 Task: Look for space in Kālia, Bangladesh from 1st August, 2023 to 5th August, 2023 for 3 adults, 1 child in price range Rs.13000 to Rs.20000. Place can be entire place with 2 bedrooms having 3 beds and 2 bathrooms. Amenities needed are: air conditioning, . Booking option can be shelf check-in. Required host language is English.
Action: Mouse moved to (541, 135)
Screenshot: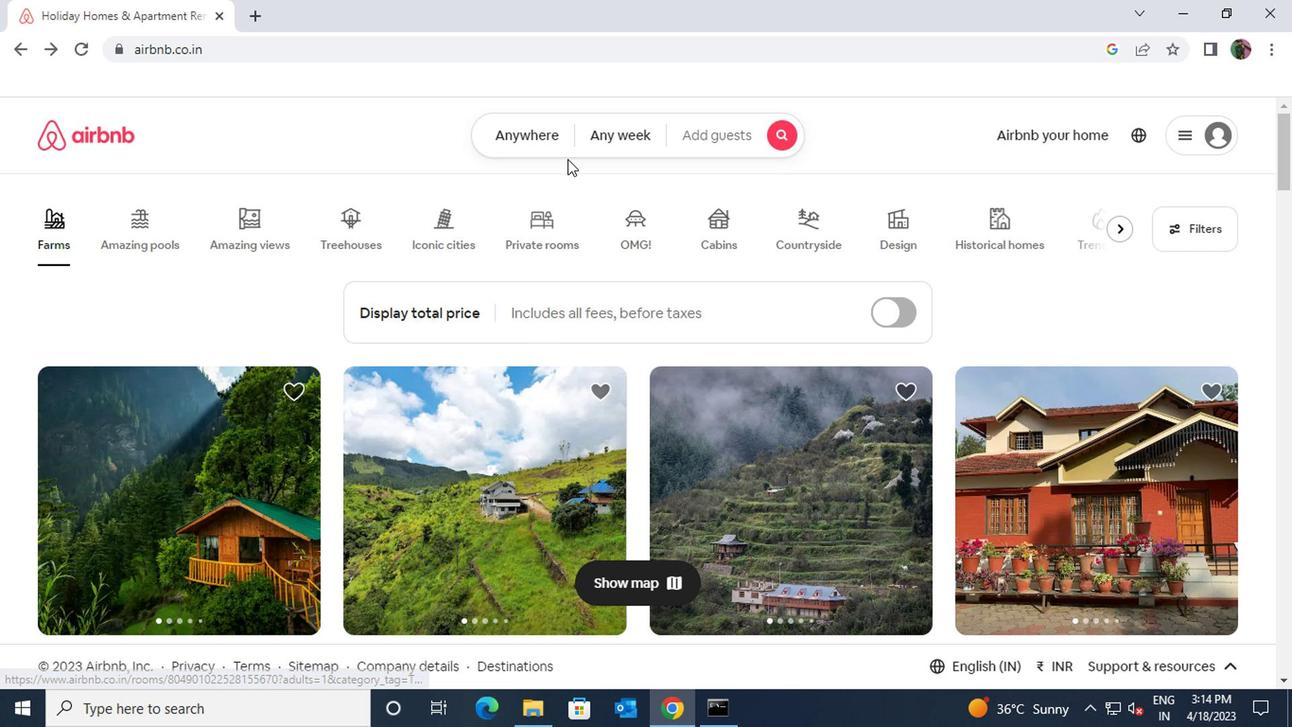 
Action: Mouse pressed left at (541, 135)
Screenshot: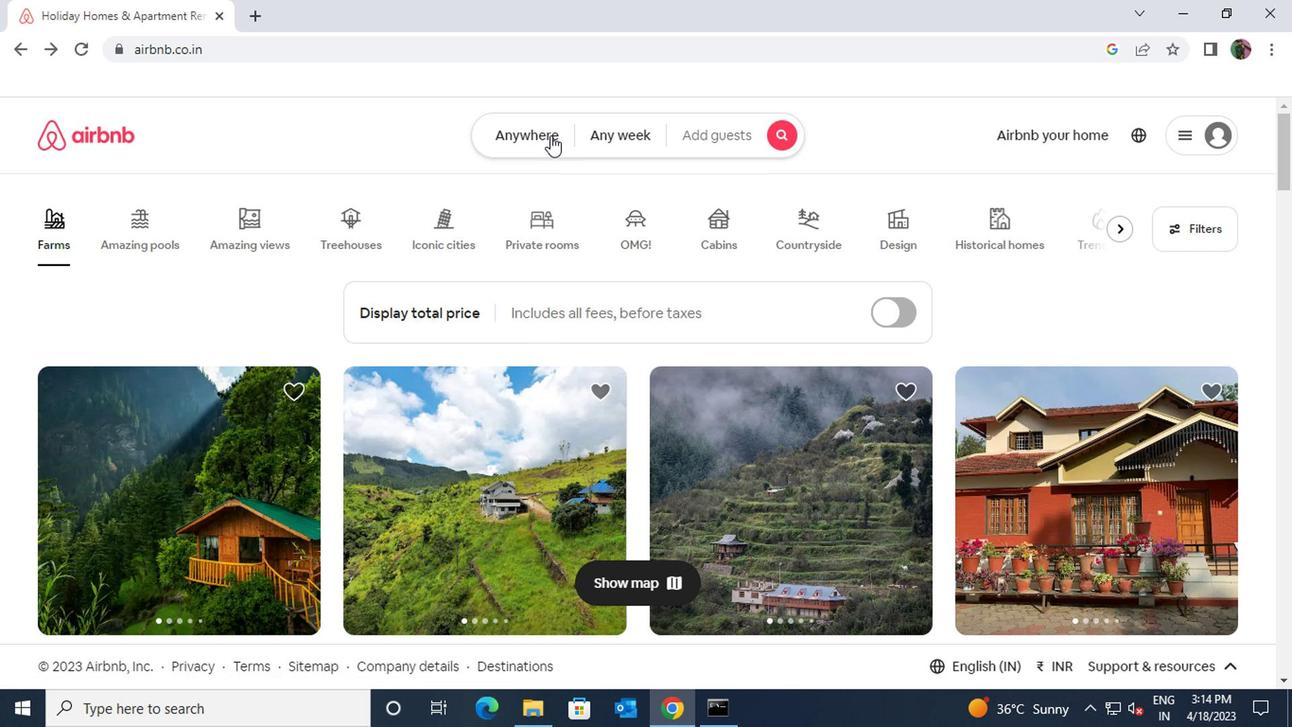 
Action: Mouse moved to (481, 199)
Screenshot: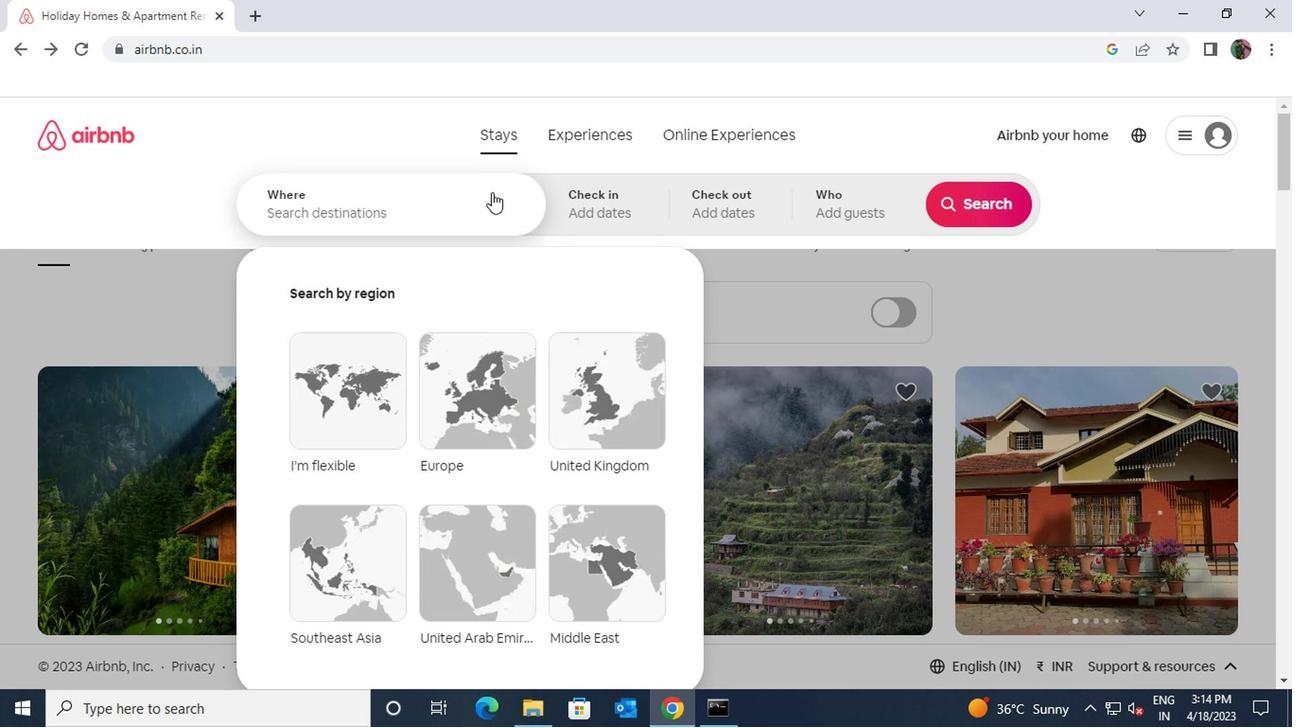 
Action: Mouse pressed left at (481, 199)
Screenshot: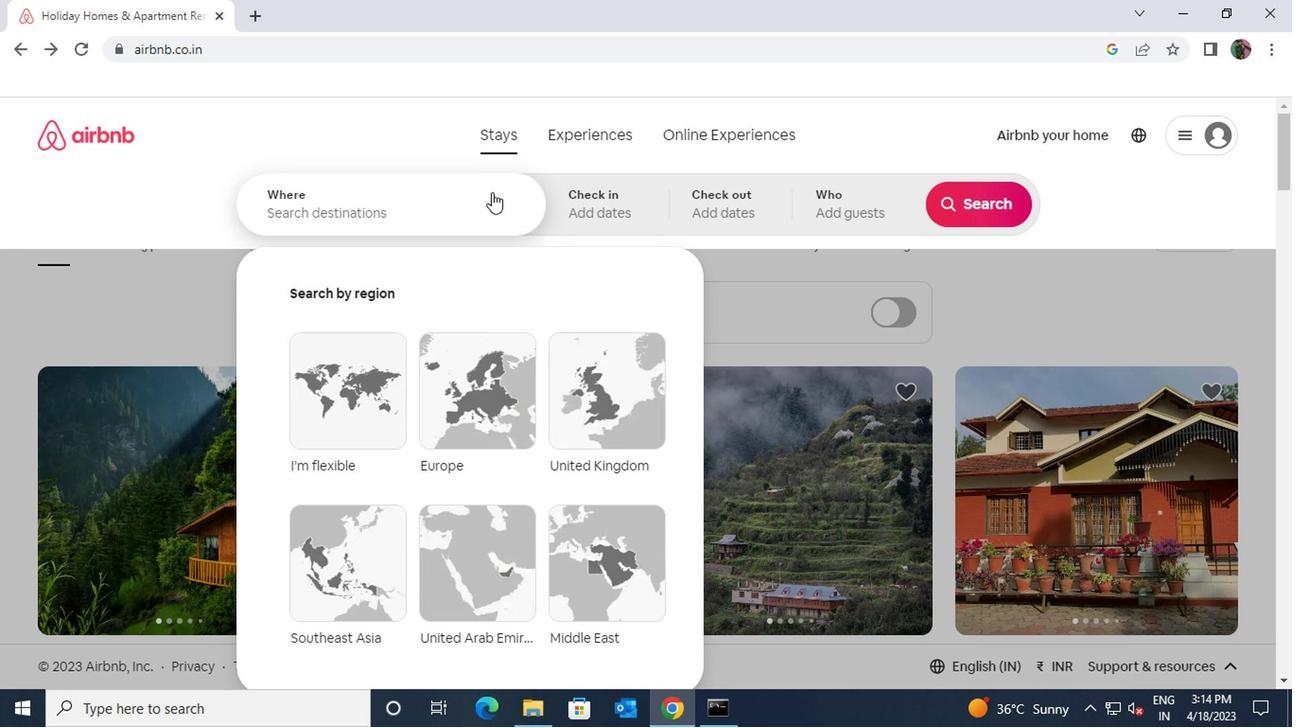 
Action: Key pressed kalia<Key.space>bangl
Screenshot: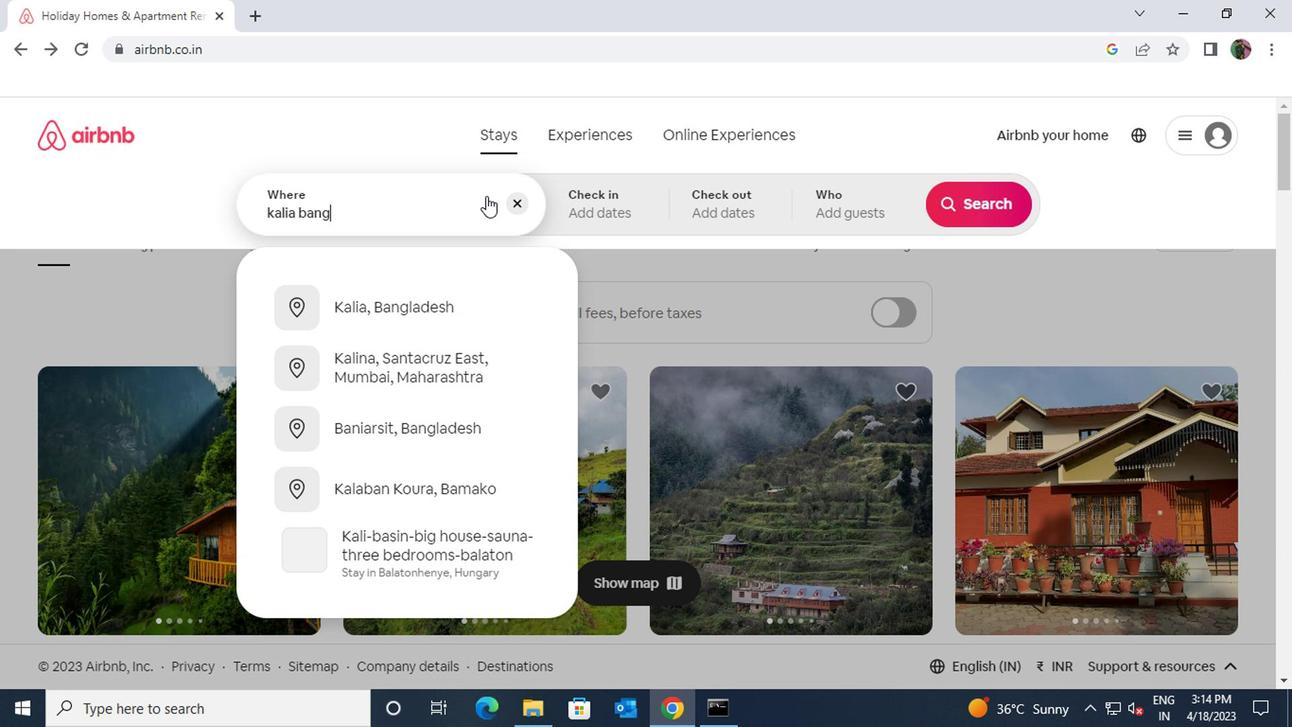 
Action: Mouse moved to (443, 299)
Screenshot: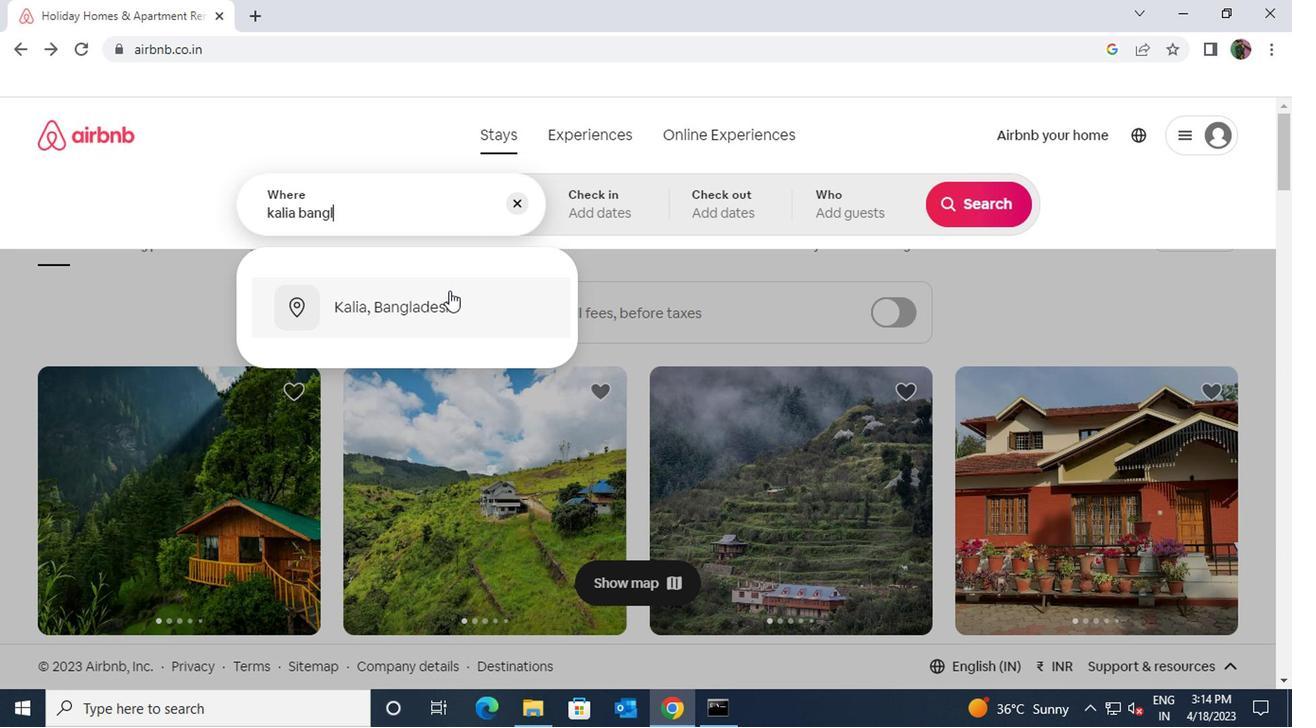 
Action: Mouse pressed left at (443, 299)
Screenshot: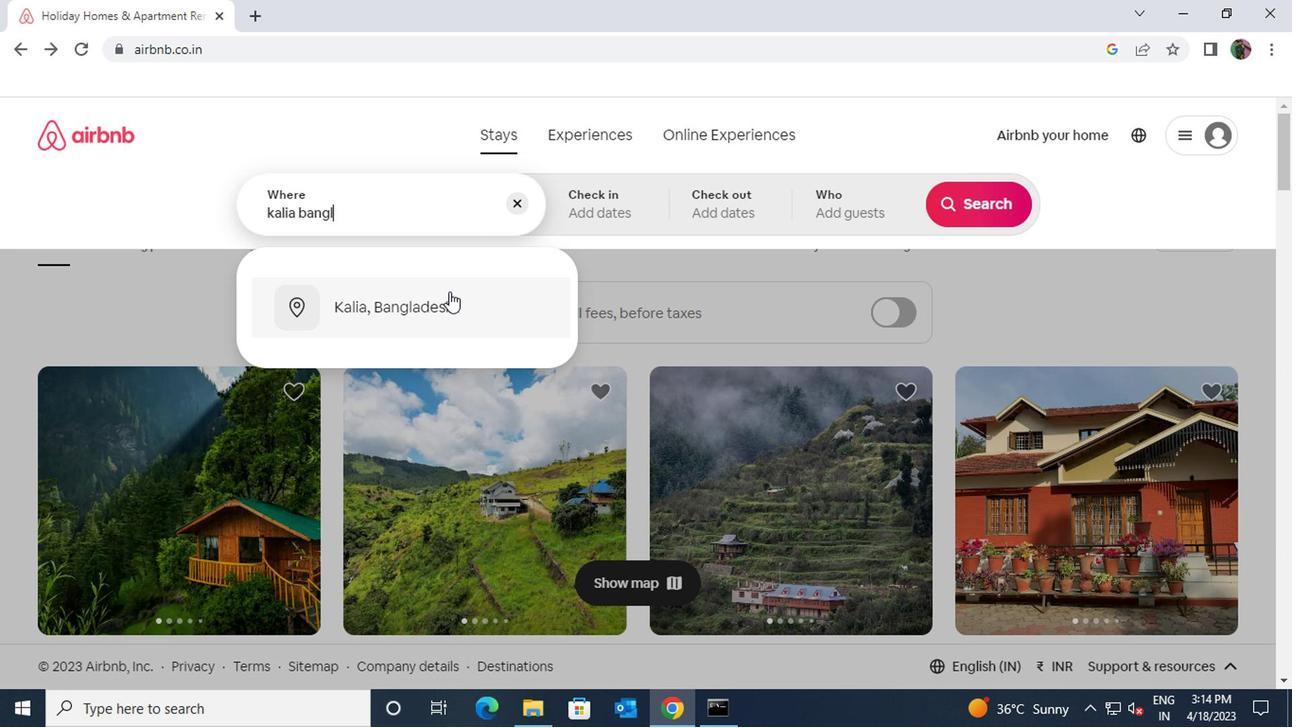 
Action: Mouse moved to (962, 361)
Screenshot: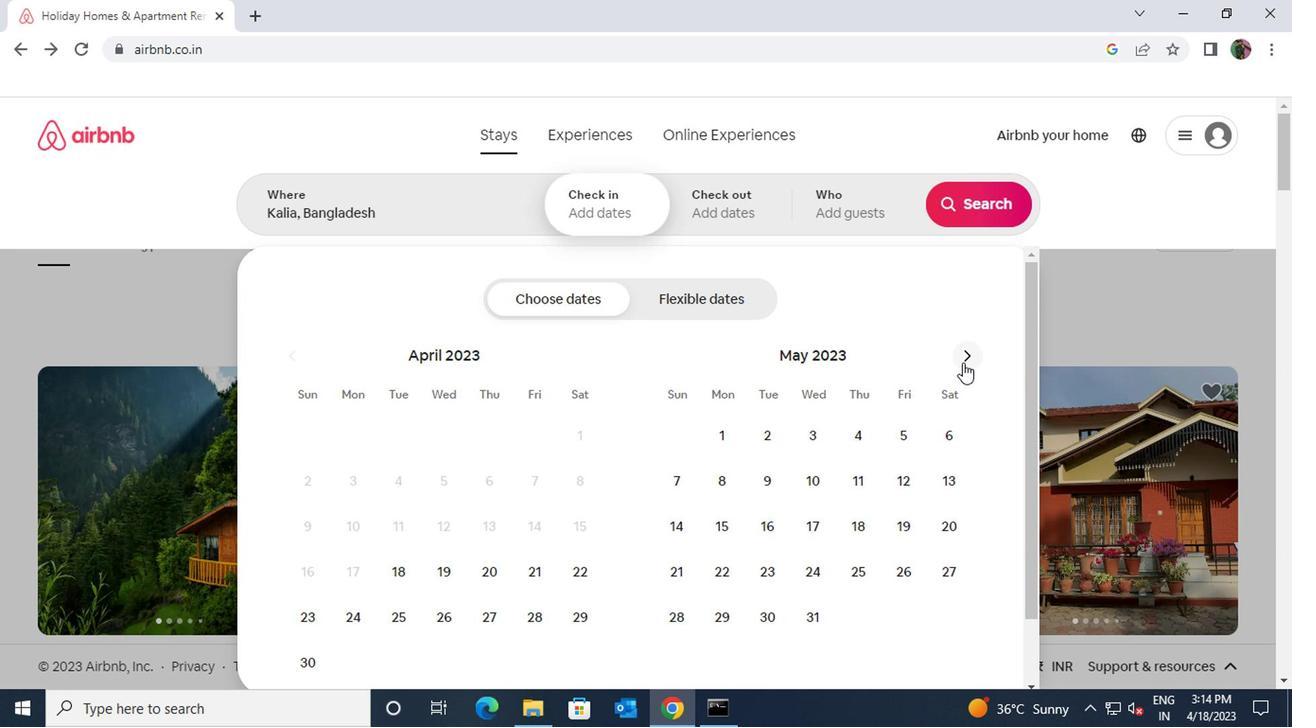 
Action: Mouse pressed left at (962, 361)
Screenshot: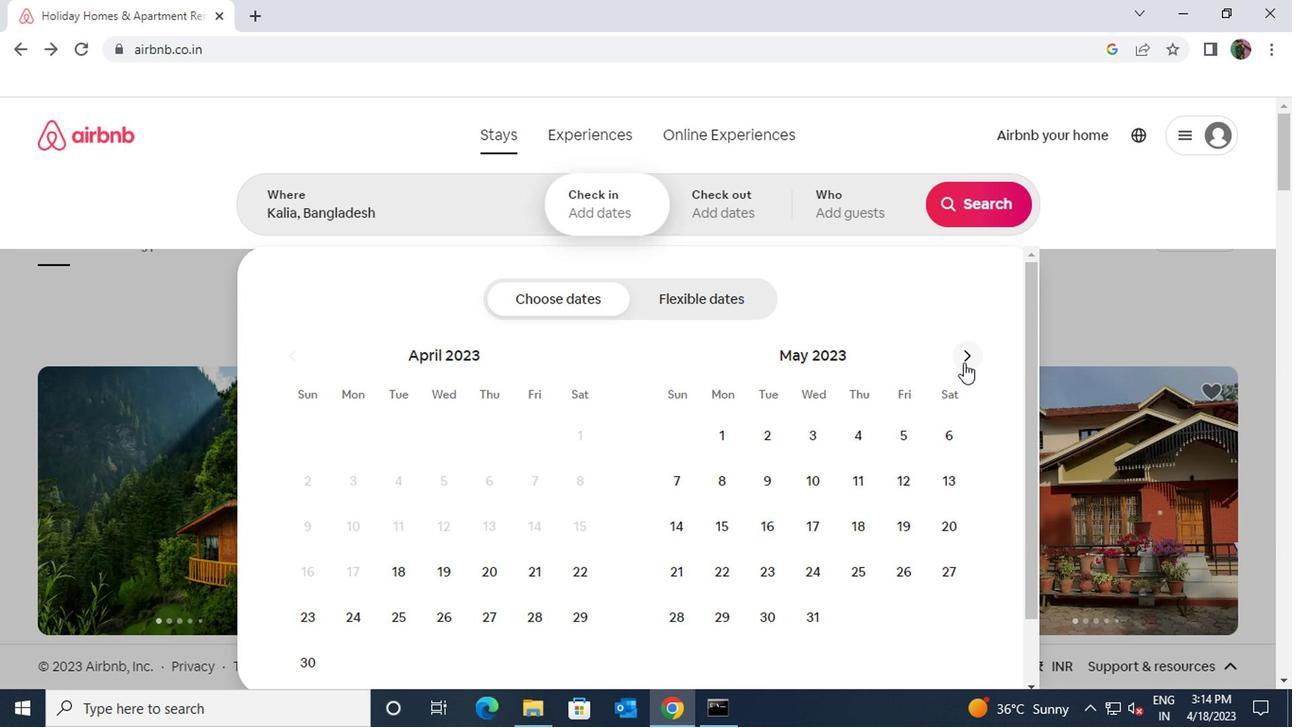 
Action: Mouse pressed left at (962, 361)
Screenshot: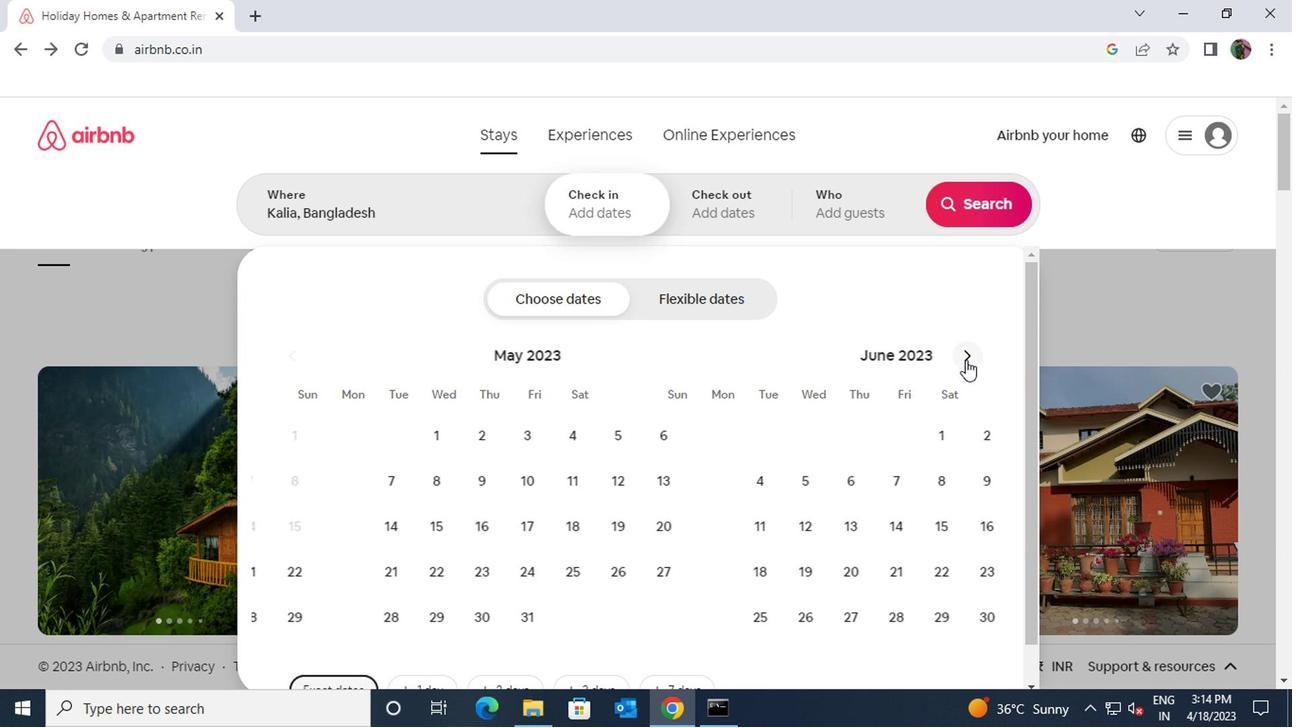 
Action: Mouse pressed left at (962, 361)
Screenshot: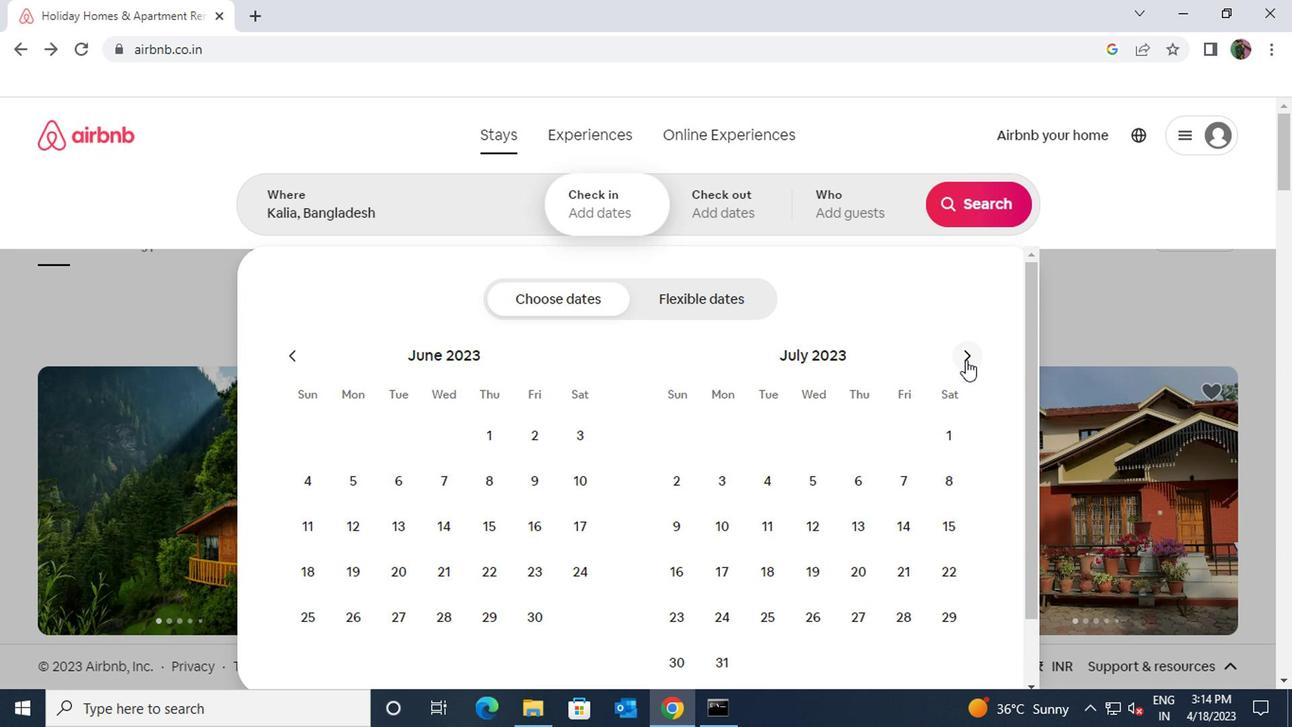 
Action: Mouse moved to (762, 424)
Screenshot: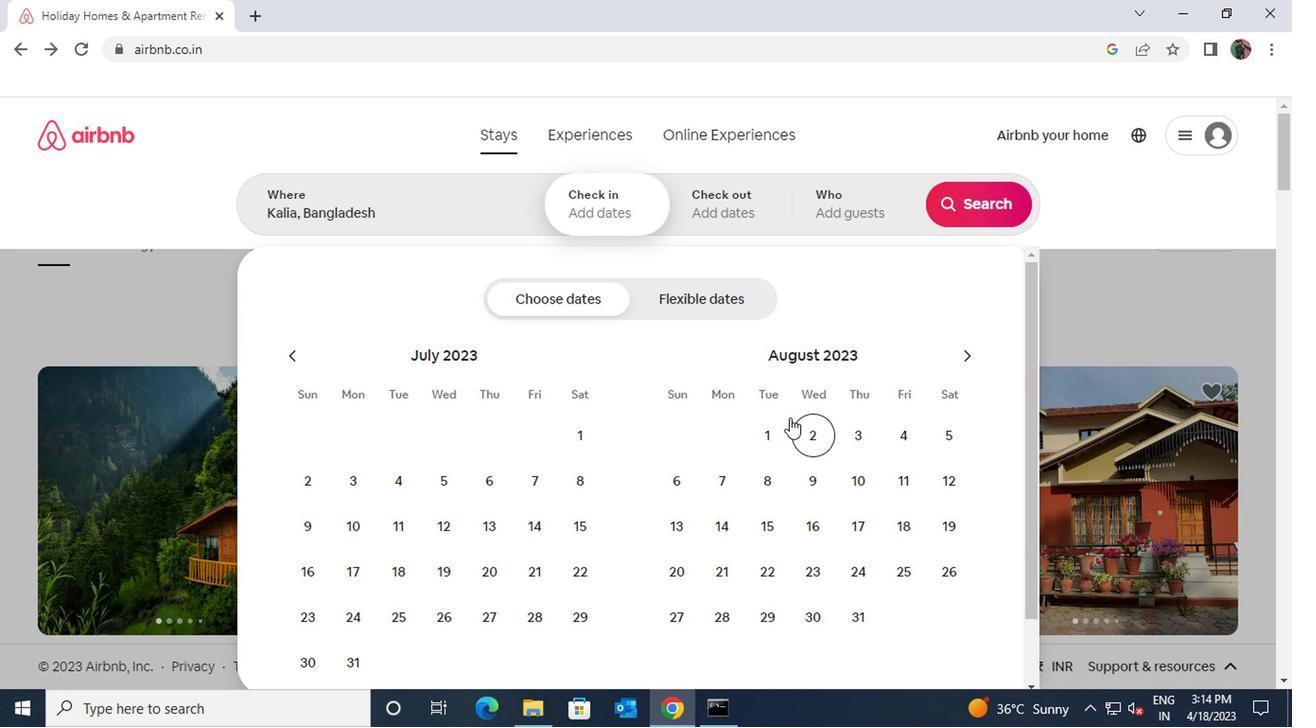 
Action: Mouse pressed left at (762, 424)
Screenshot: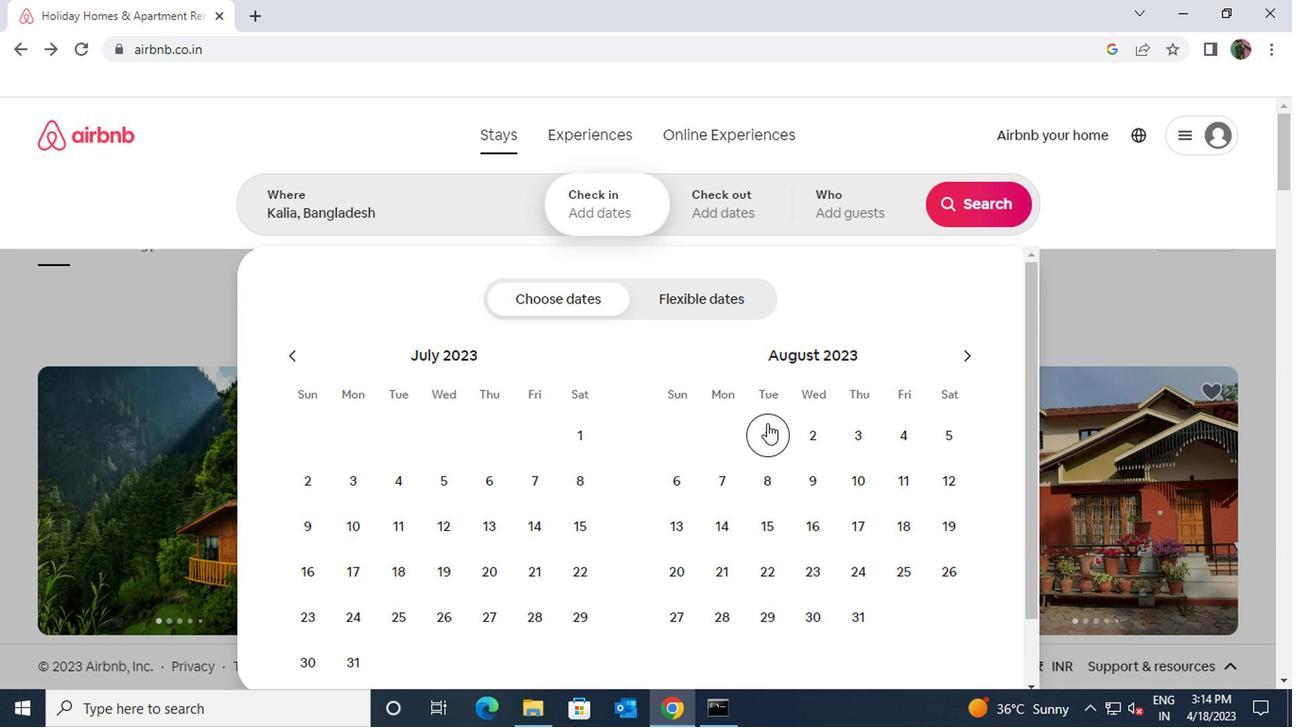 
Action: Mouse moved to (925, 434)
Screenshot: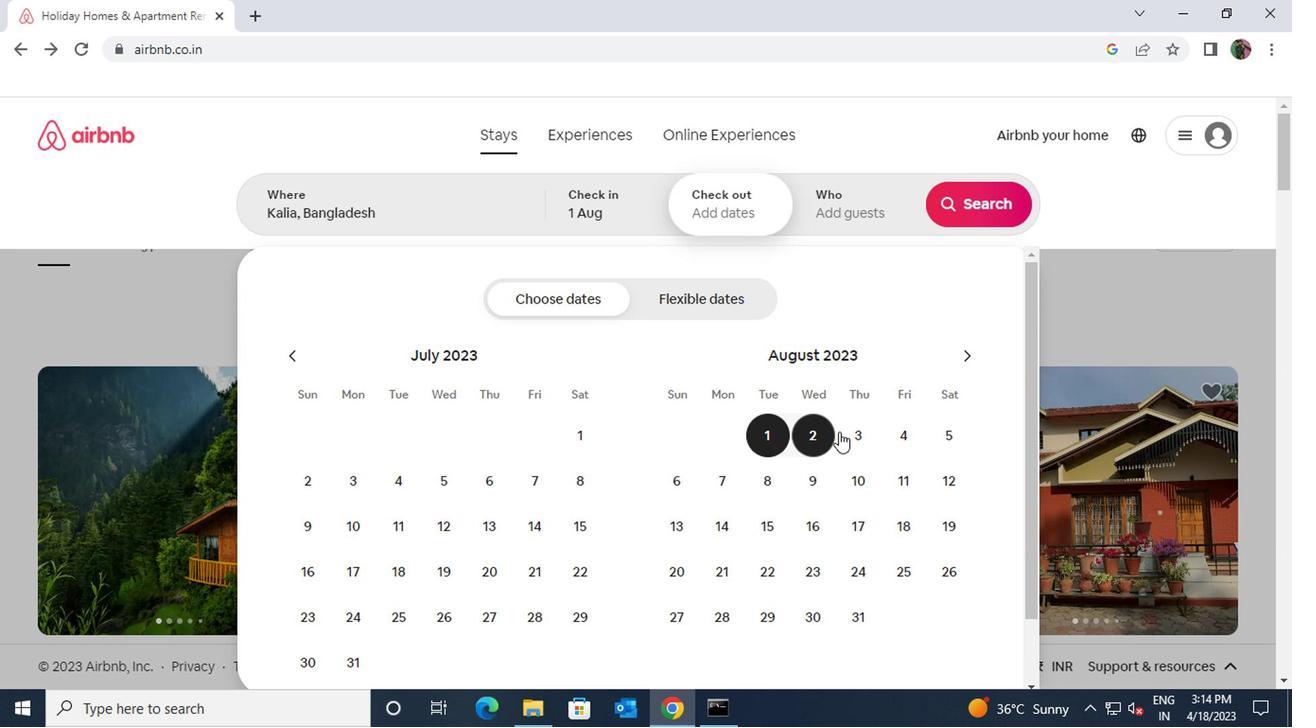 
Action: Mouse pressed left at (925, 434)
Screenshot: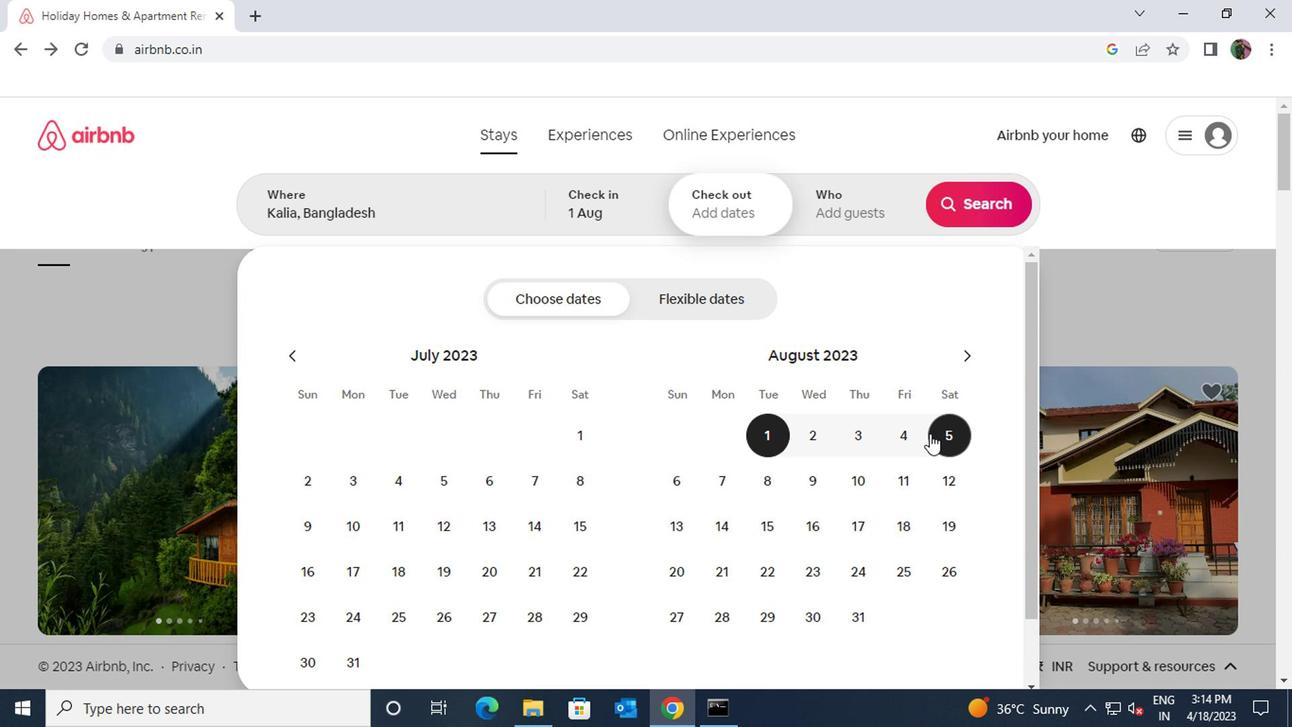 
Action: Mouse moved to (851, 214)
Screenshot: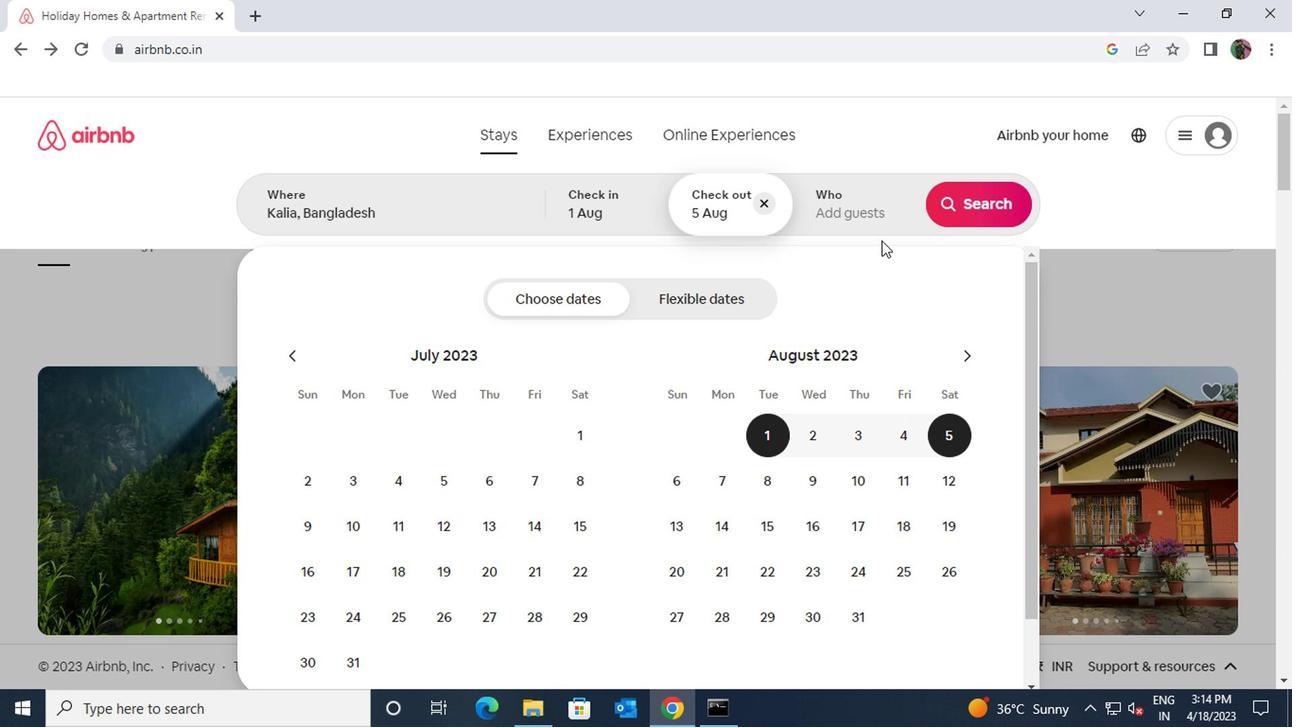 
Action: Mouse pressed left at (851, 214)
Screenshot: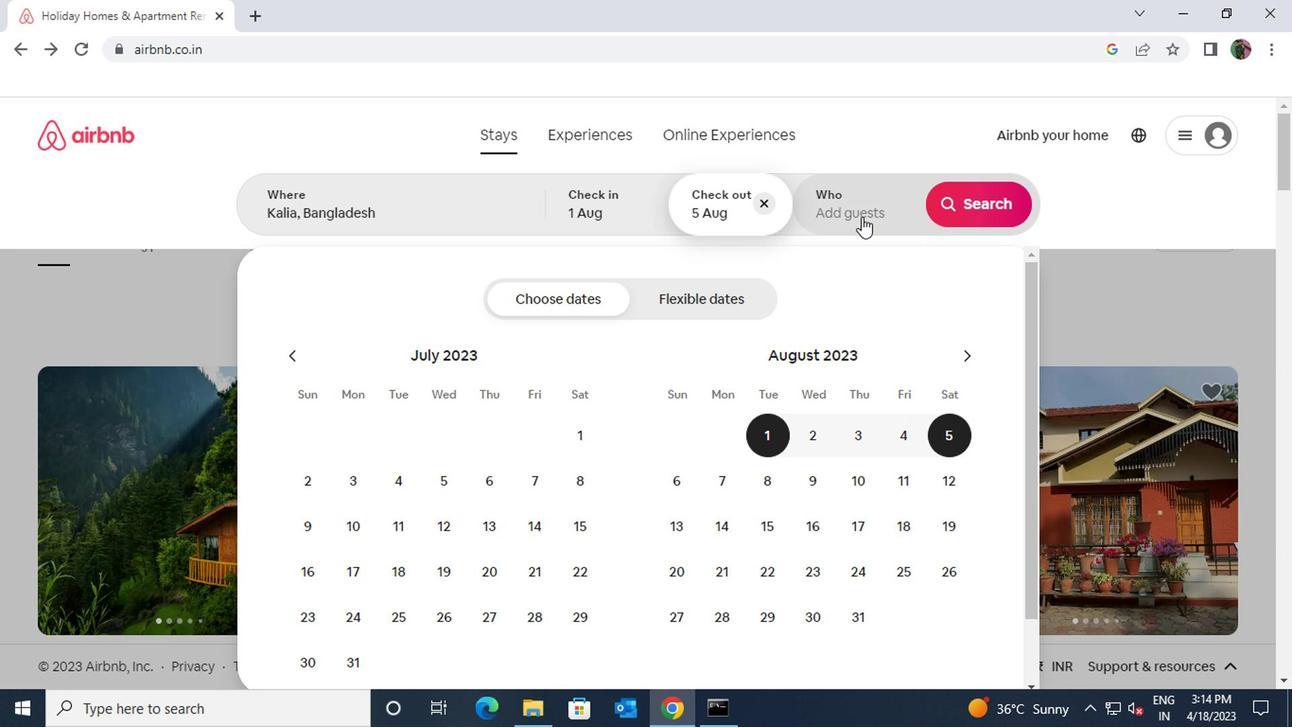 
Action: Mouse moved to (984, 307)
Screenshot: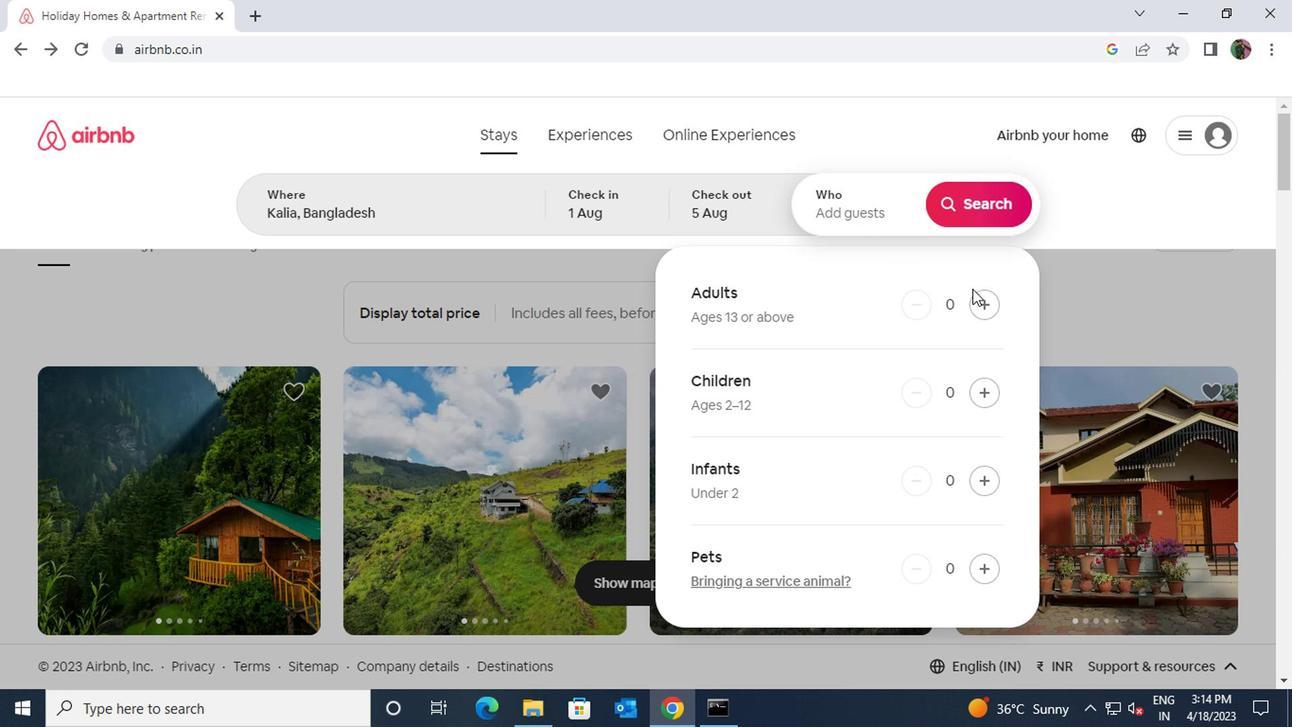 
Action: Mouse pressed left at (984, 307)
Screenshot: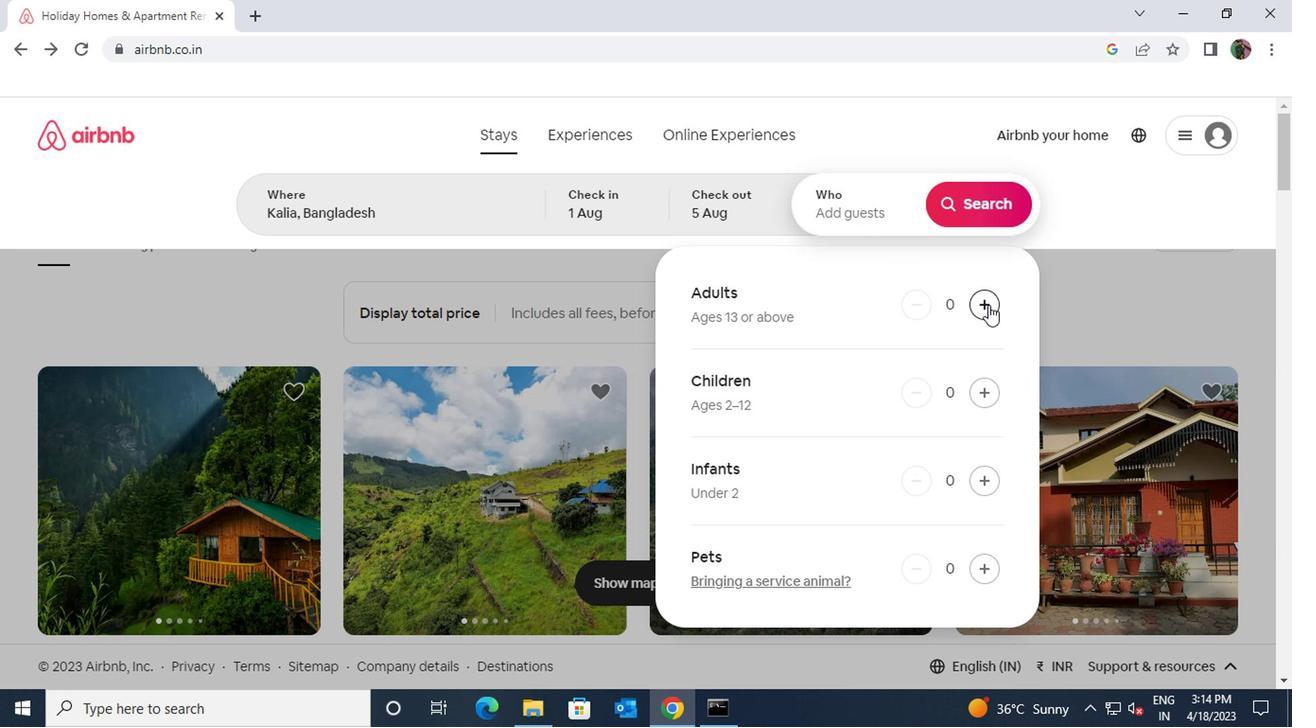 
Action: Mouse pressed left at (984, 307)
Screenshot: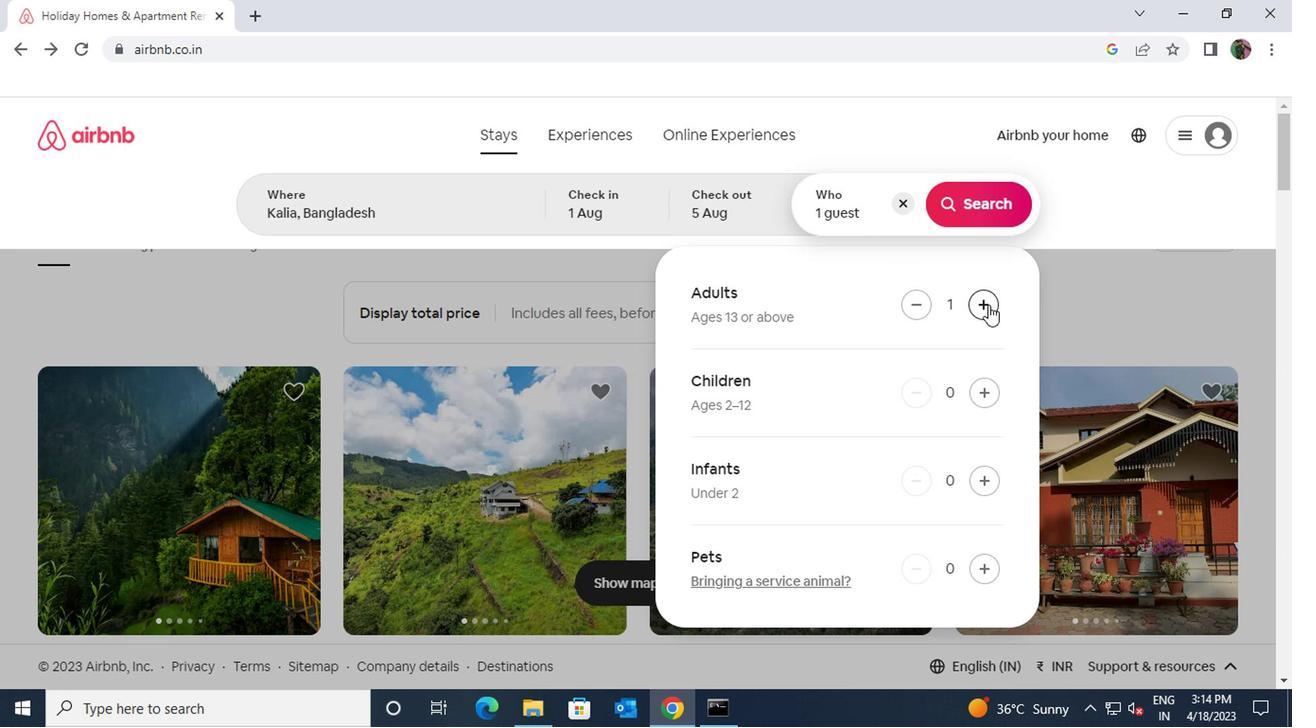 
Action: Mouse pressed left at (984, 307)
Screenshot: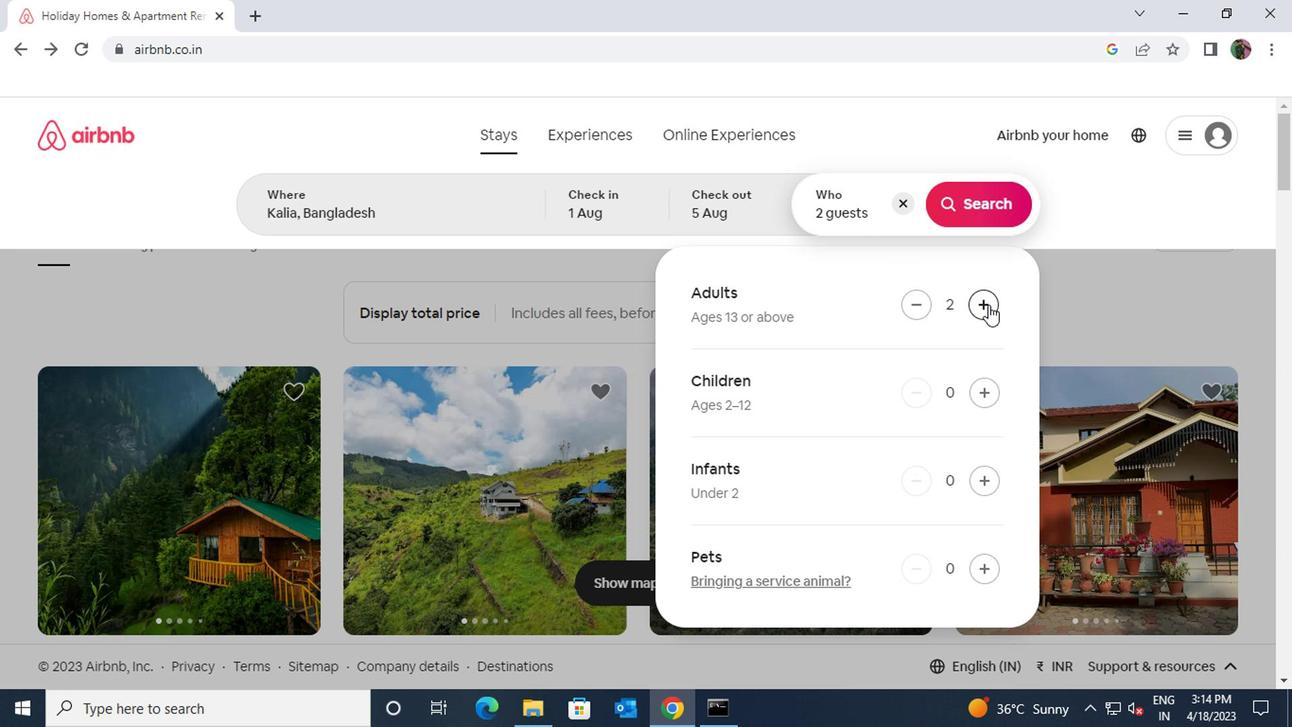 
Action: Mouse moved to (974, 387)
Screenshot: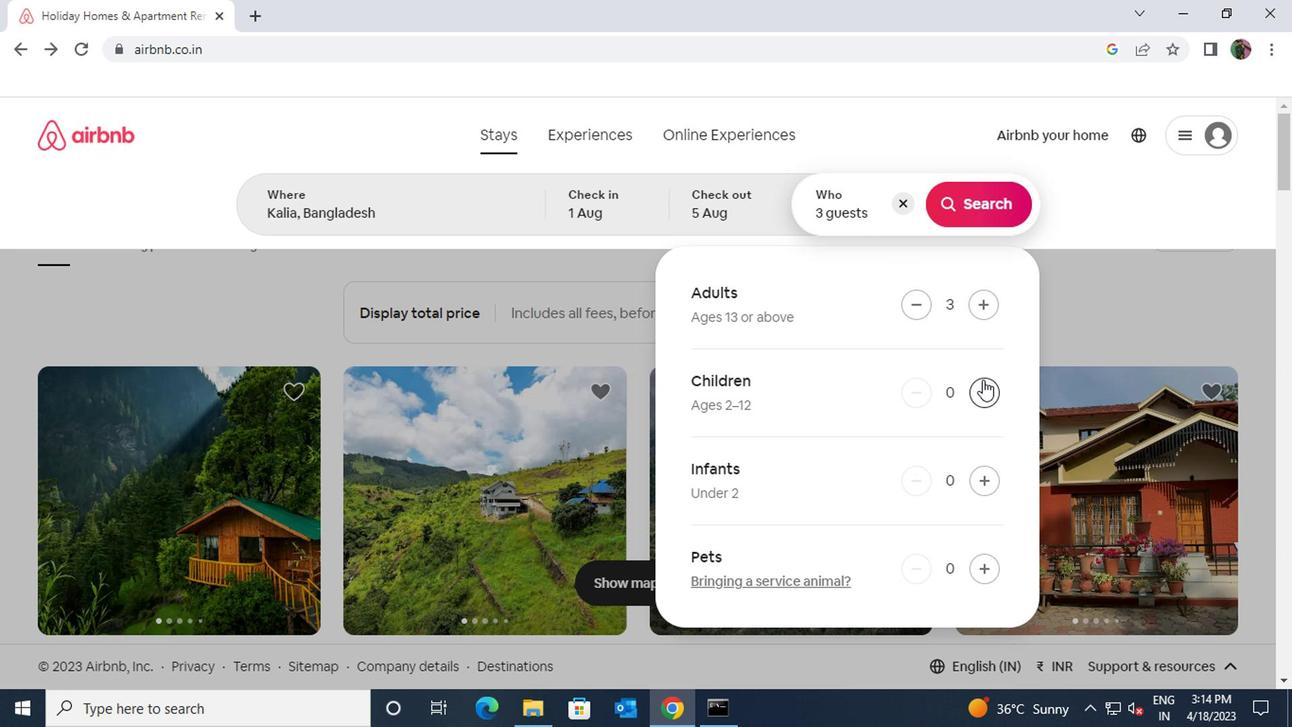 
Action: Mouse pressed left at (974, 387)
Screenshot: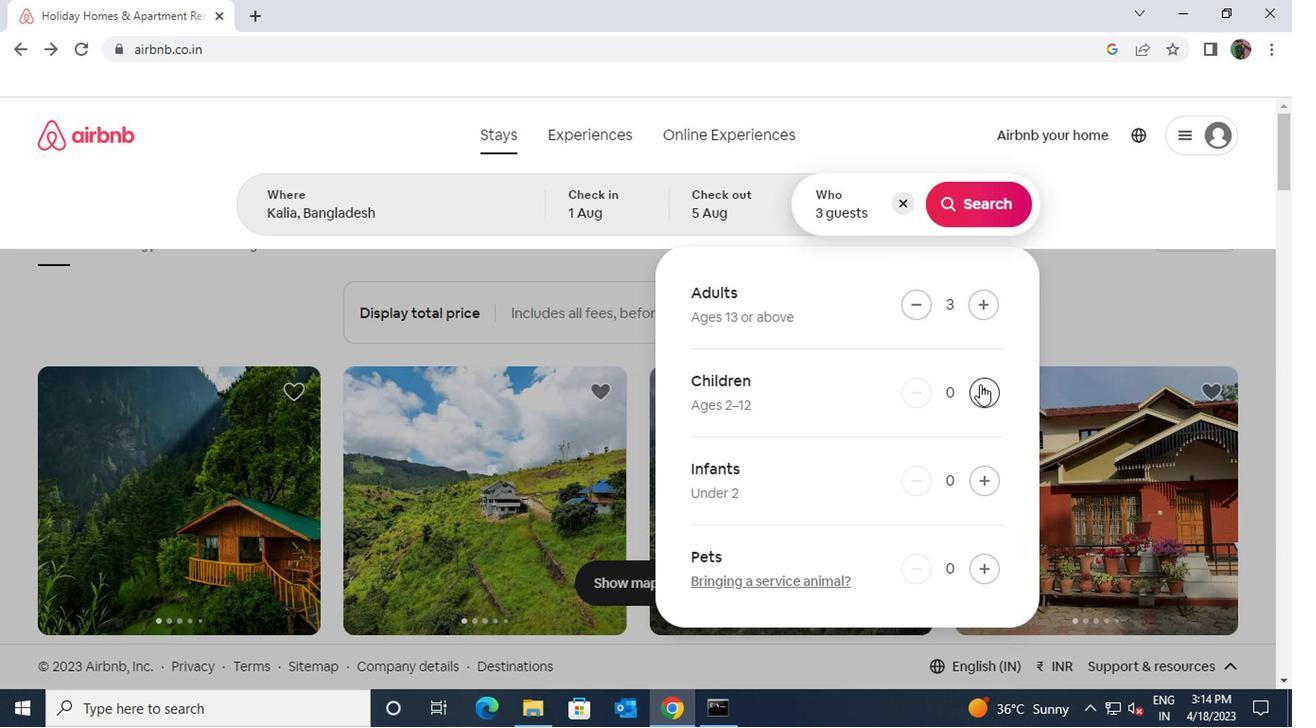 
Action: Mouse moved to (979, 212)
Screenshot: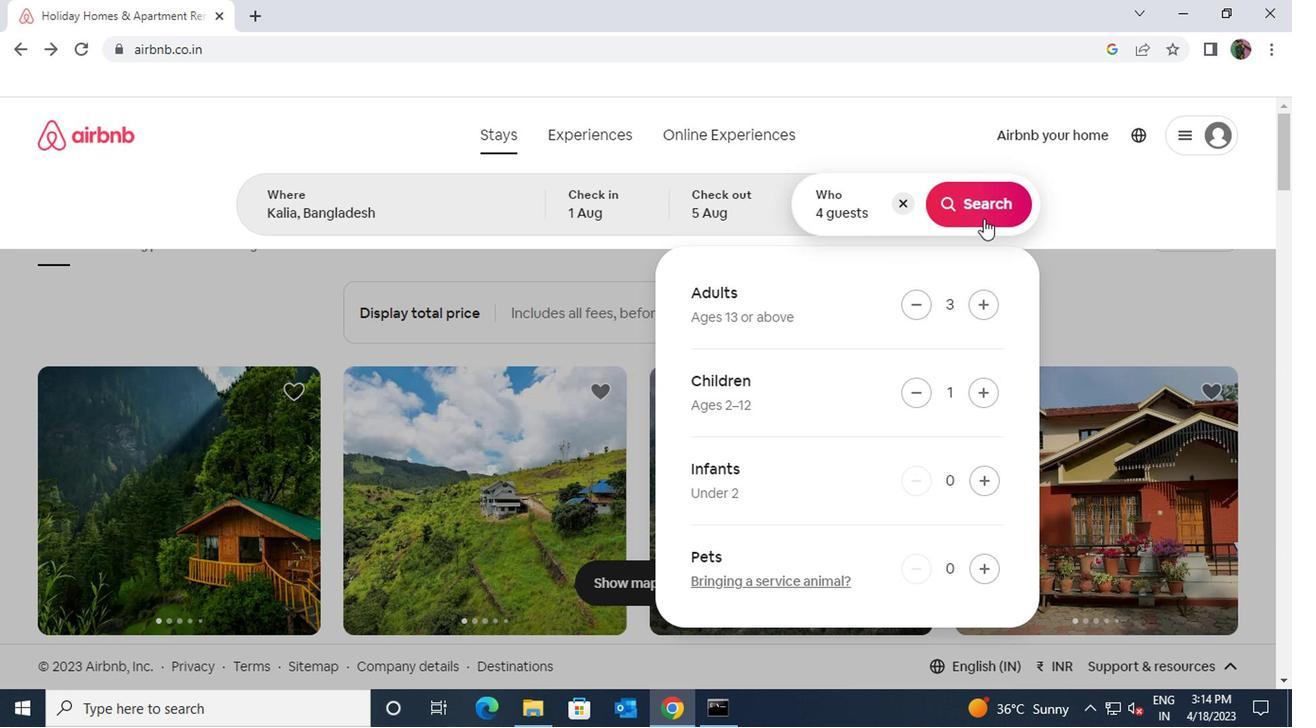 
Action: Mouse pressed left at (979, 212)
Screenshot: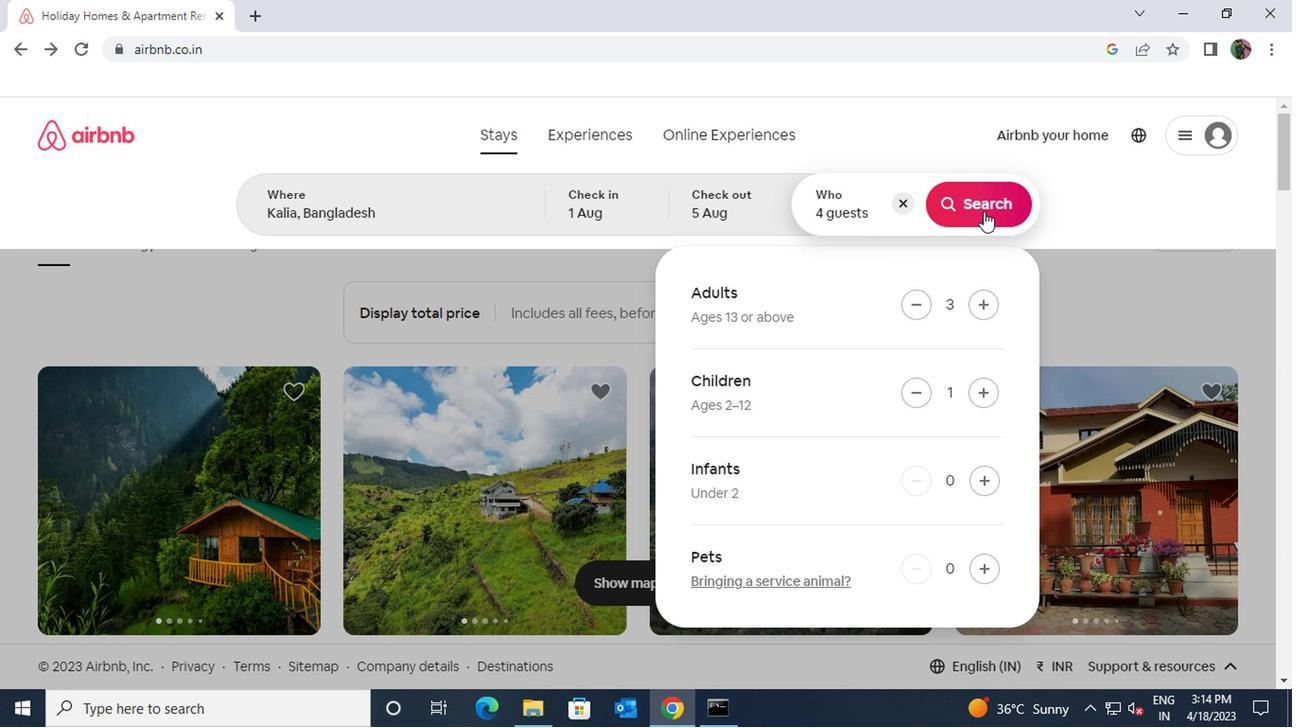 
Action: Mouse moved to (1177, 208)
Screenshot: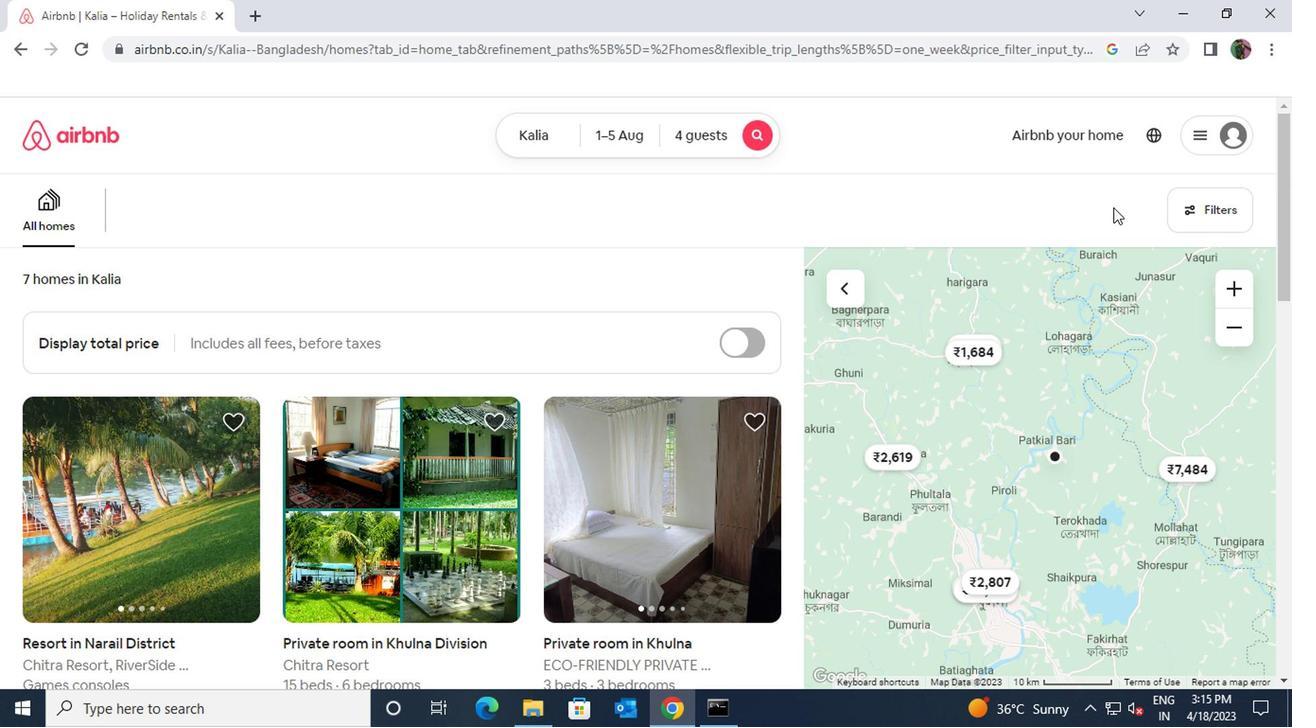 
Action: Mouse pressed left at (1177, 208)
Screenshot: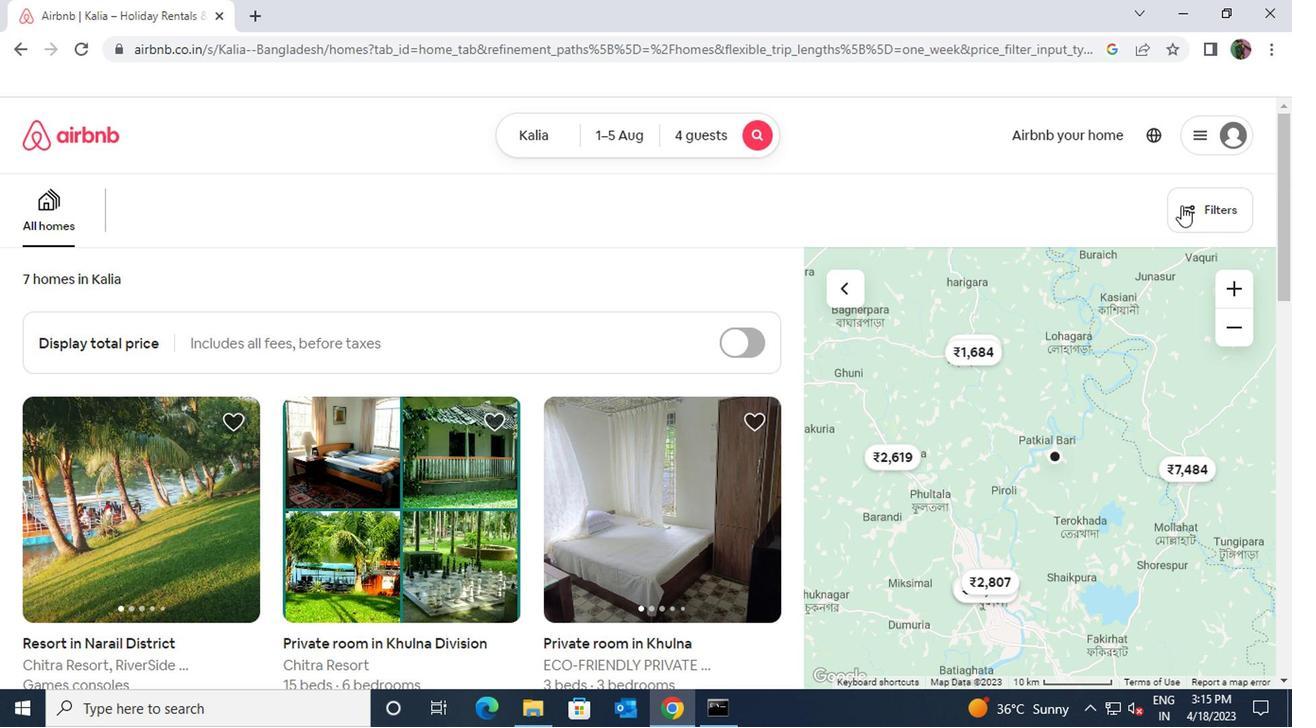
Action: Mouse moved to (404, 443)
Screenshot: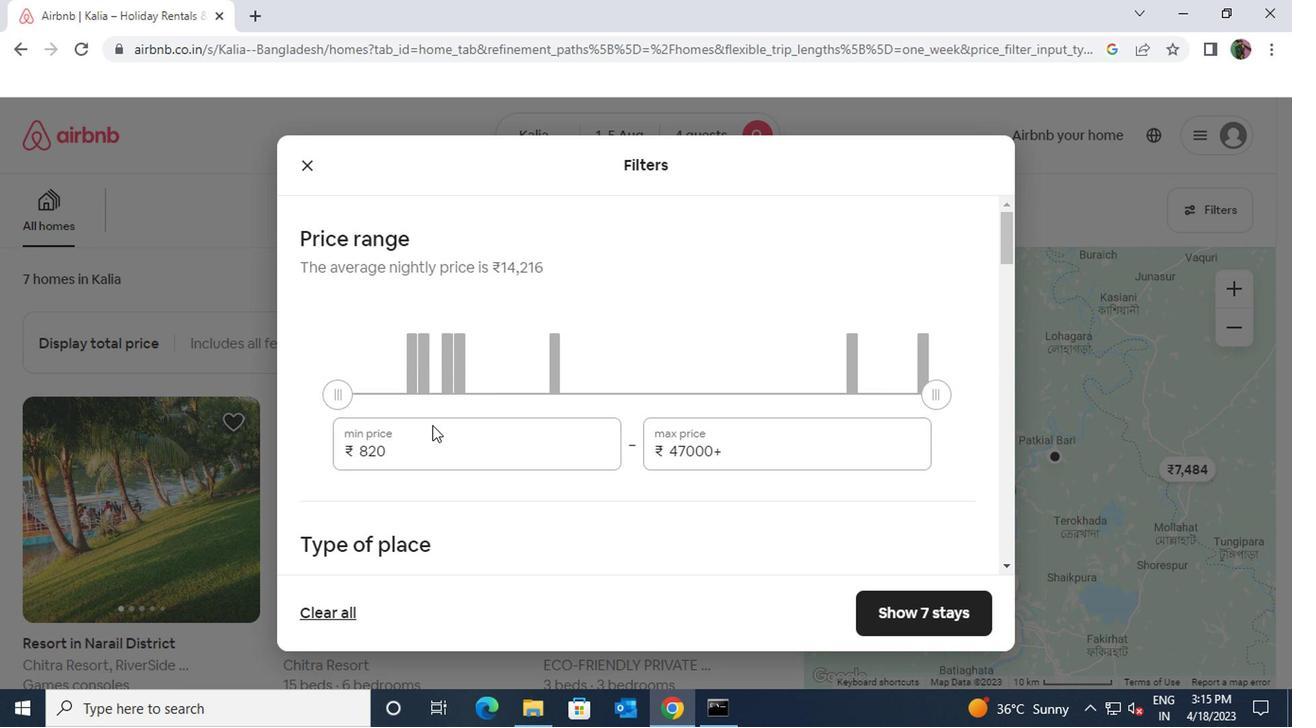 
Action: Mouse pressed left at (404, 443)
Screenshot: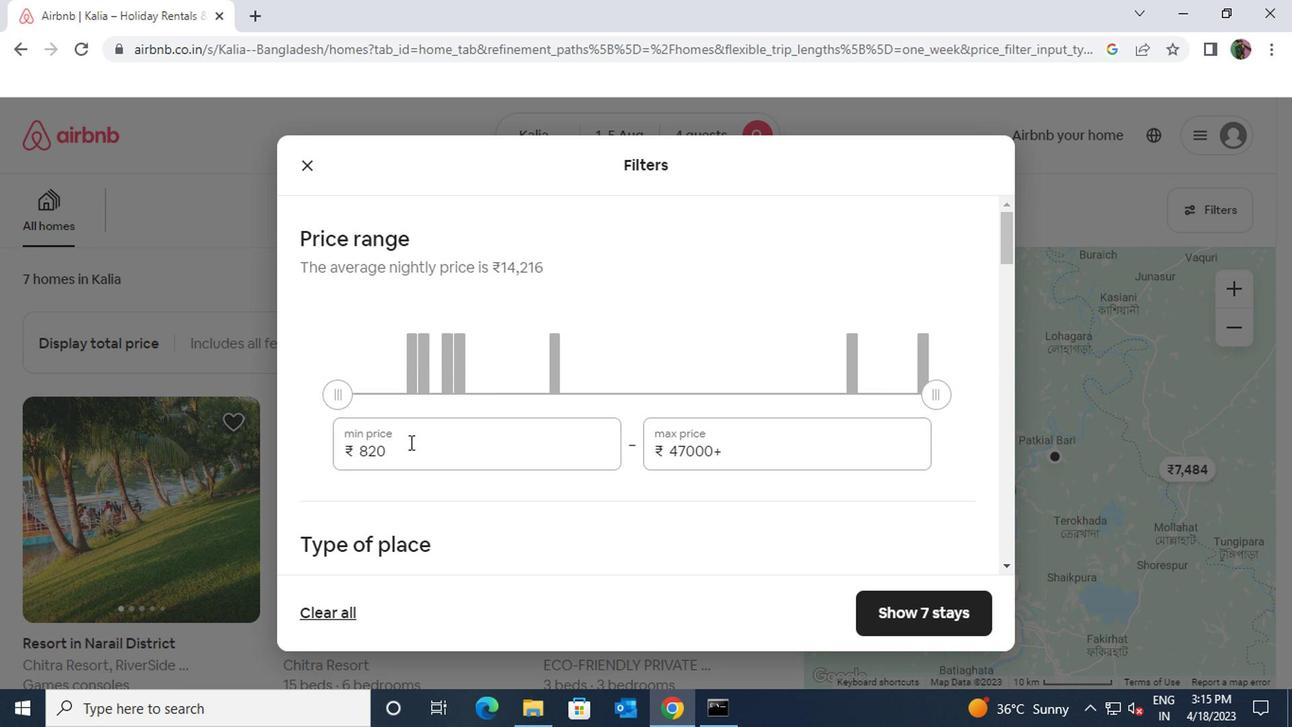 
Action: Mouse moved to (342, 453)
Screenshot: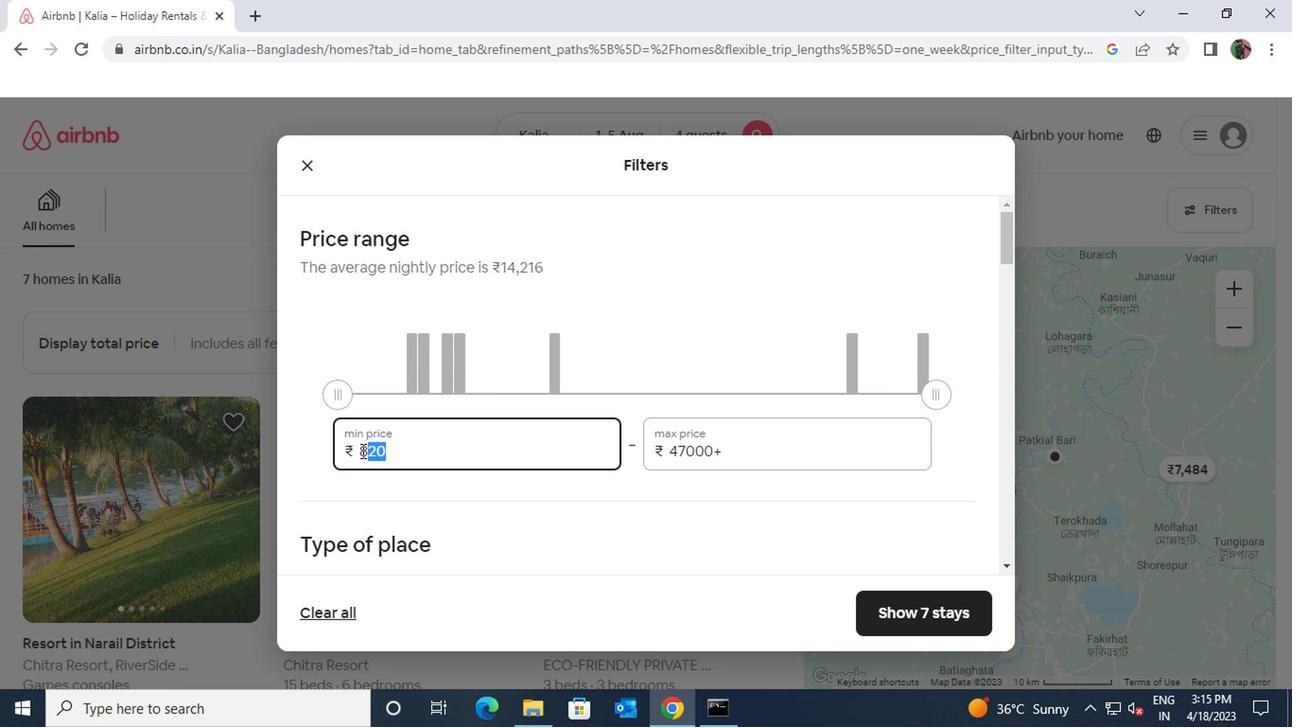 
Action: Key pressed 7000
Screenshot: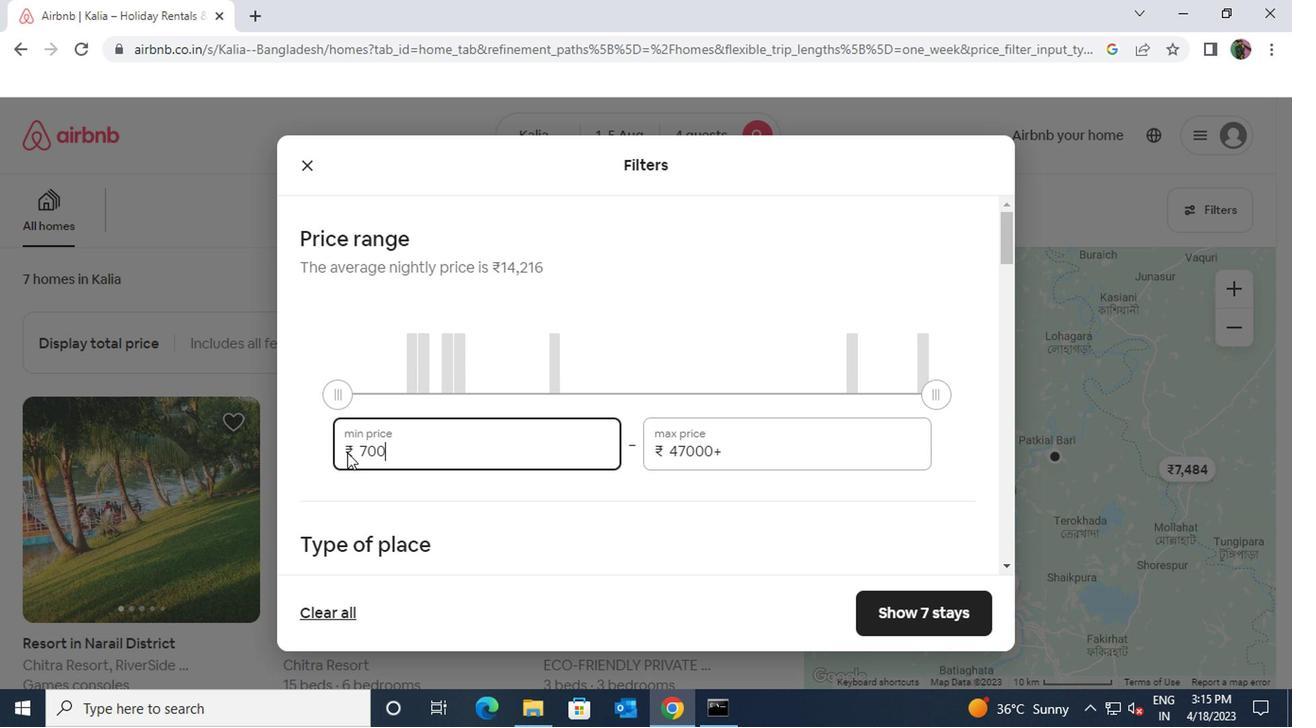 
Action: Mouse moved to (734, 456)
Screenshot: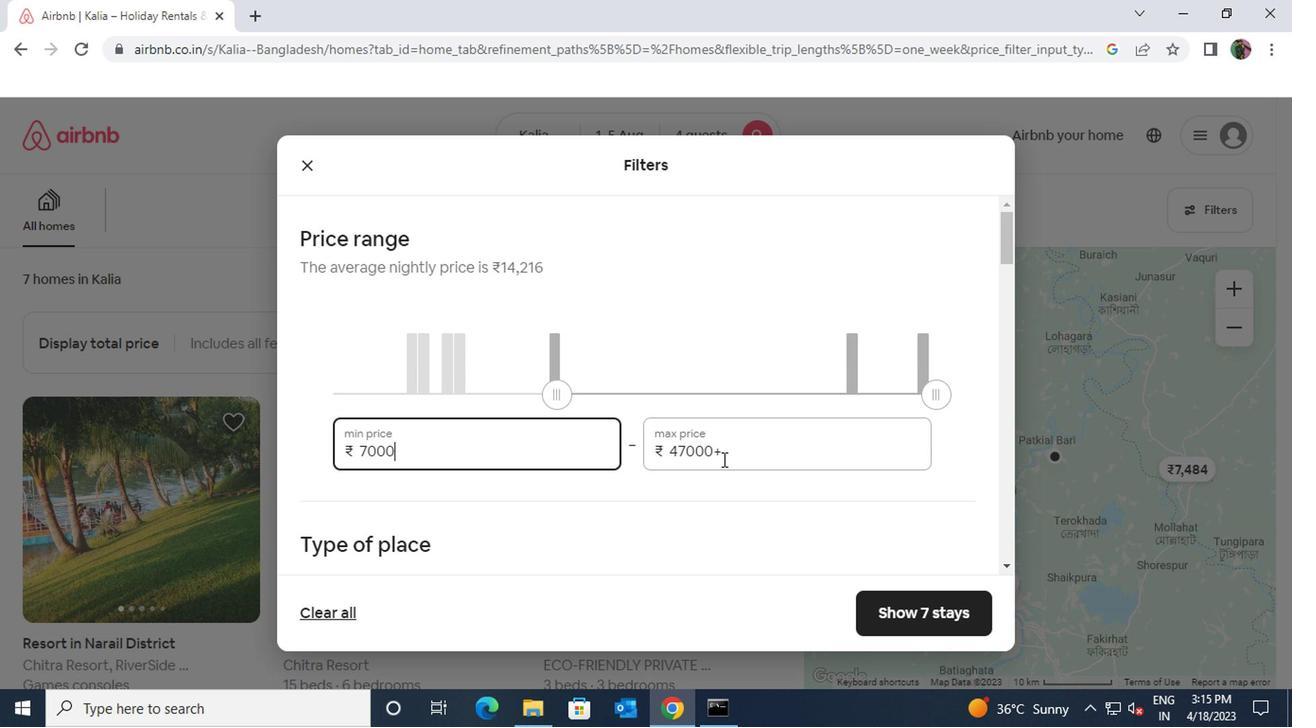 
Action: Mouse pressed left at (734, 456)
Screenshot: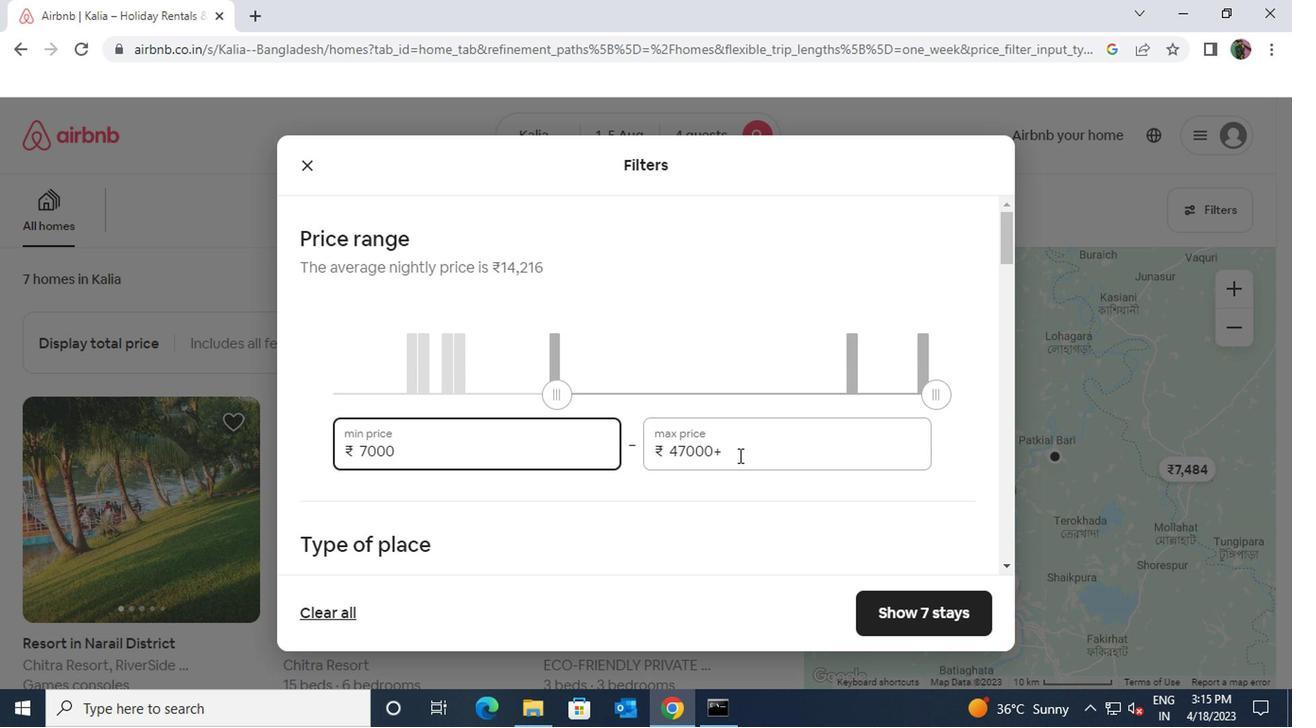 
Action: Mouse moved to (661, 447)
Screenshot: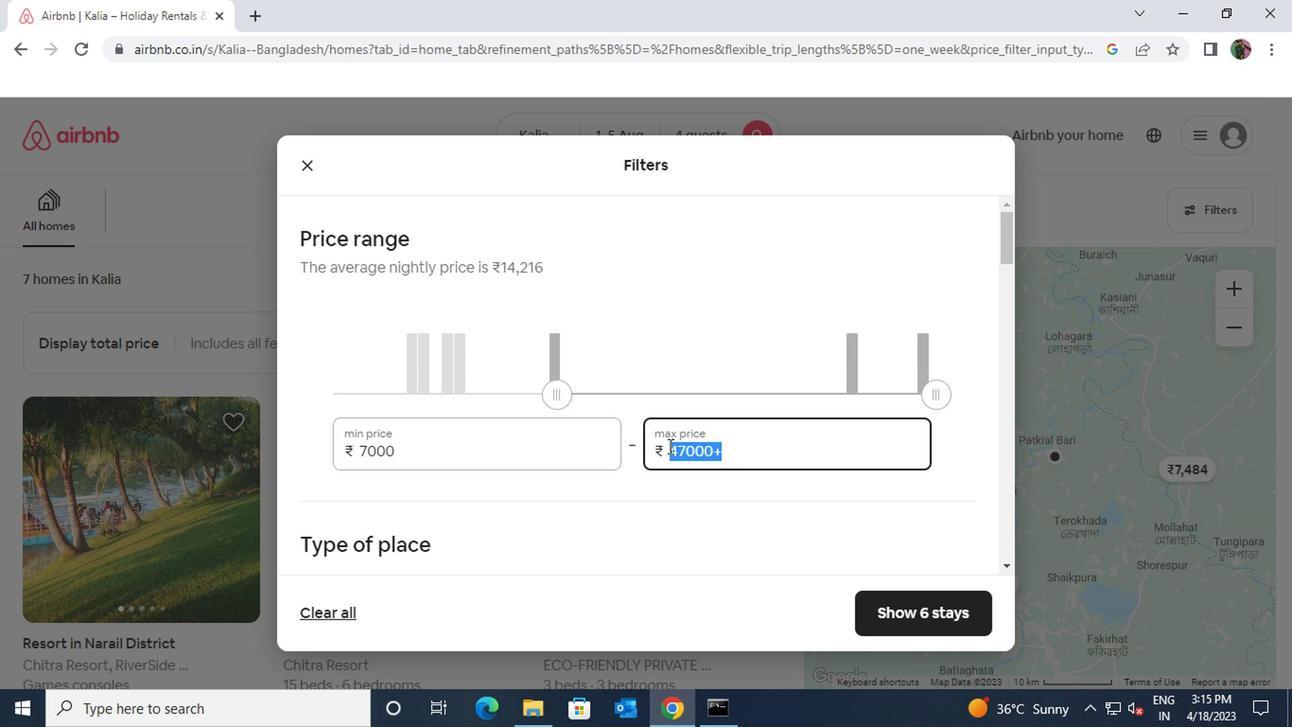 
Action: Key pressed 12000
Screenshot: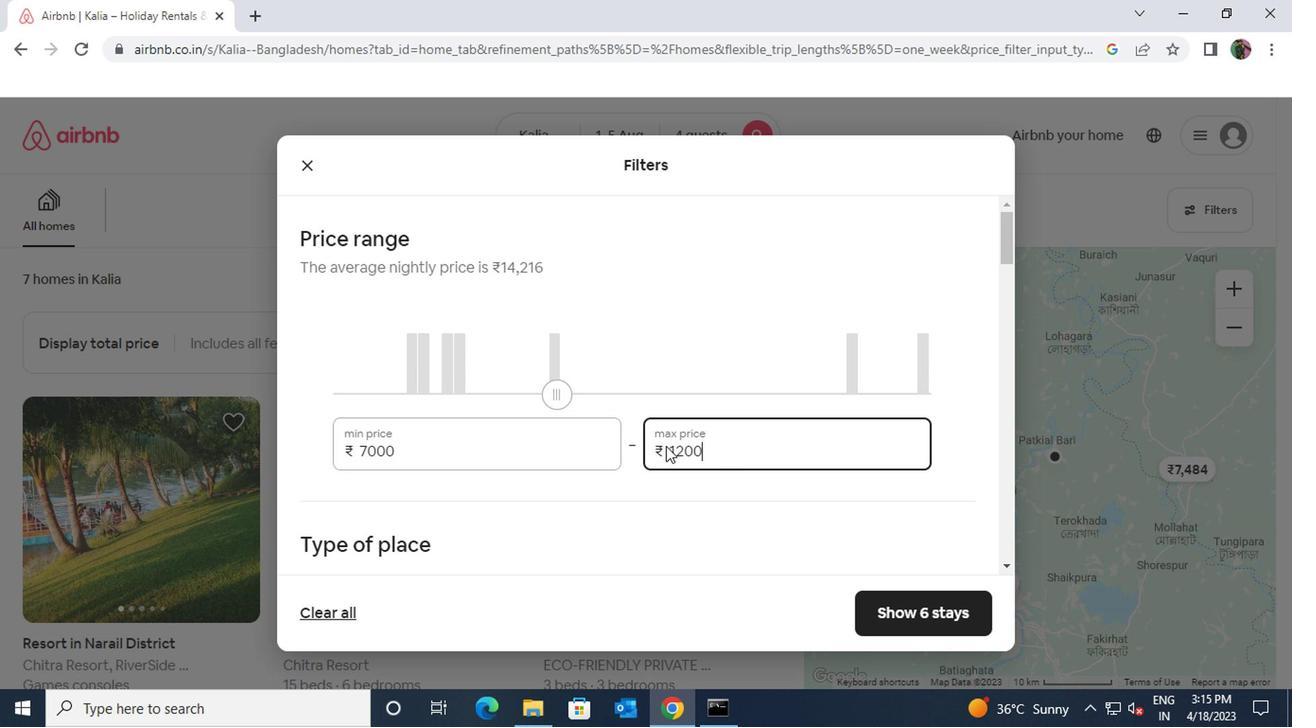 
Action: Mouse moved to (795, 519)
Screenshot: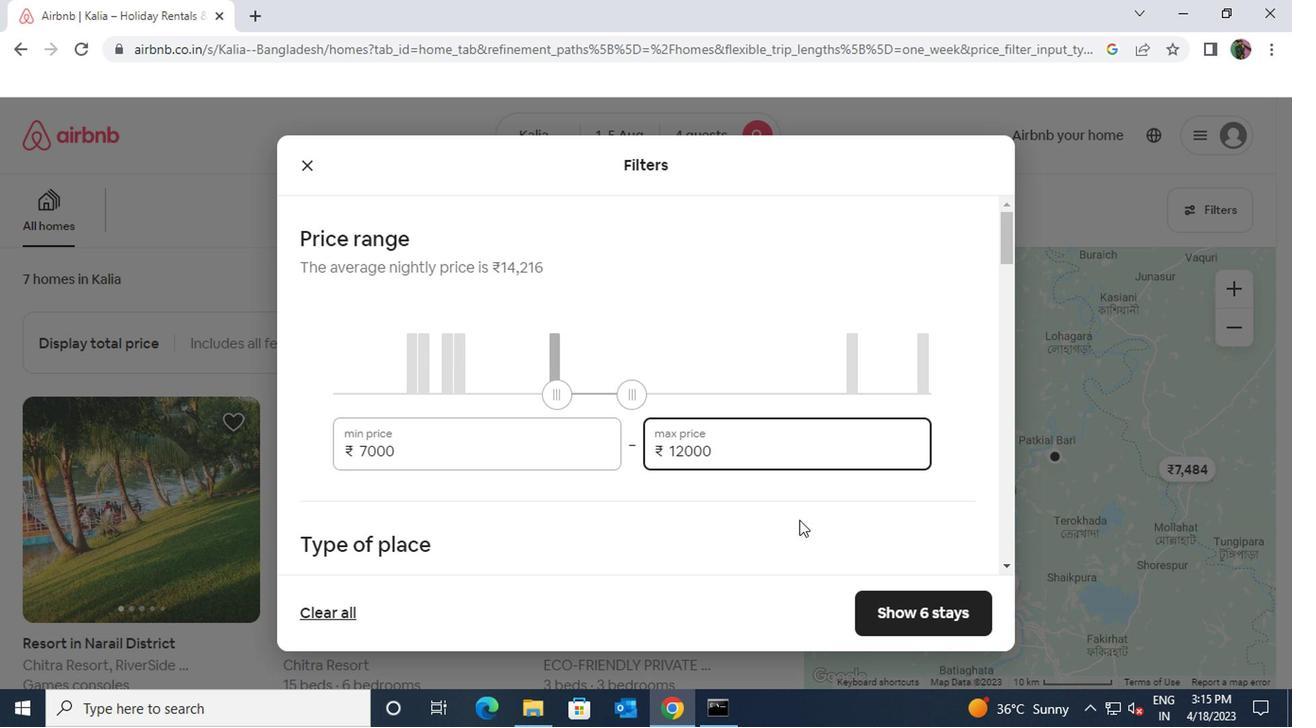 
Action: Mouse scrolled (795, 519) with delta (0, 0)
Screenshot: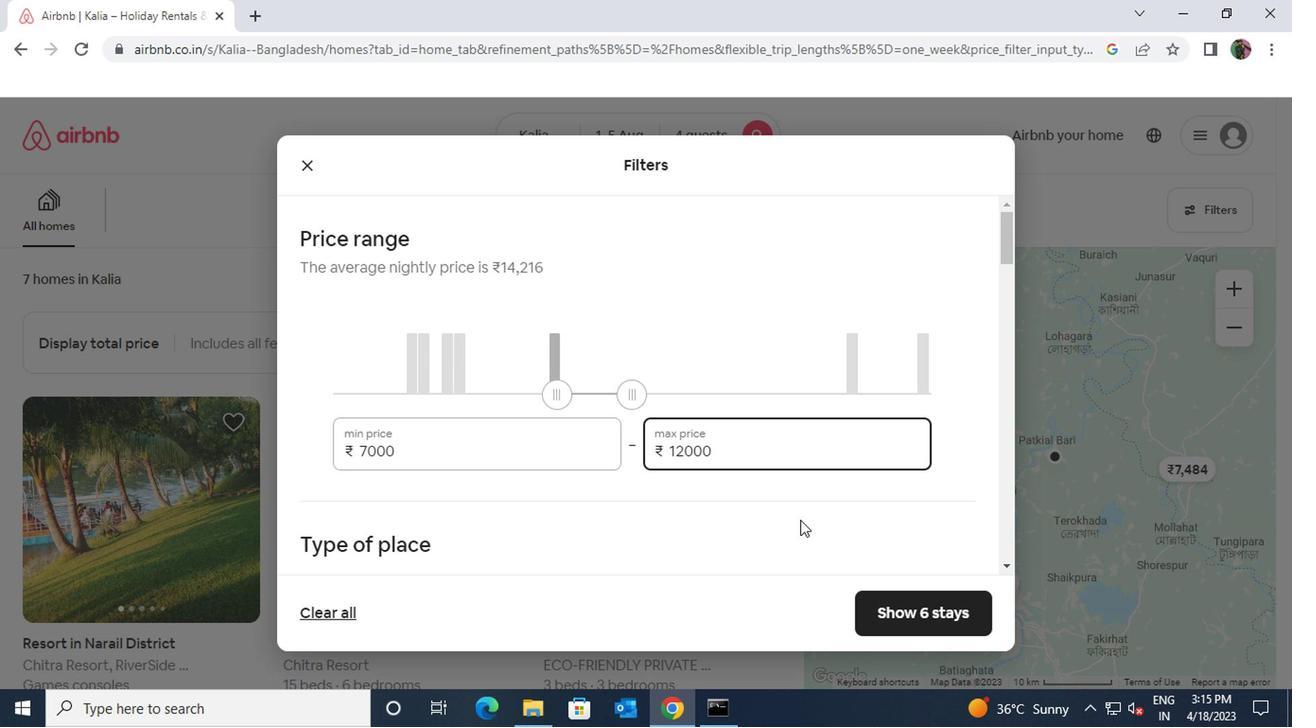 
Action: Mouse moved to (797, 516)
Screenshot: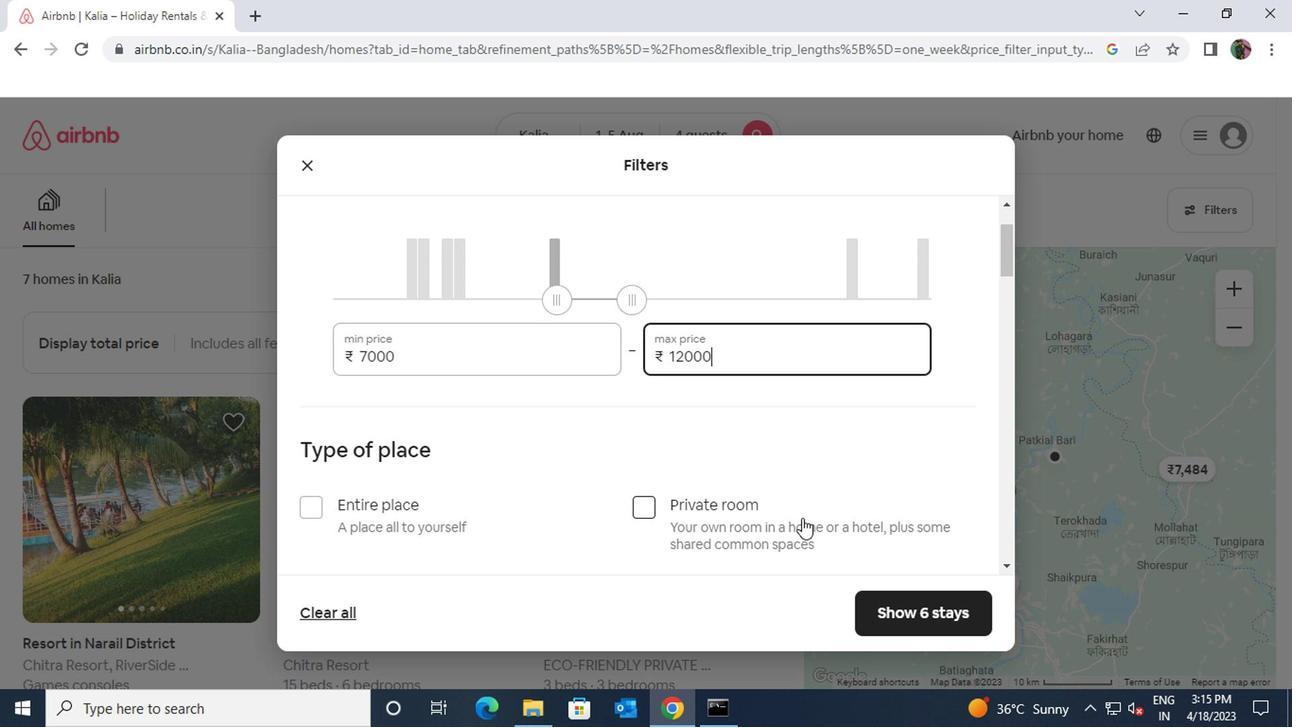 
Action: Mouse scrolled (797, 515) with delta (0, -1)
Screenshot: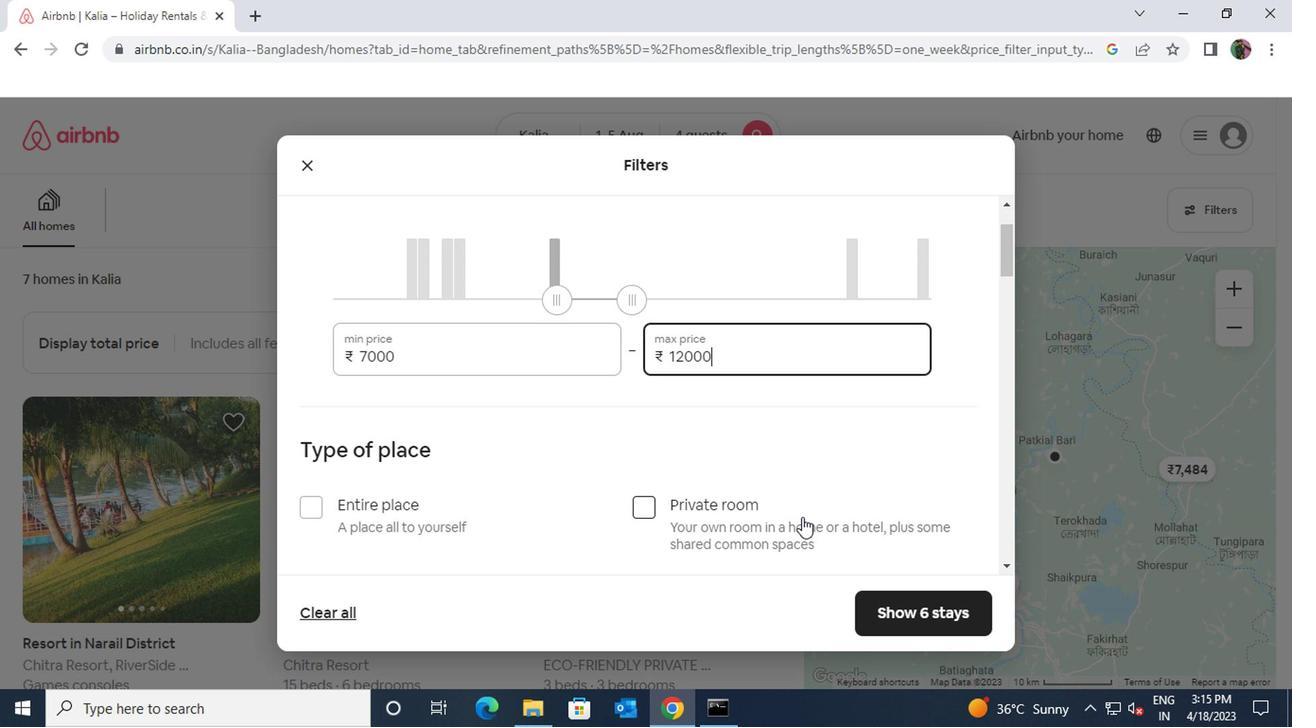 
Action: Mouse moved to (642, 410)
Screenshot: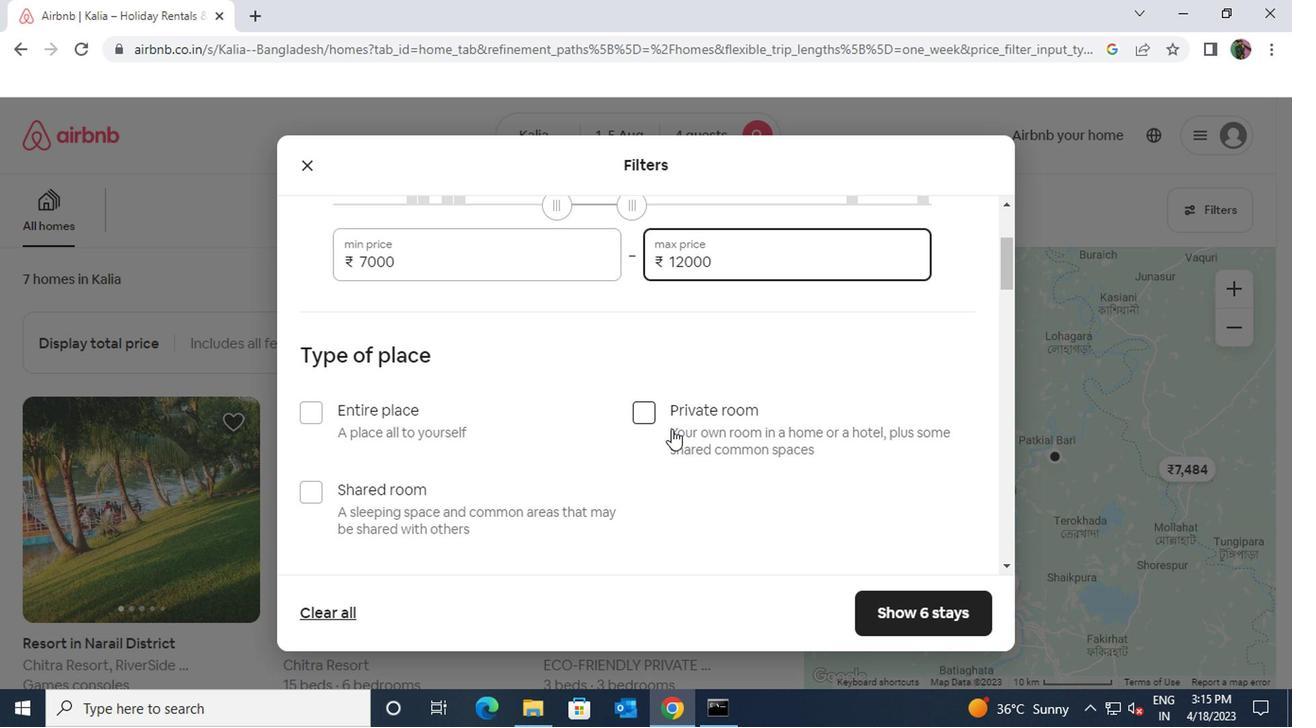 
Action: Mouse pressed left at (642, 410)
Screenshot: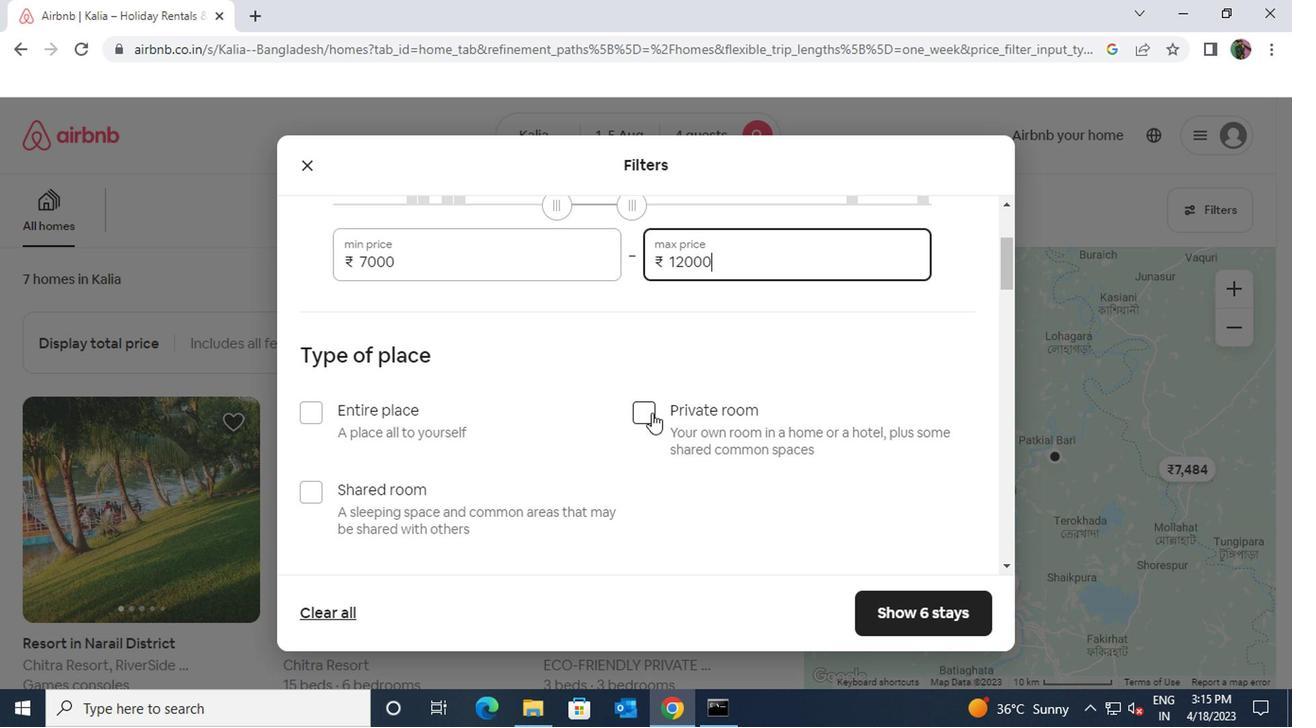 
Action: Mouse moved to (611, 430)
Screenshot: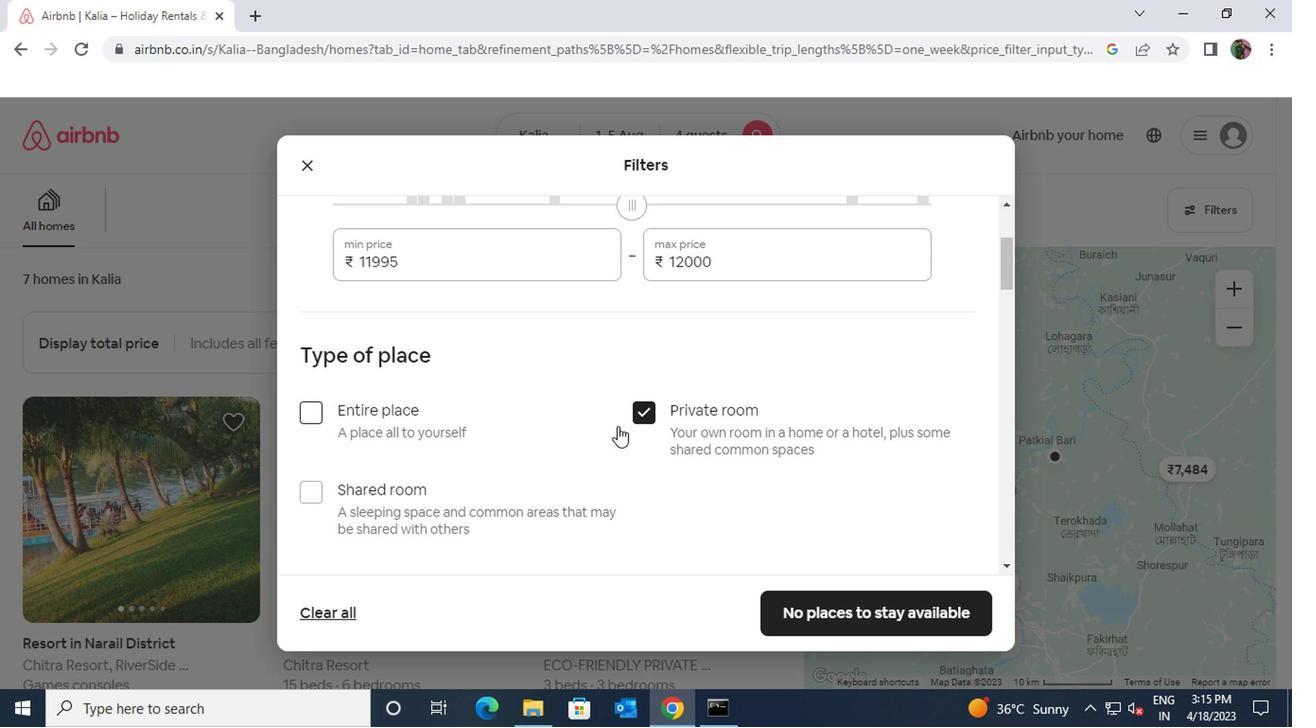 
Action: Mouse scrolled (611, 430) with delta (0, 0)
Screenshot: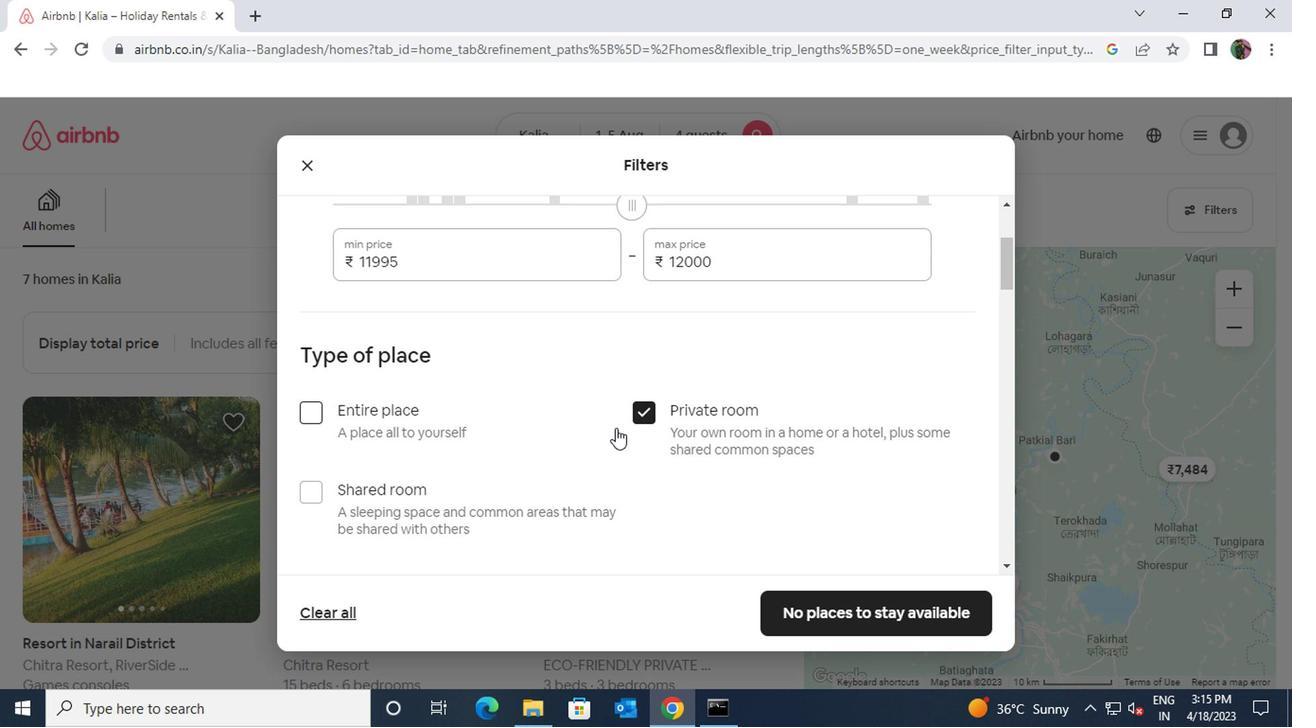 
Action: Mouse scrolled (611, 430) with delta (0, 0)
Screenshot: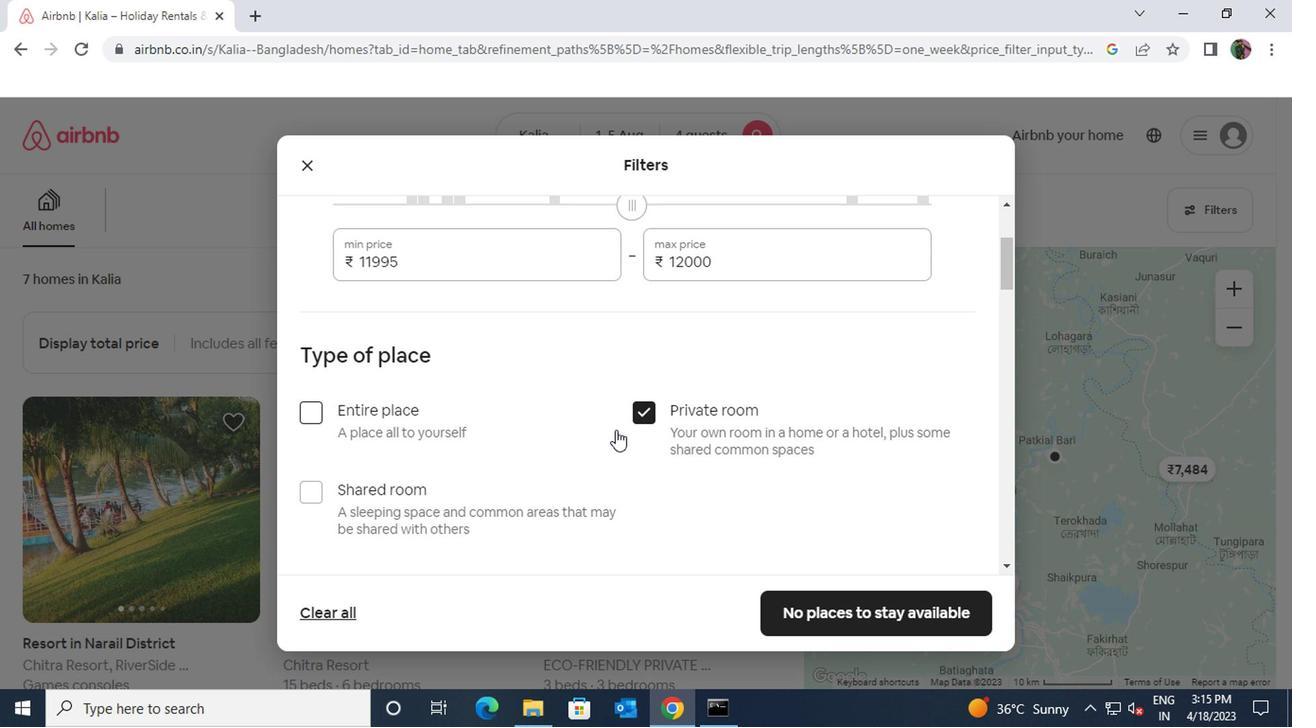 
Action: Mouse moved to (422, 526)
Screenshot: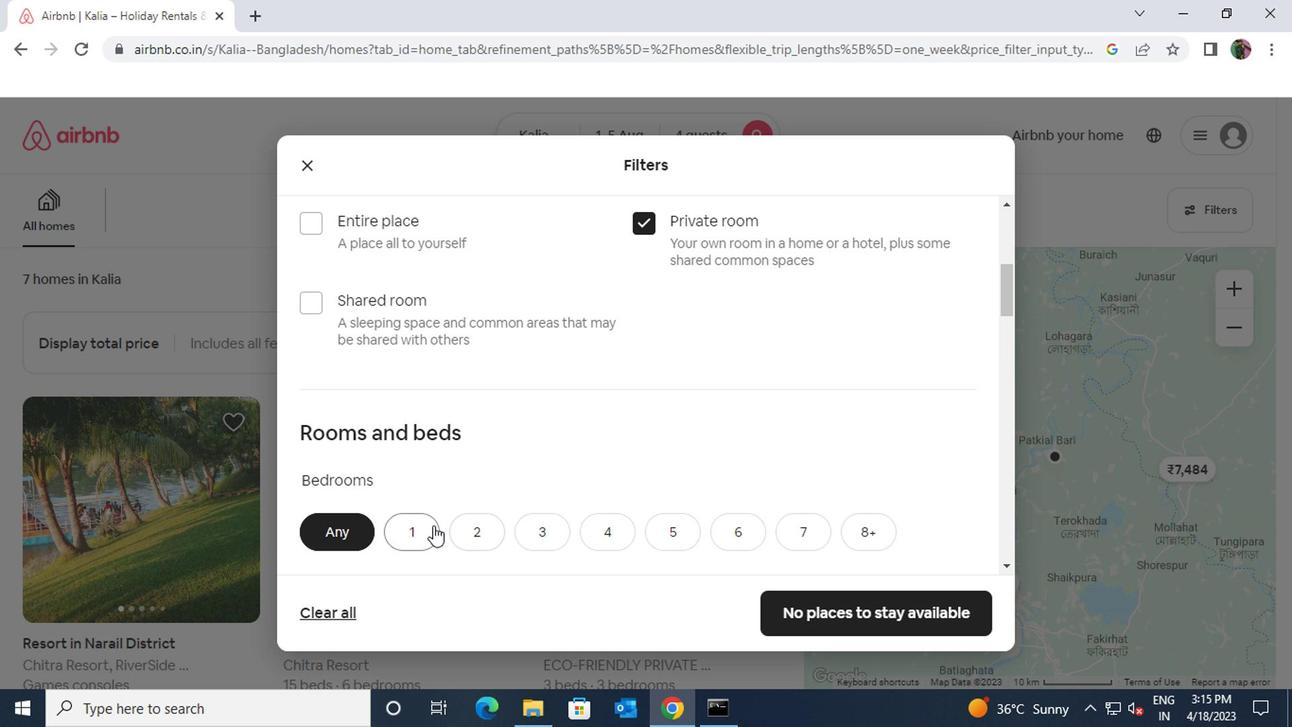 
Action: Mouse pressed left at (422, 526)
Screenshot: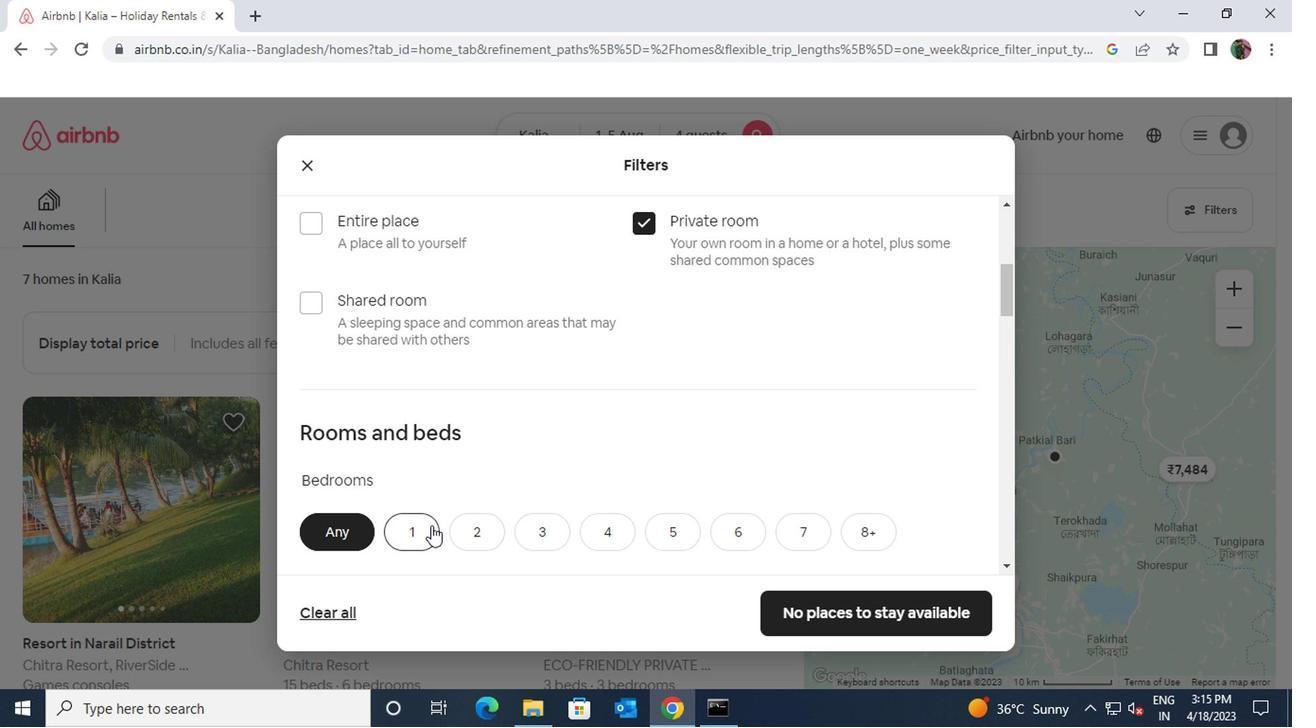 
Action: Mouse scrolled (422, 525) with delta (0, 0)
Screenshot: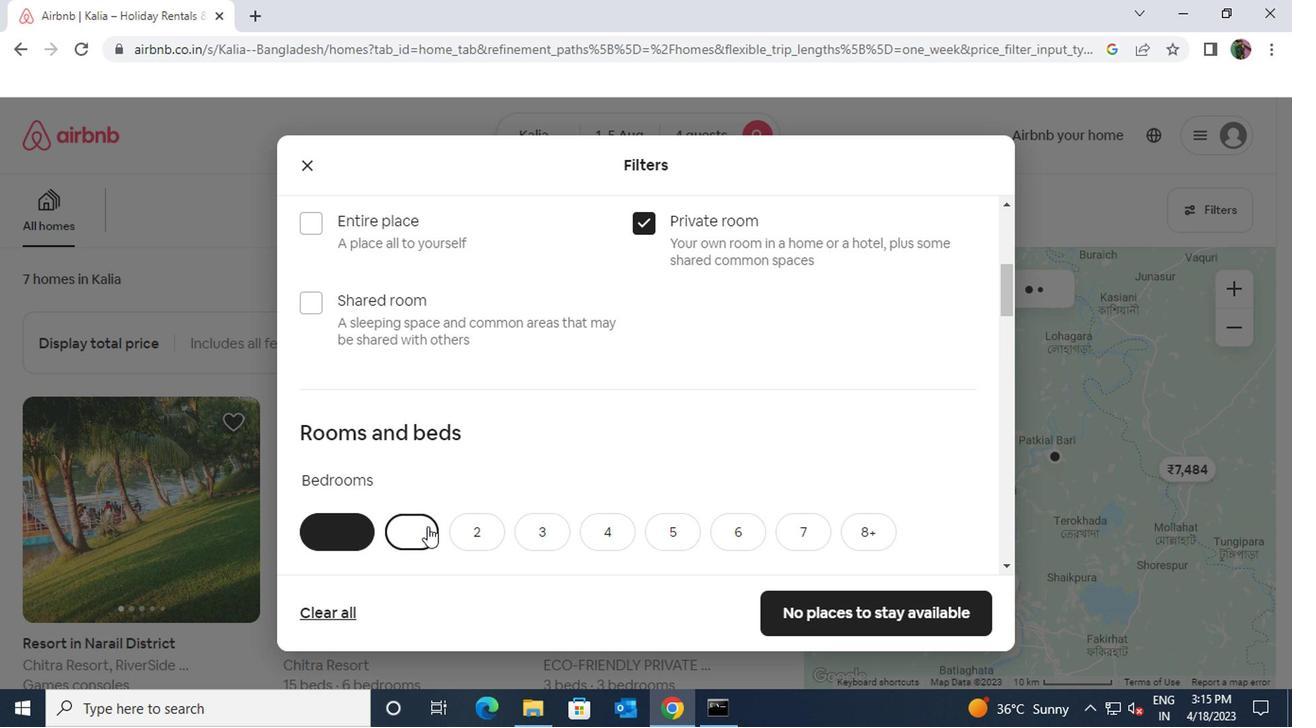 
Action: Mouse moved to (448, 533)
Screenshot: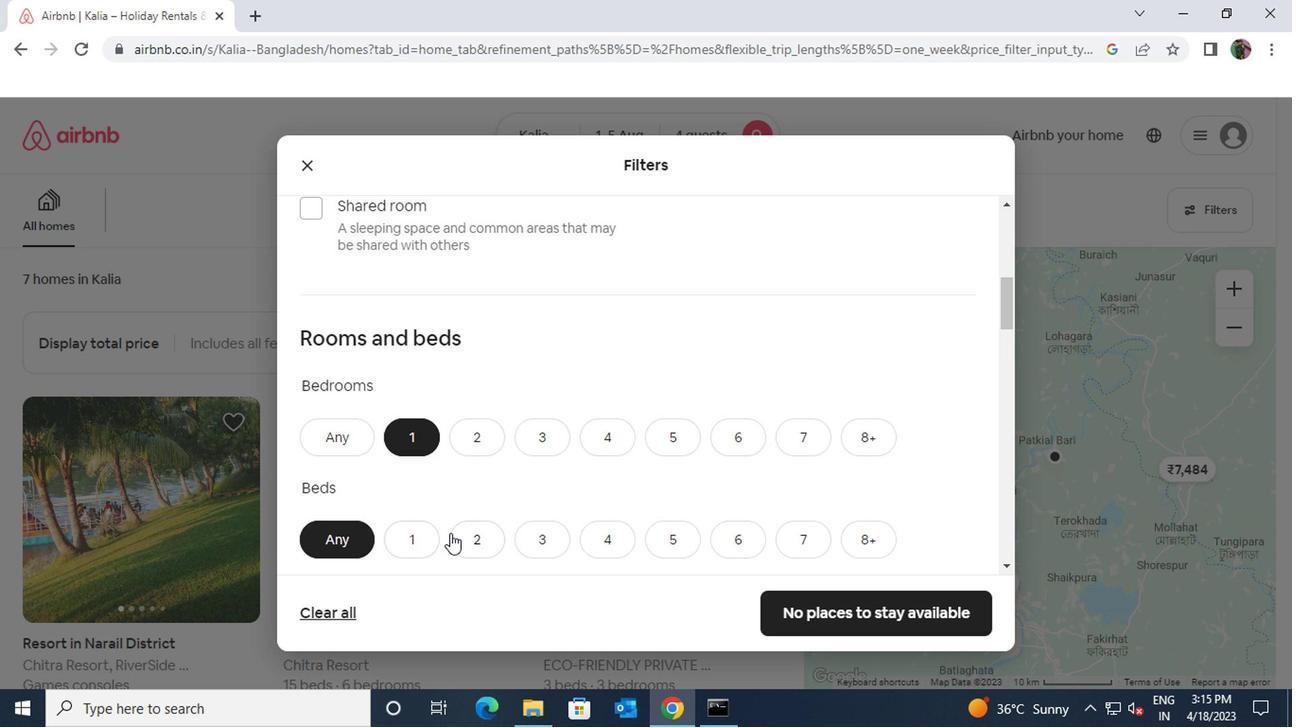 
Action: Mouse pressed left at (448, 533)
Screenshot: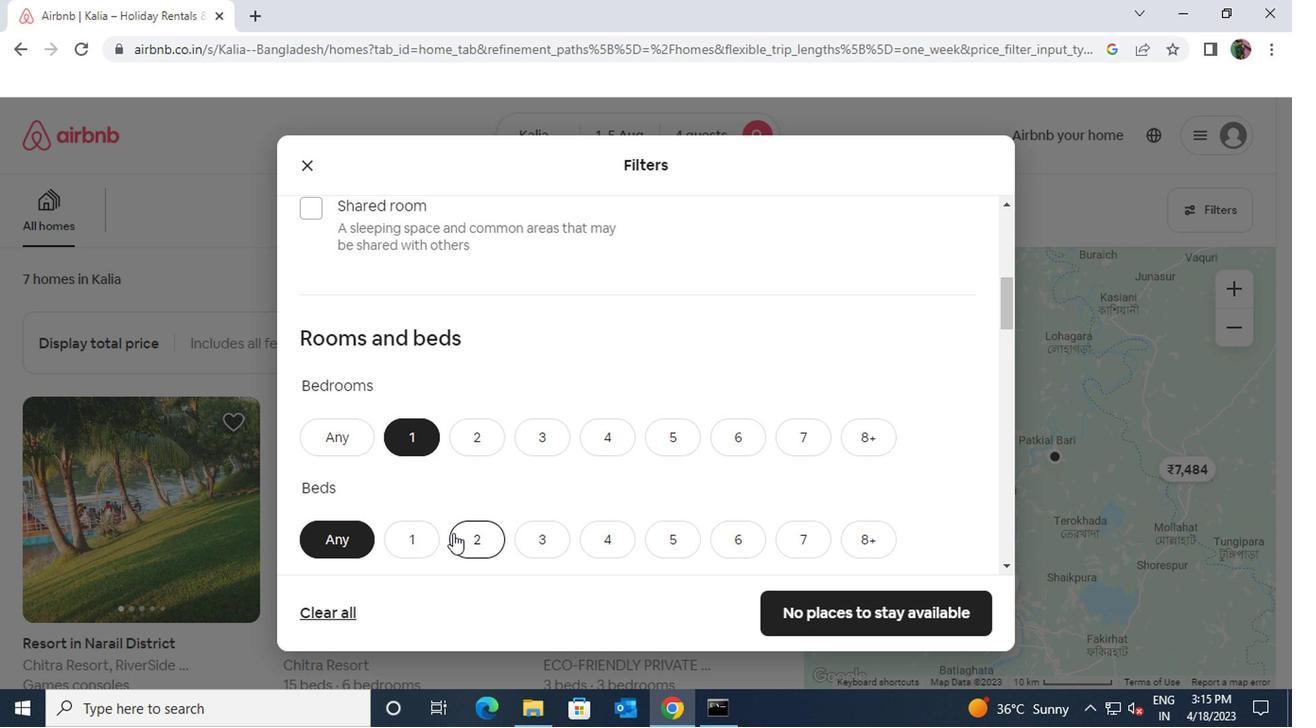 
Action: Mouse scrolled (448, 531) with delta (0, -1)
Screenshot: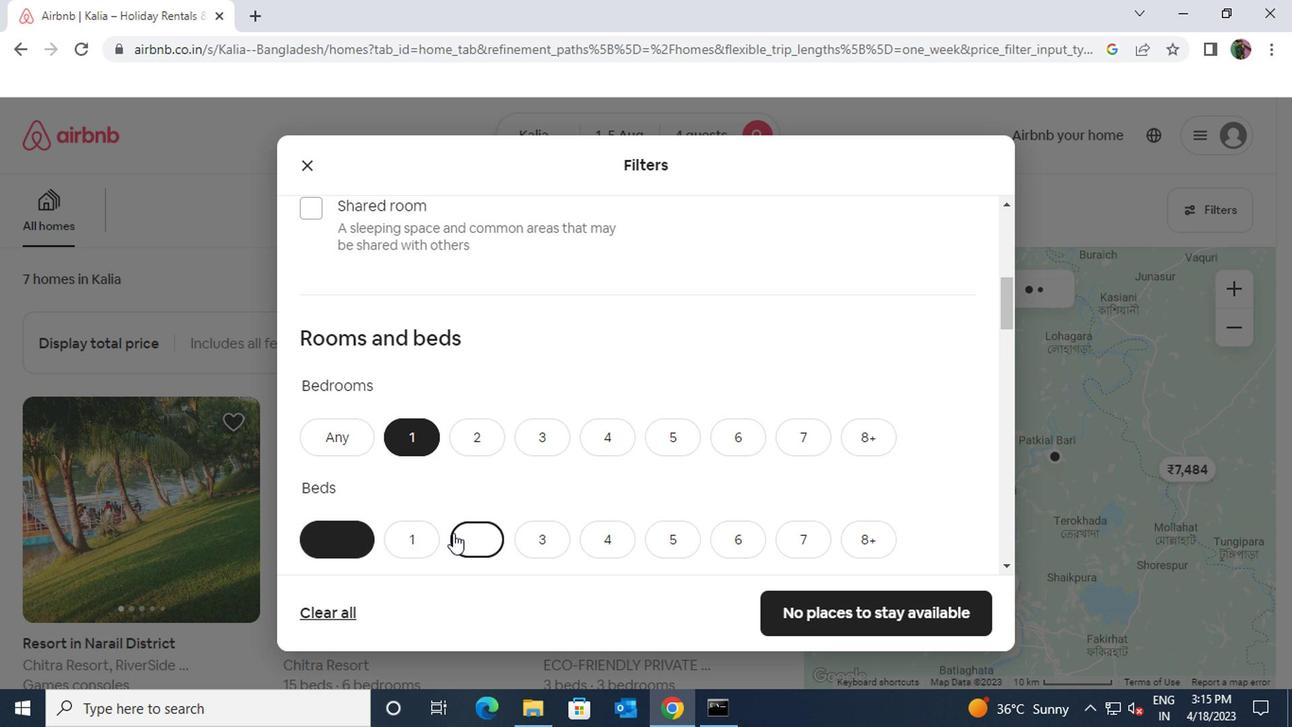 
Action: Mouse scrolled (448, 531) with delta (0, -1)
Screenshot: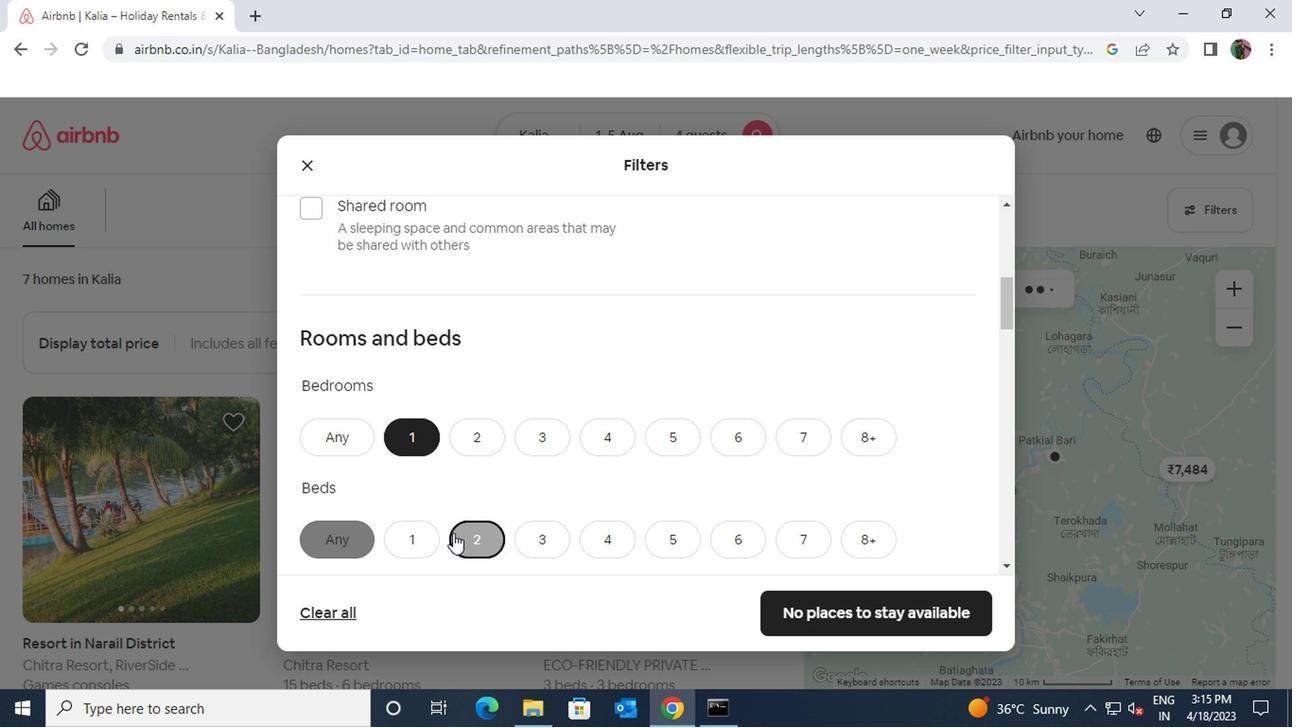 
Action: Mouse moved to (412, 447)
Screenshot: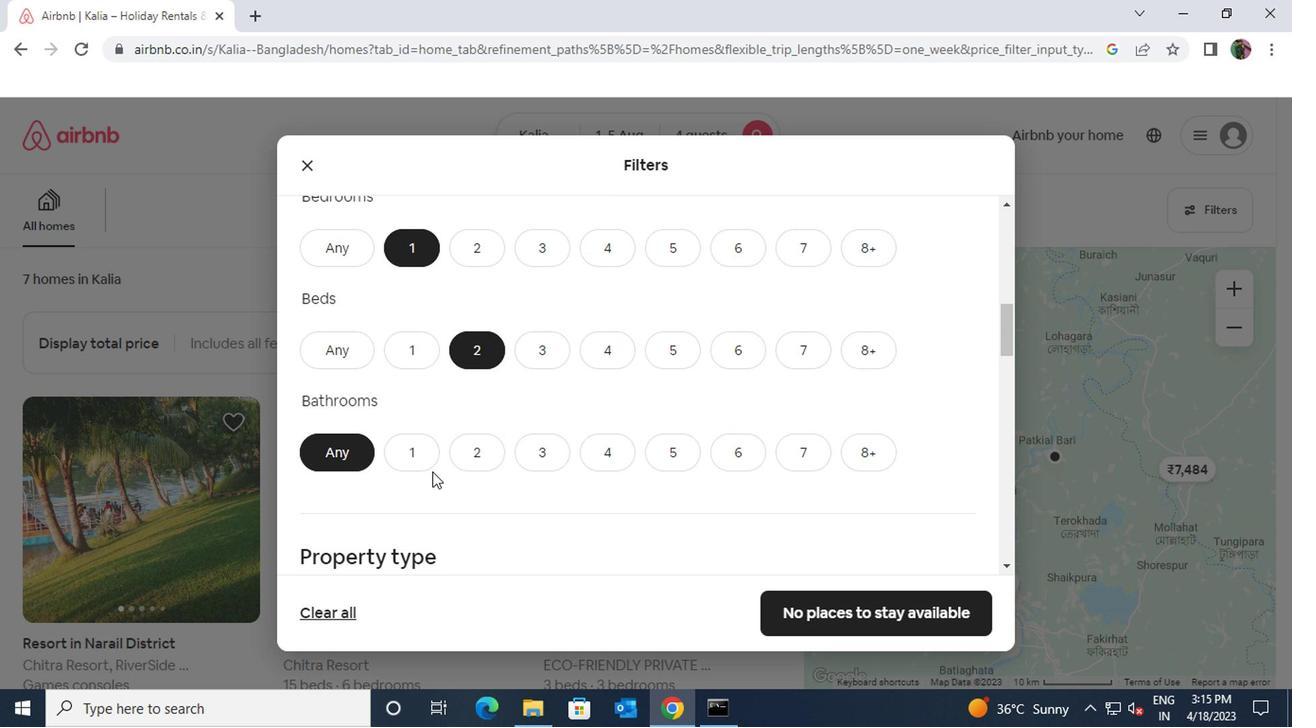 
Action: Mouse pressed left at (412, 447)
Screenshot: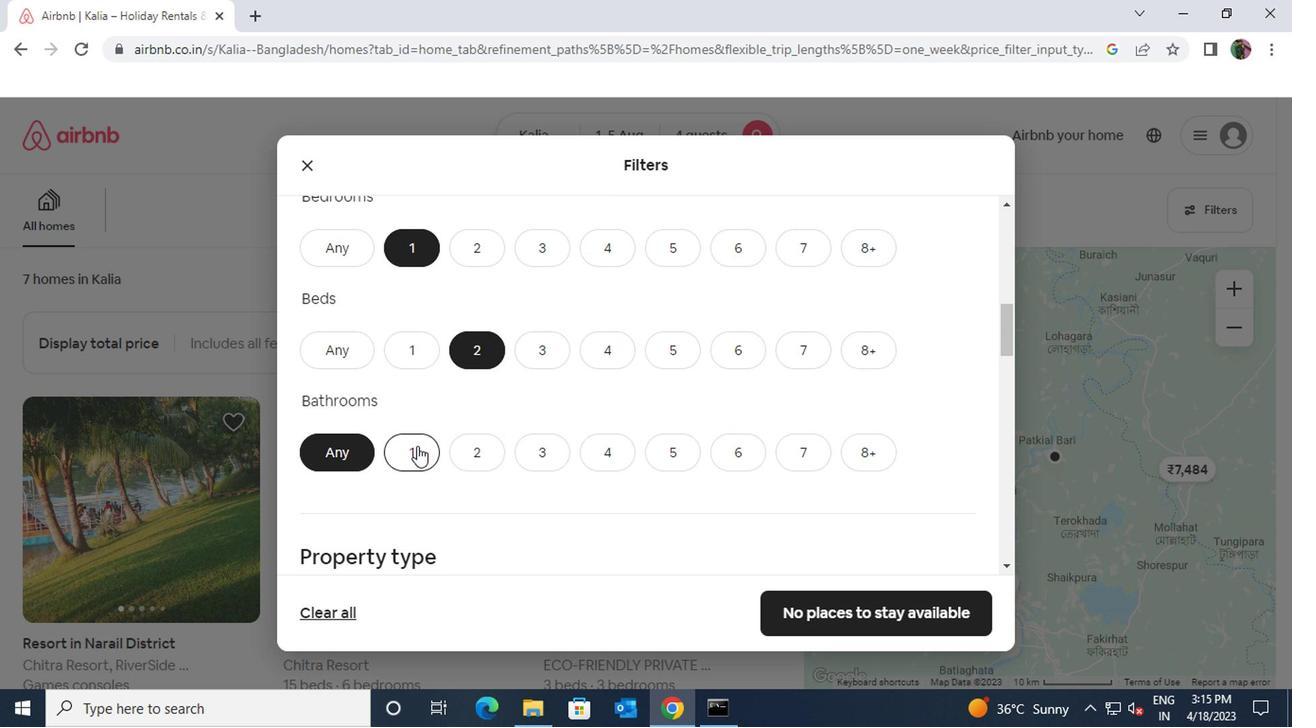 
Action: Mouse scrolled (412, 445) with delta (0, -1)
Screenshot: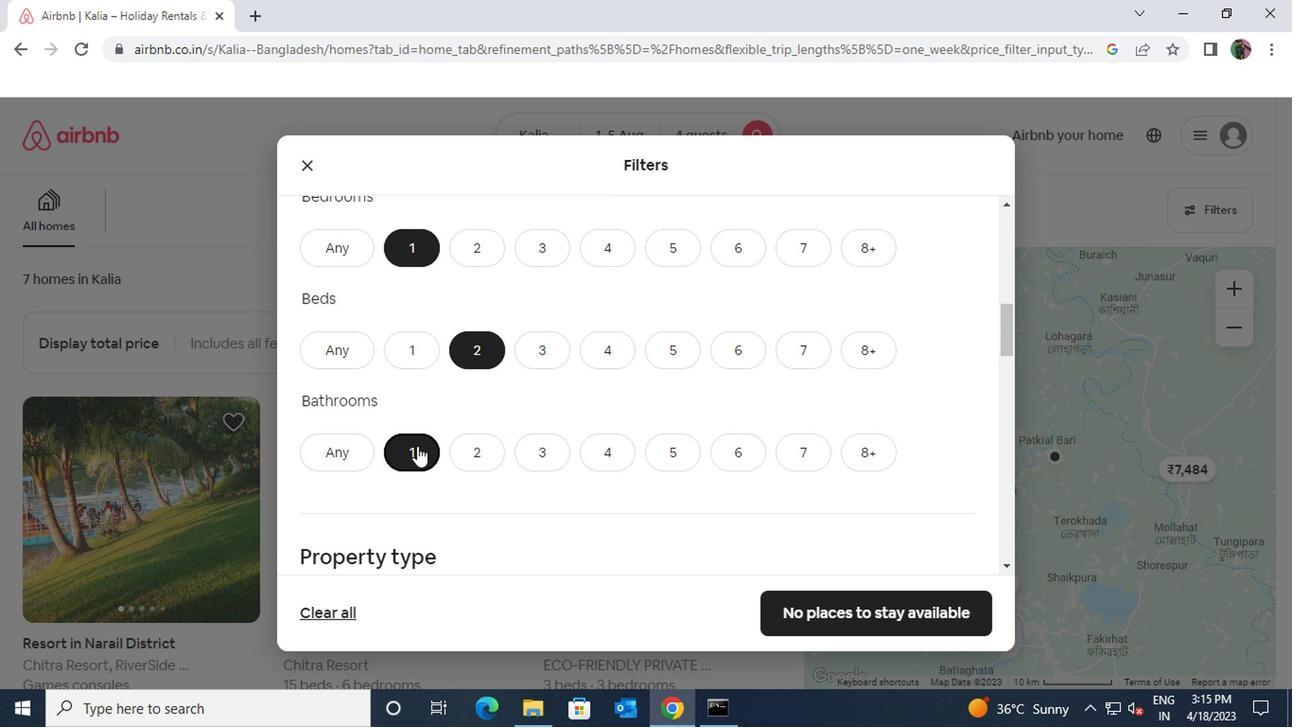 
Action: Mouse scrolled (412, 445) with delta (0, -1)
Screenshot: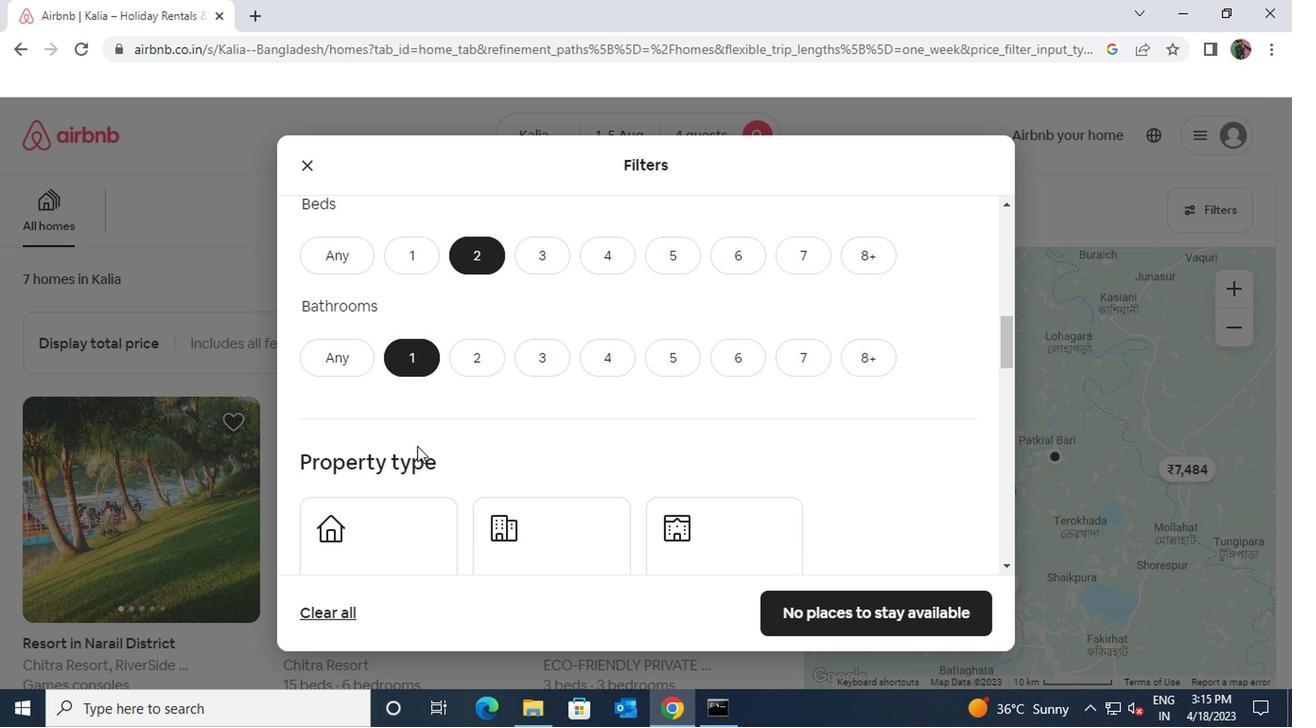 
Action: Mouse scrolled (412, 445) with delta (0, -1)
Screenshot: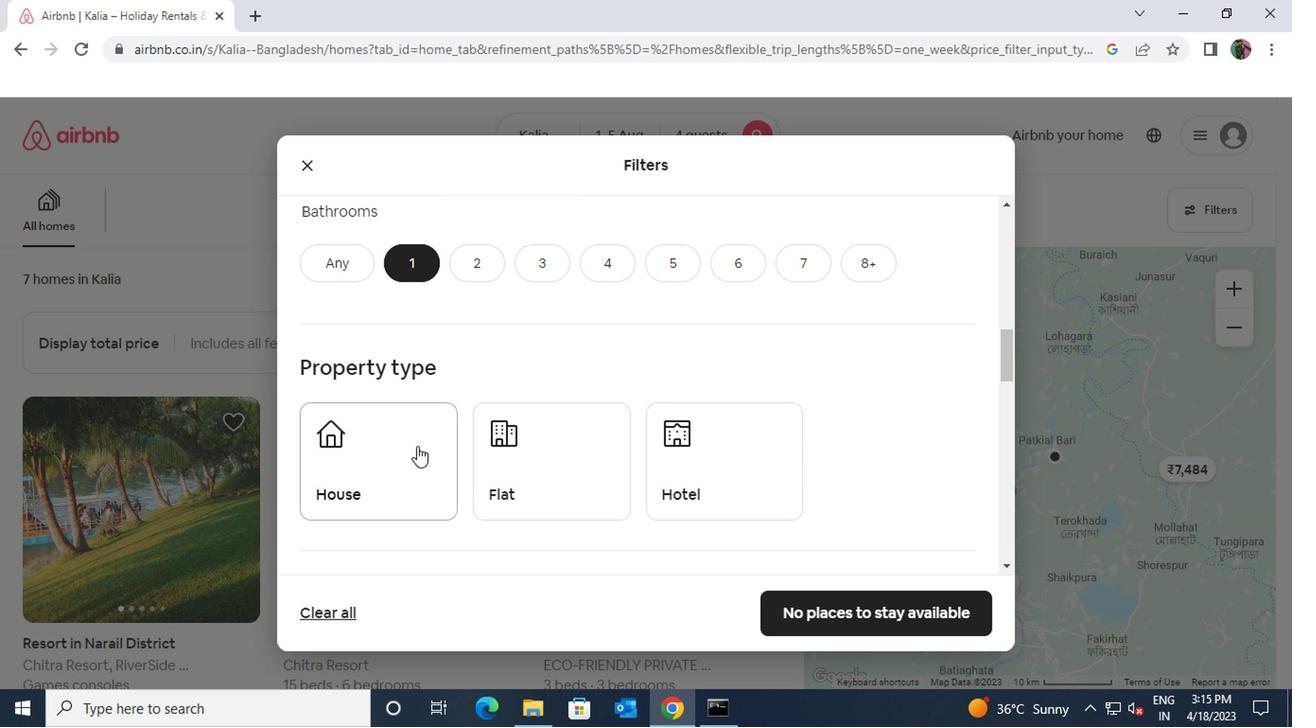 
Action: Mouse moved to (511, 402)
Screenshot: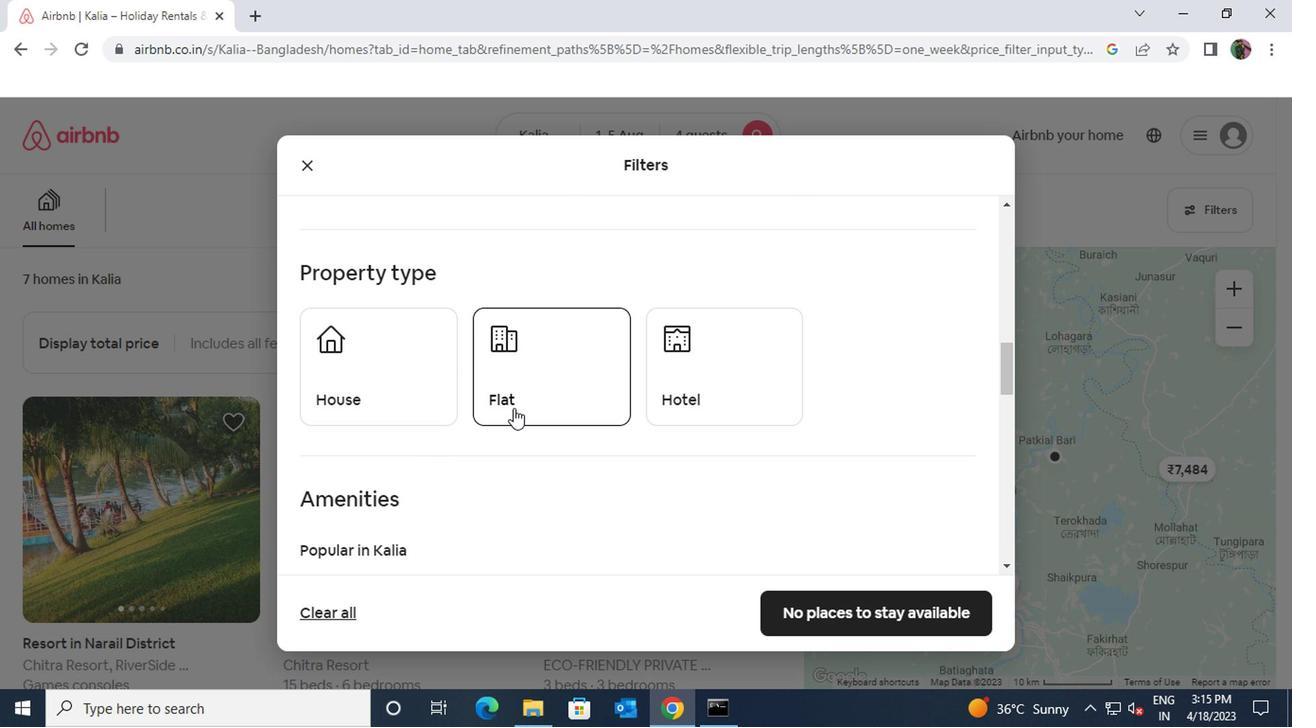 
Action: Mouse pressed left at (511, 402)
Screenshot: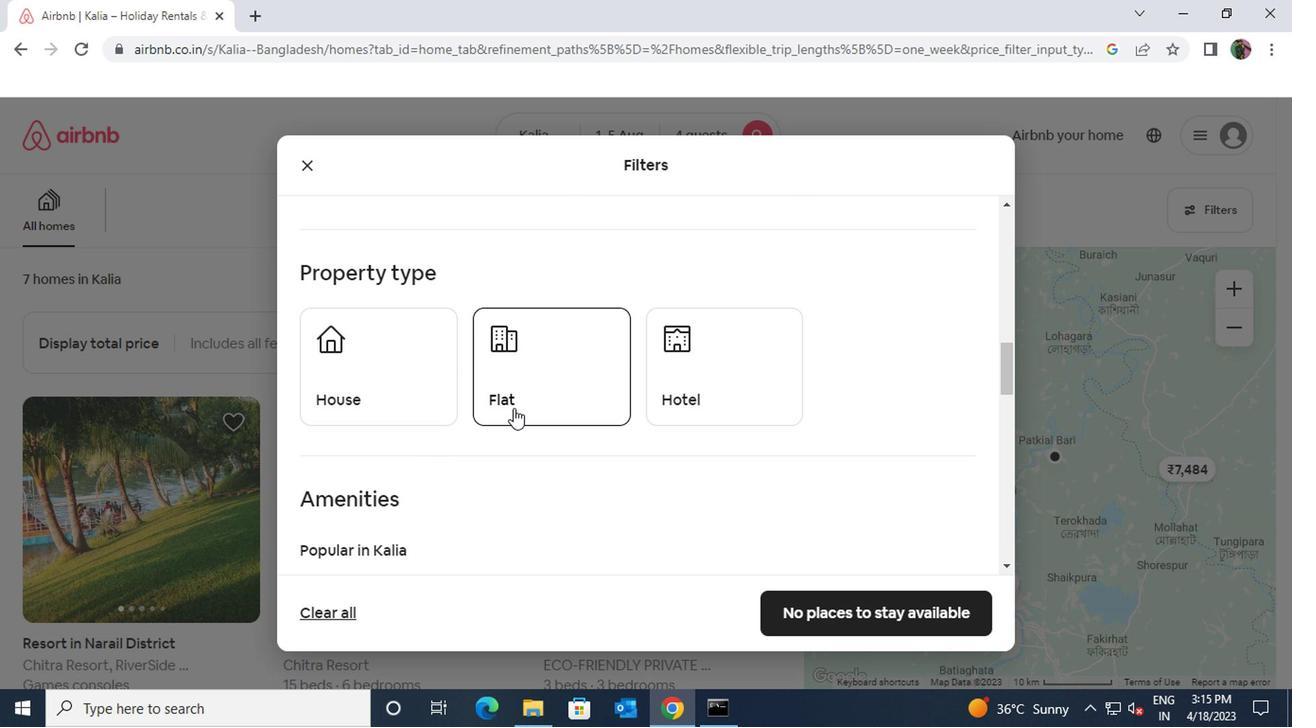 
Action: Mouse moved to (485, 481)
Screenshot: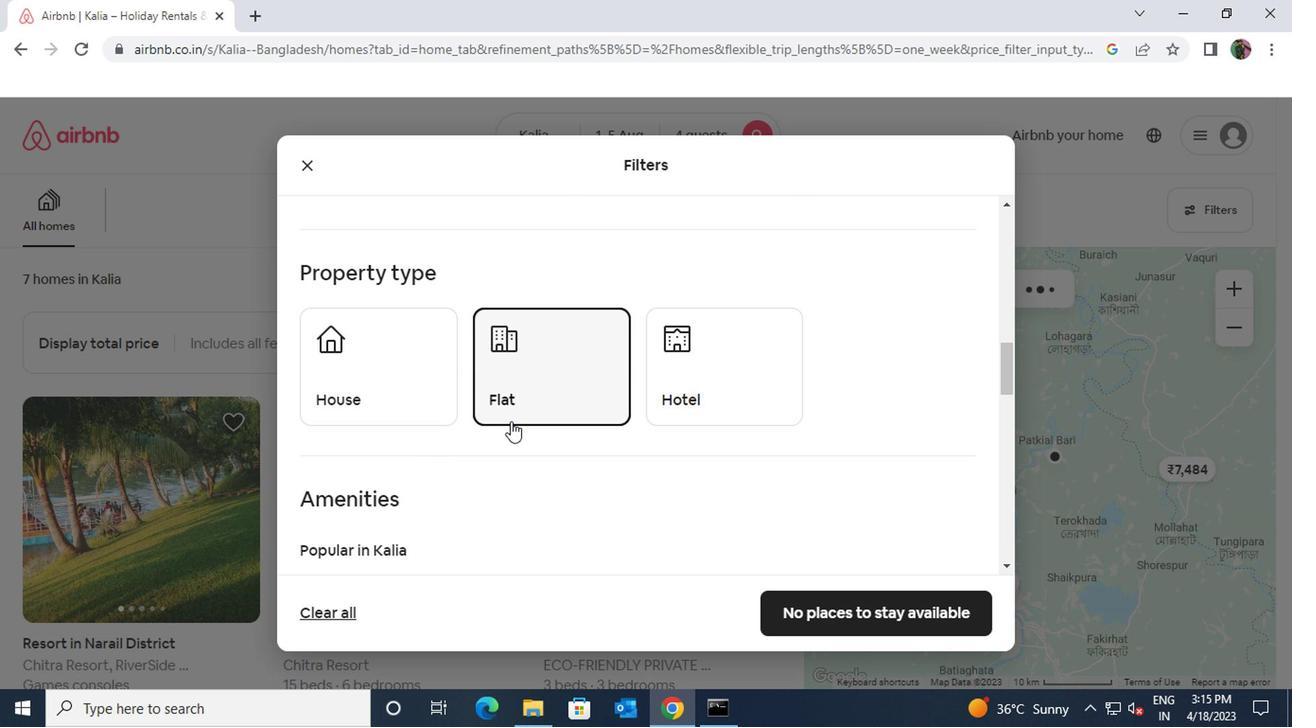 
Action: Mouse scrolled (485, 480) with delta (0, 0)
Screenshot: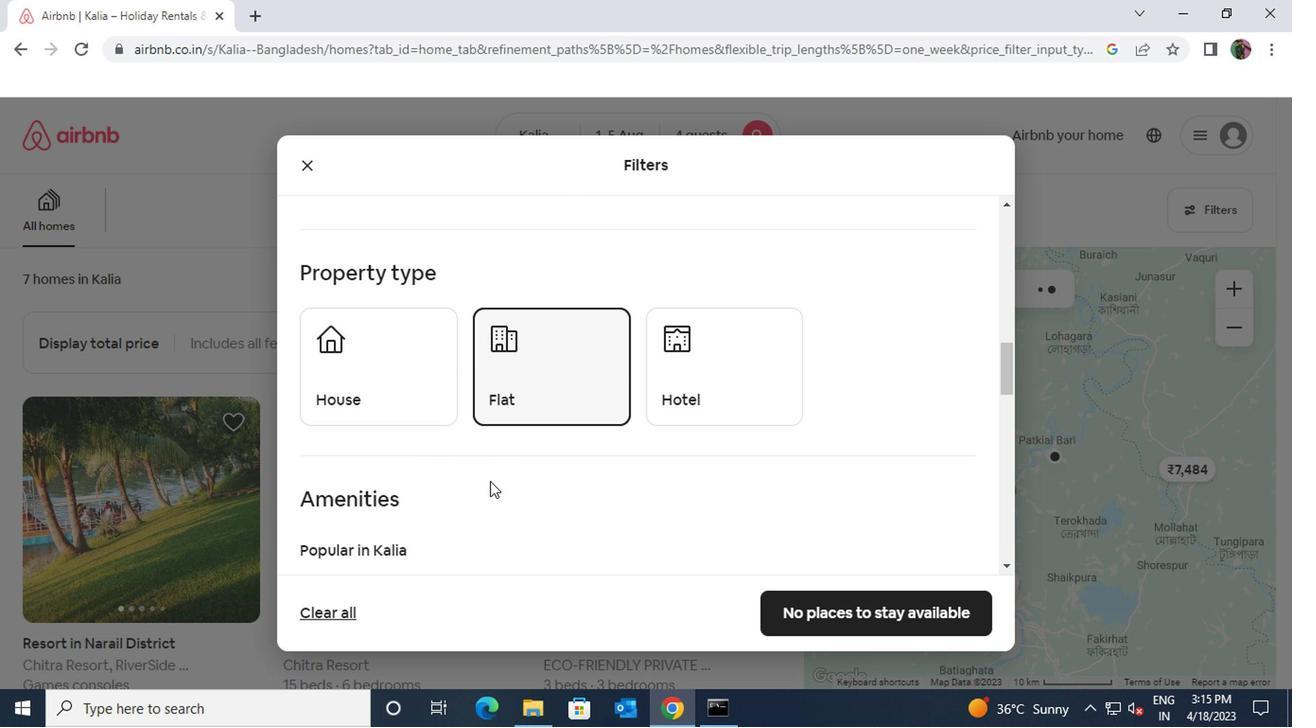 
Action: Mouse scrolled (485, 480) with delta (0, 0)
Screenshot: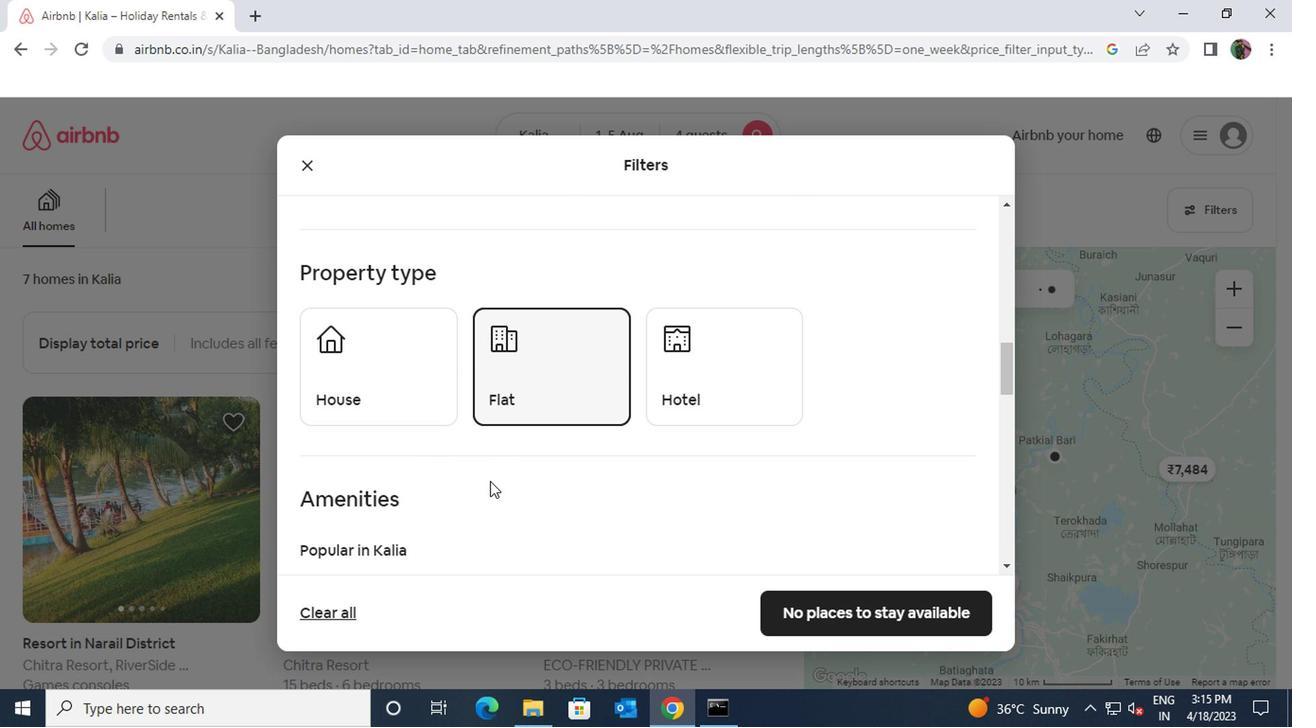 
Action: Mouse moved to (346, 535)
Screenshot: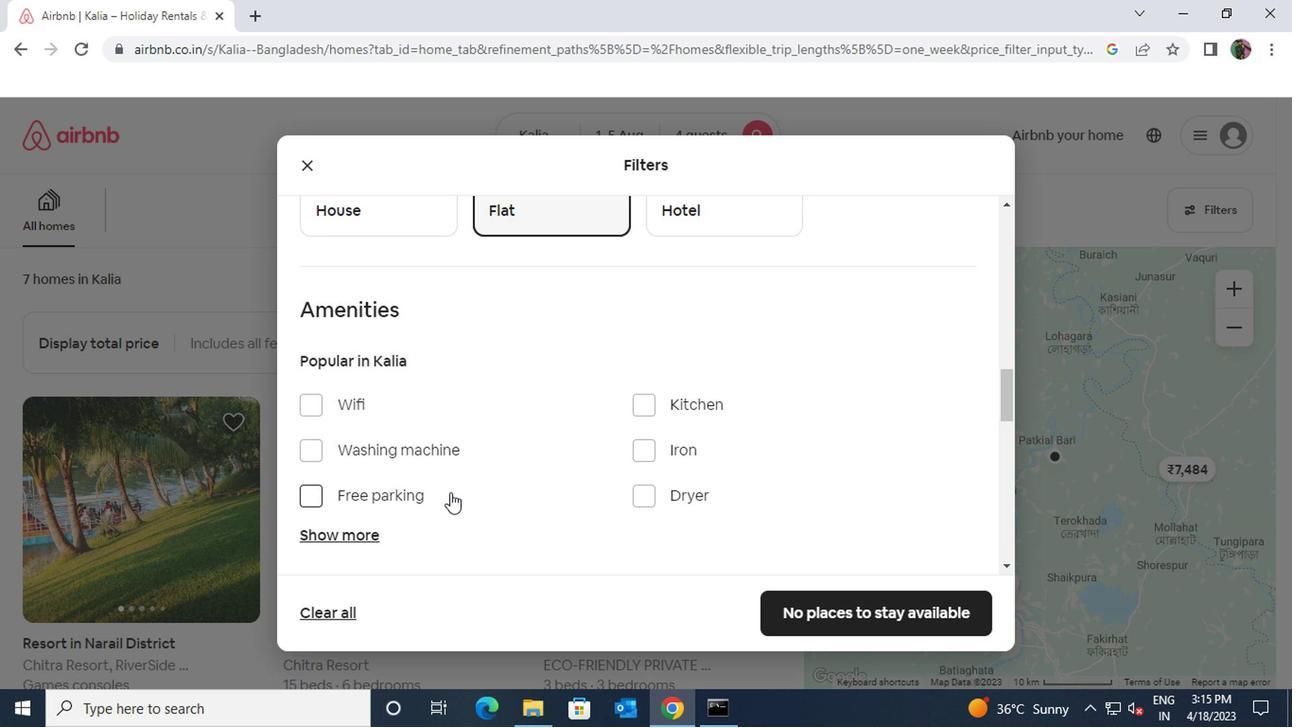 
Action: Mouse pressed left at (346, 535)
Screenshot: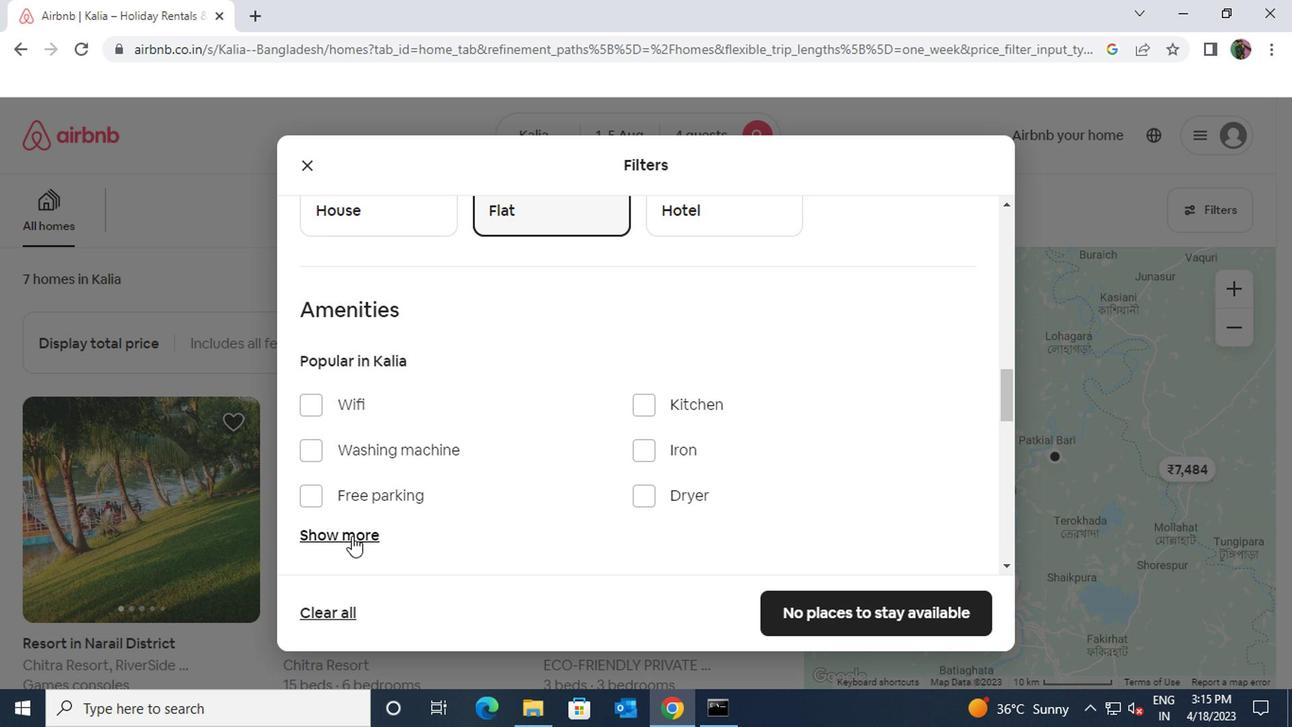 
Action: Mouse moved to (313, 395)
Screenshot: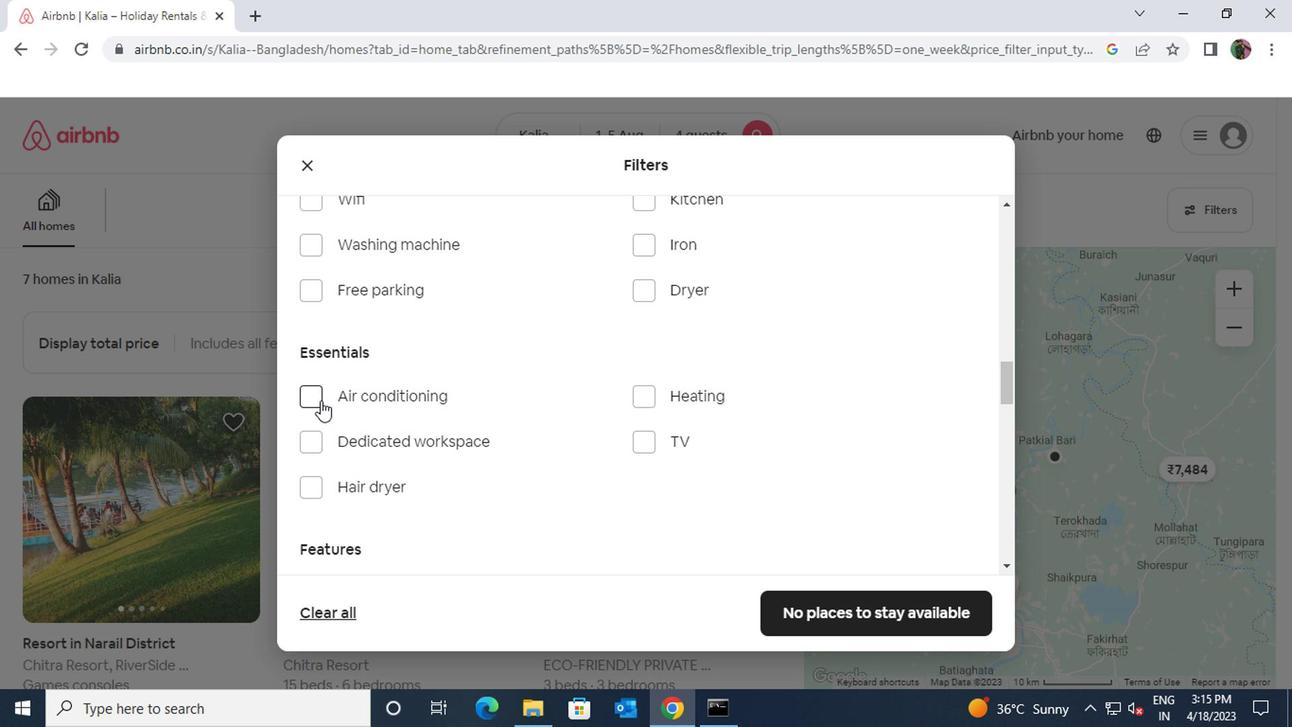 
Action: Mouse pressed left at (313, 395)
Screenshot: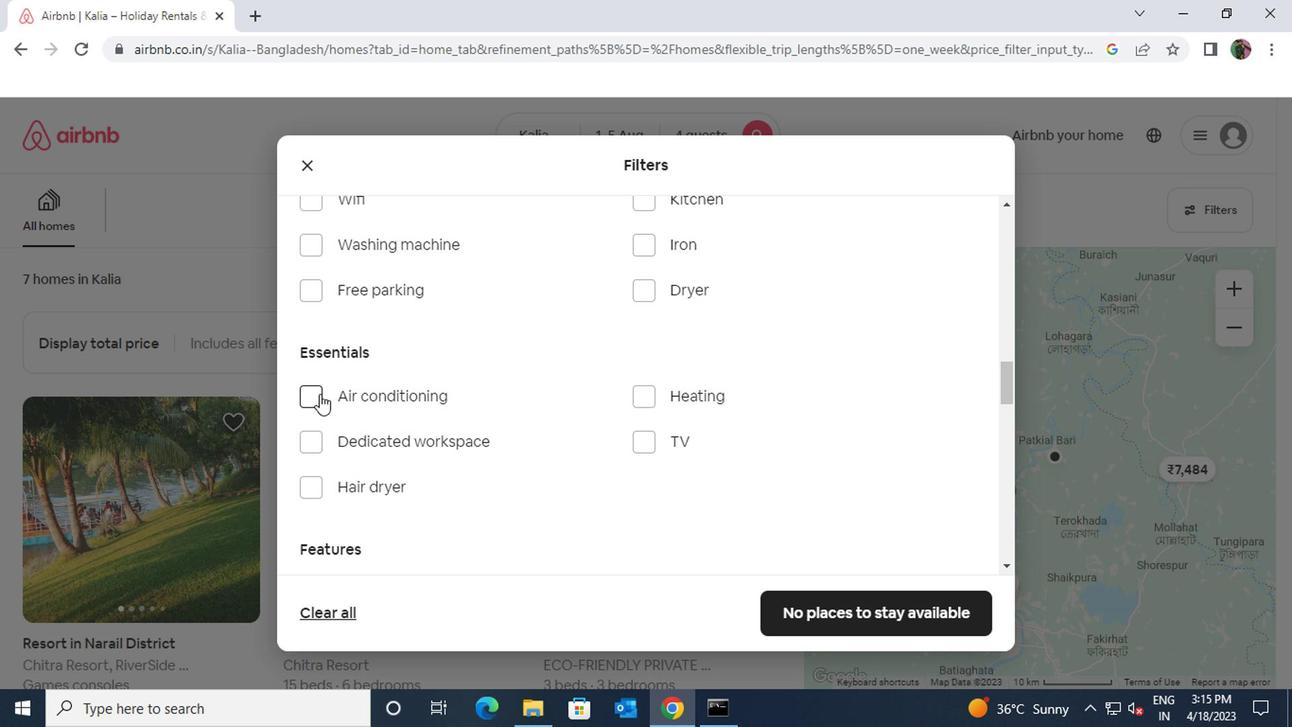 
Action: Mouse moved to (432, 568)
Screenshot: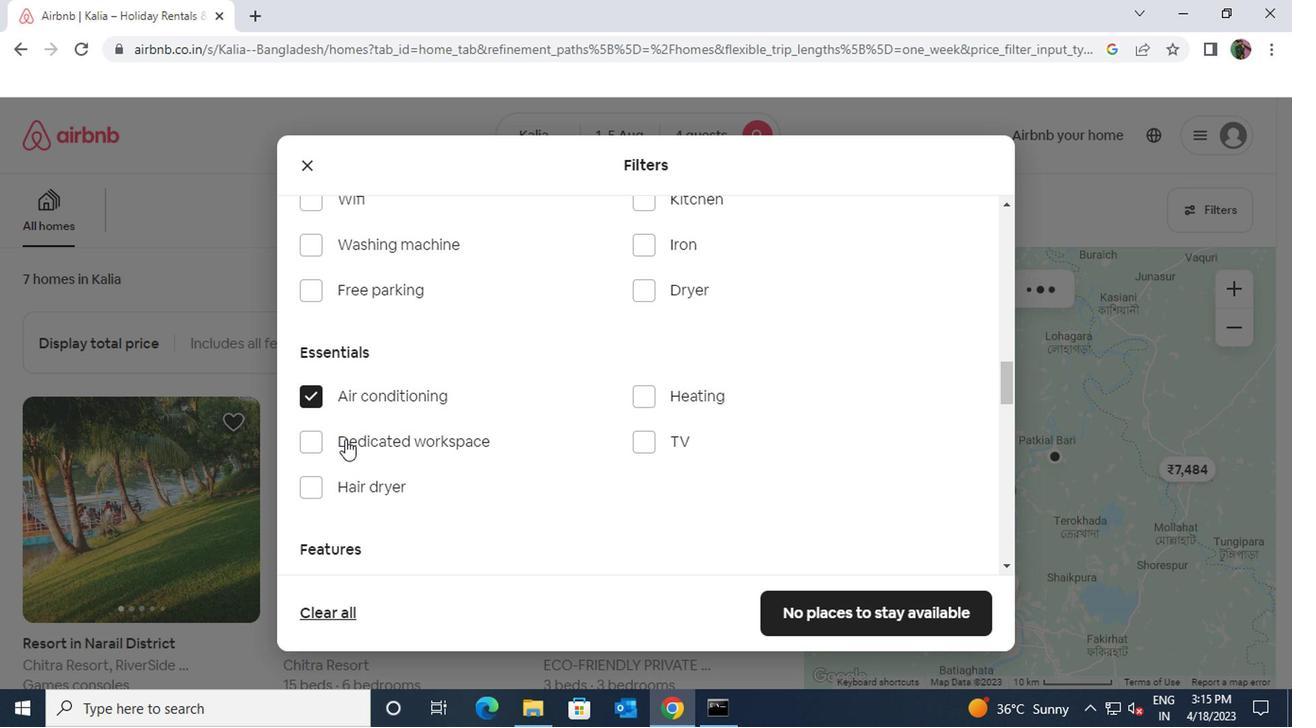 
Action: Mouse scrolled (432, 567) with delta (0, -1)
Screenshot: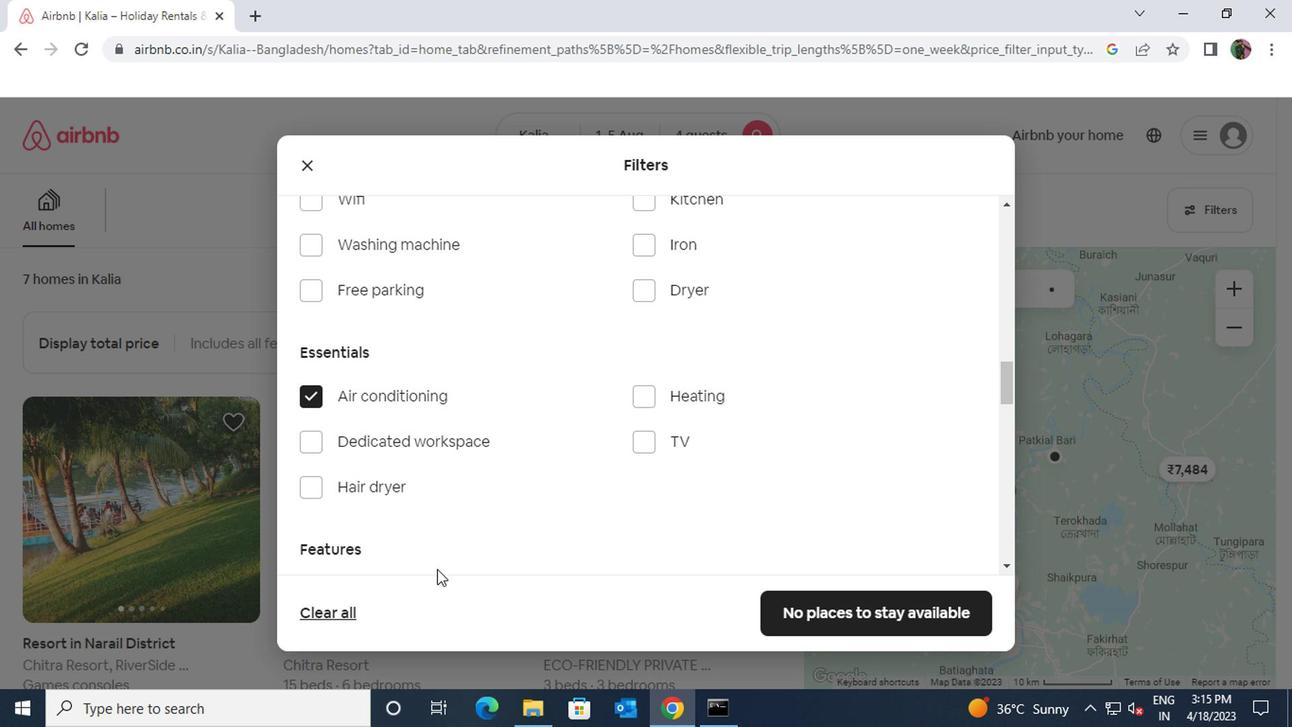 
Action: Mouse moved to (439, 562)
Screenshot: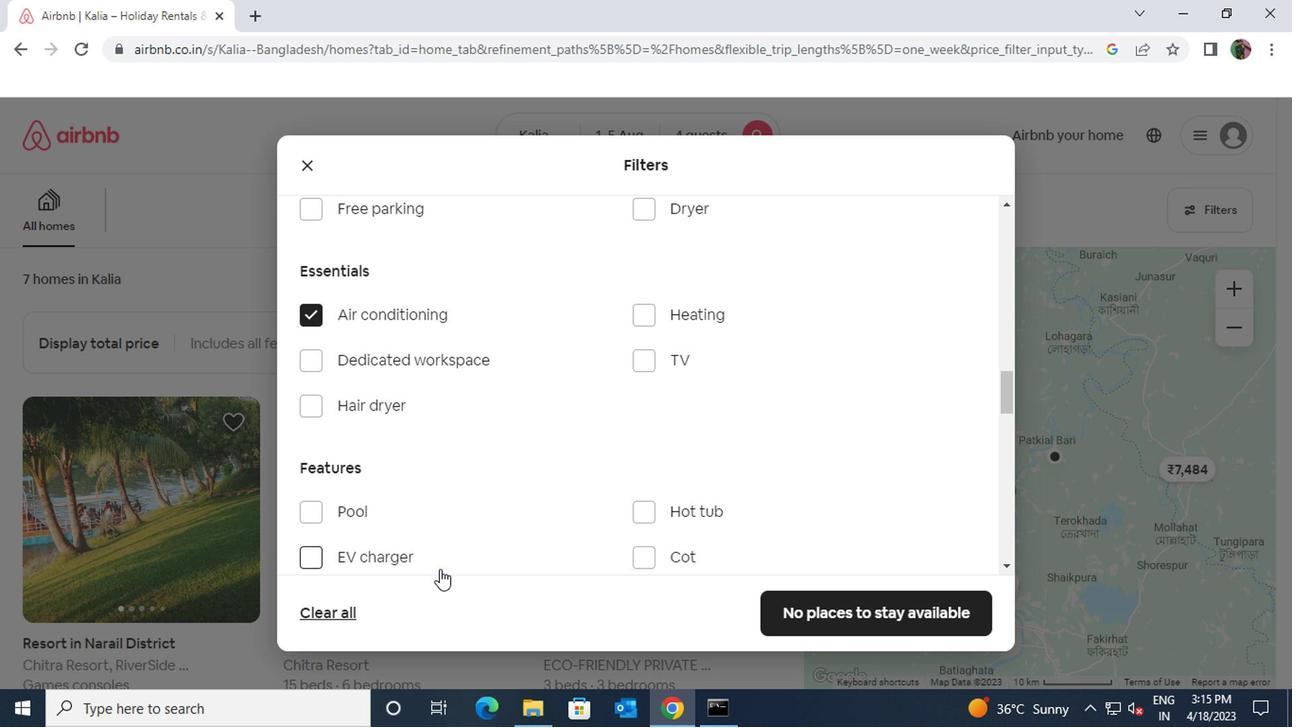 
Action: Mouse scrolled (439, 561) with delta (0, 0)
Screenshot: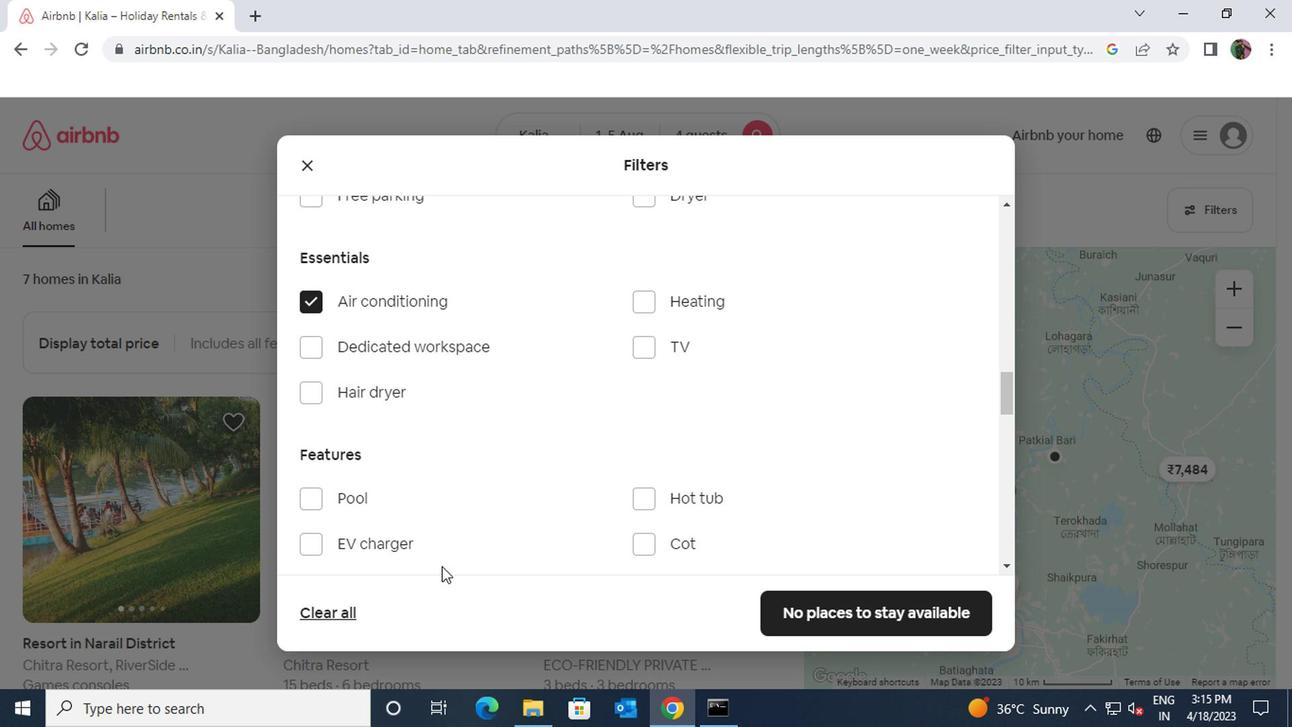 
Action: Mouse scrolled (439, 561) with delta (0, 0)
Screenshot: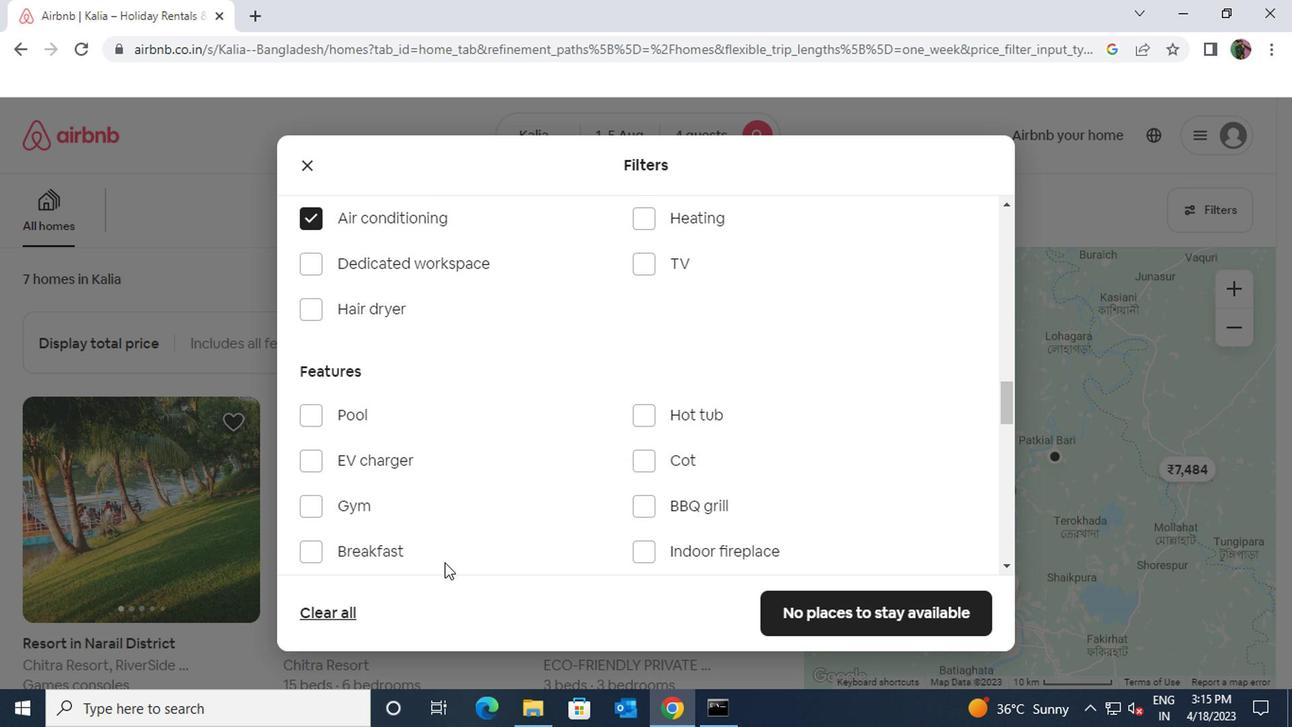 
Action: Mouse scrolled (439, 561) with delta (0, 0)
Screenshot: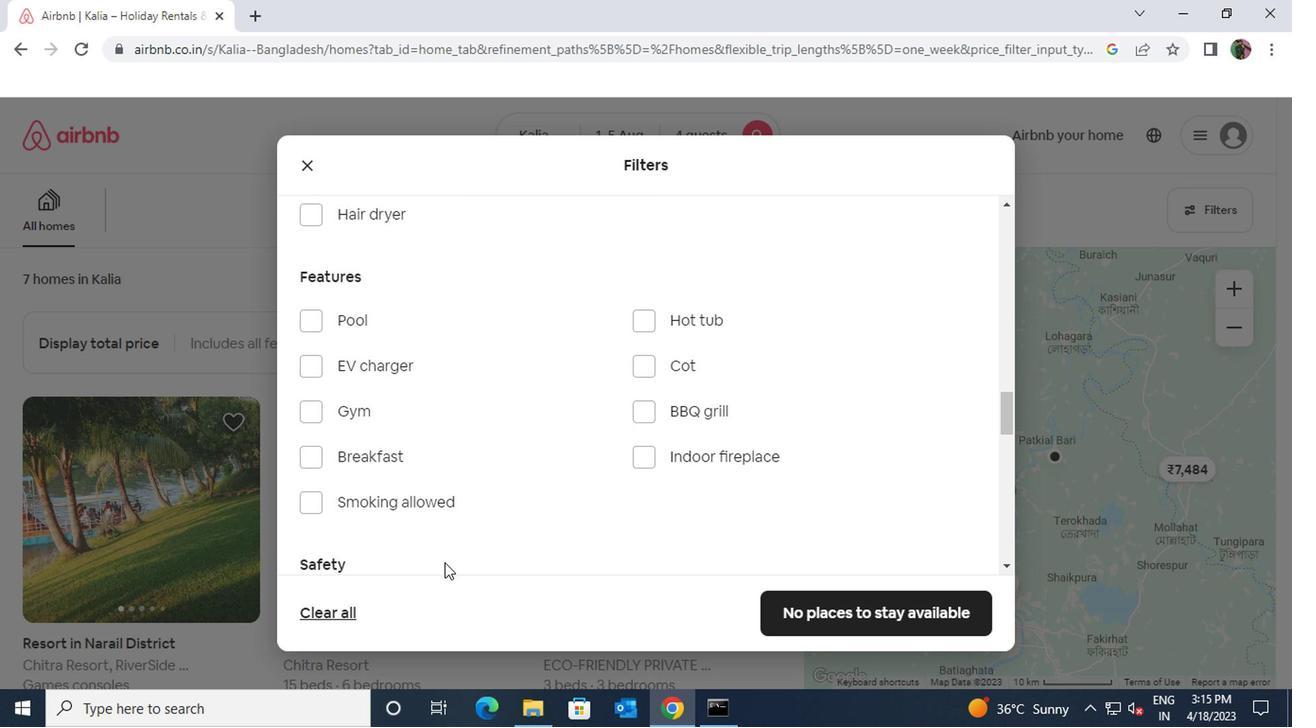 
Action: Mouse scrolled (439, 561) with delta (0, 0)
Screenshot: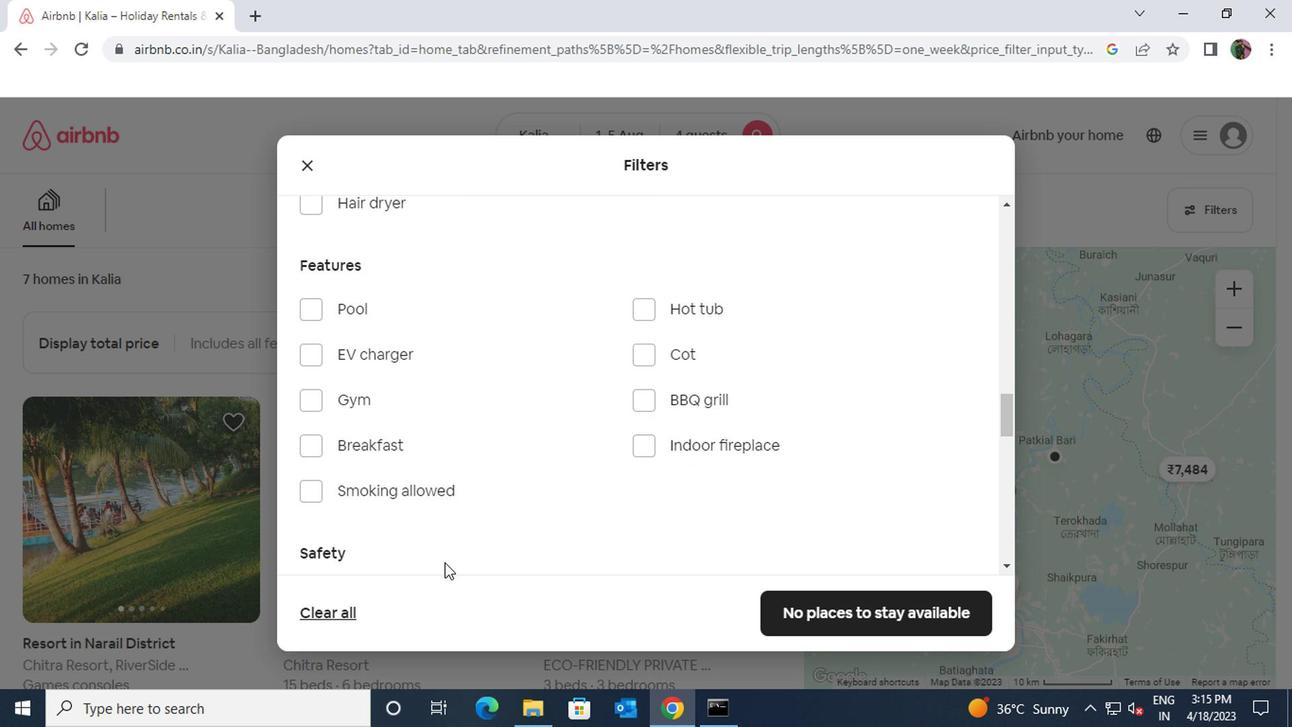
Action: Mouse scrolled (439, 561) with delta (0, 0)
Screenshot: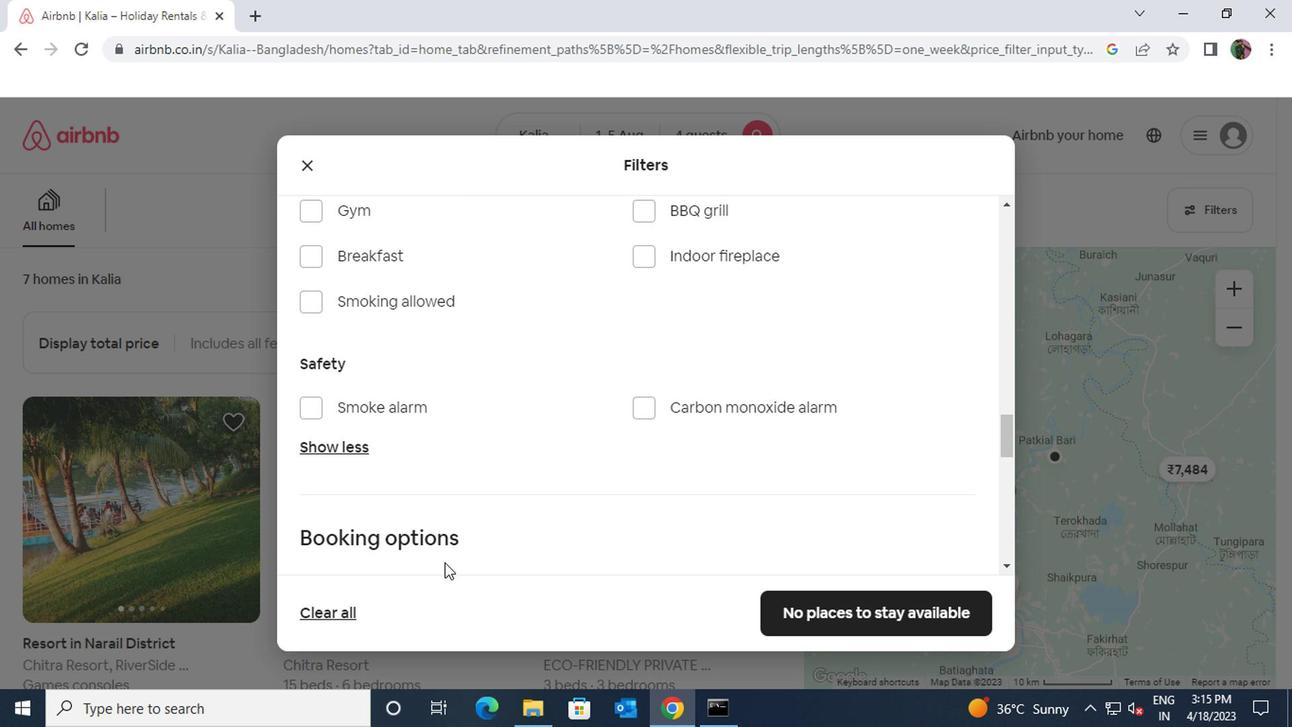 
Action: Mouse moved to (912, 562)
Screenshot: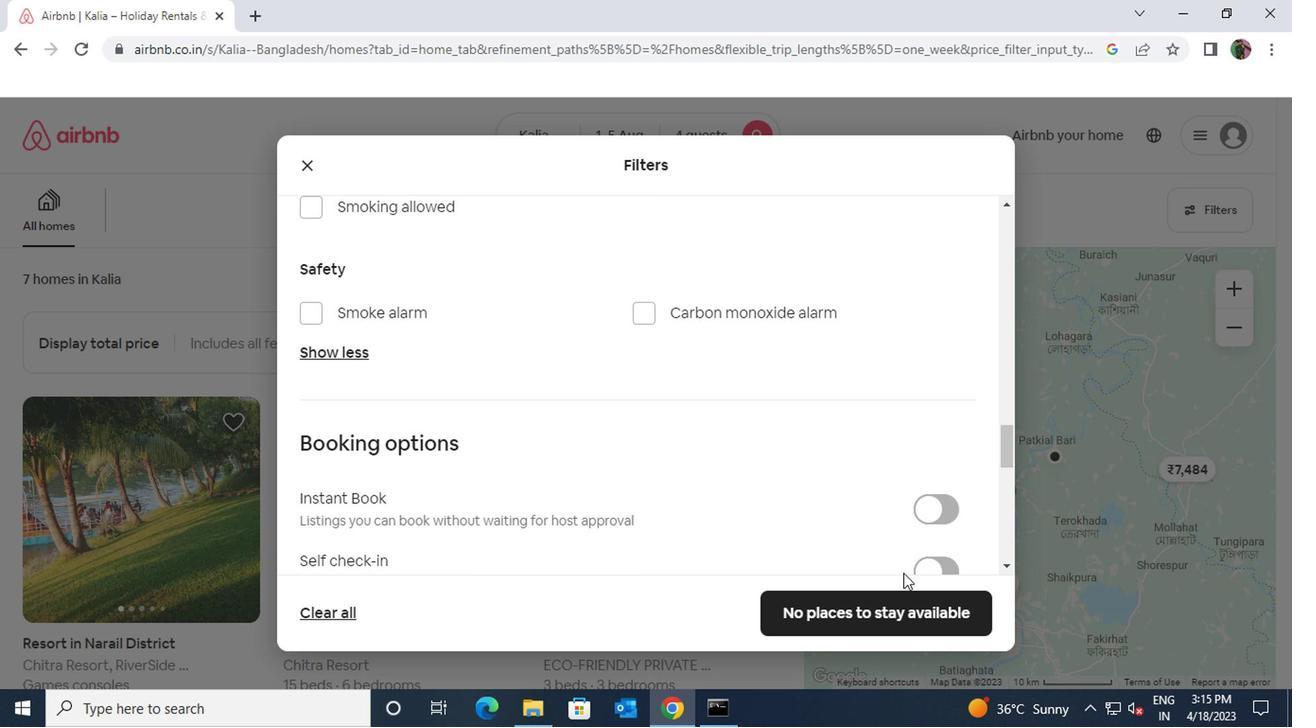 
Action: Mouse pressed left at (912, 562)
Screenshot: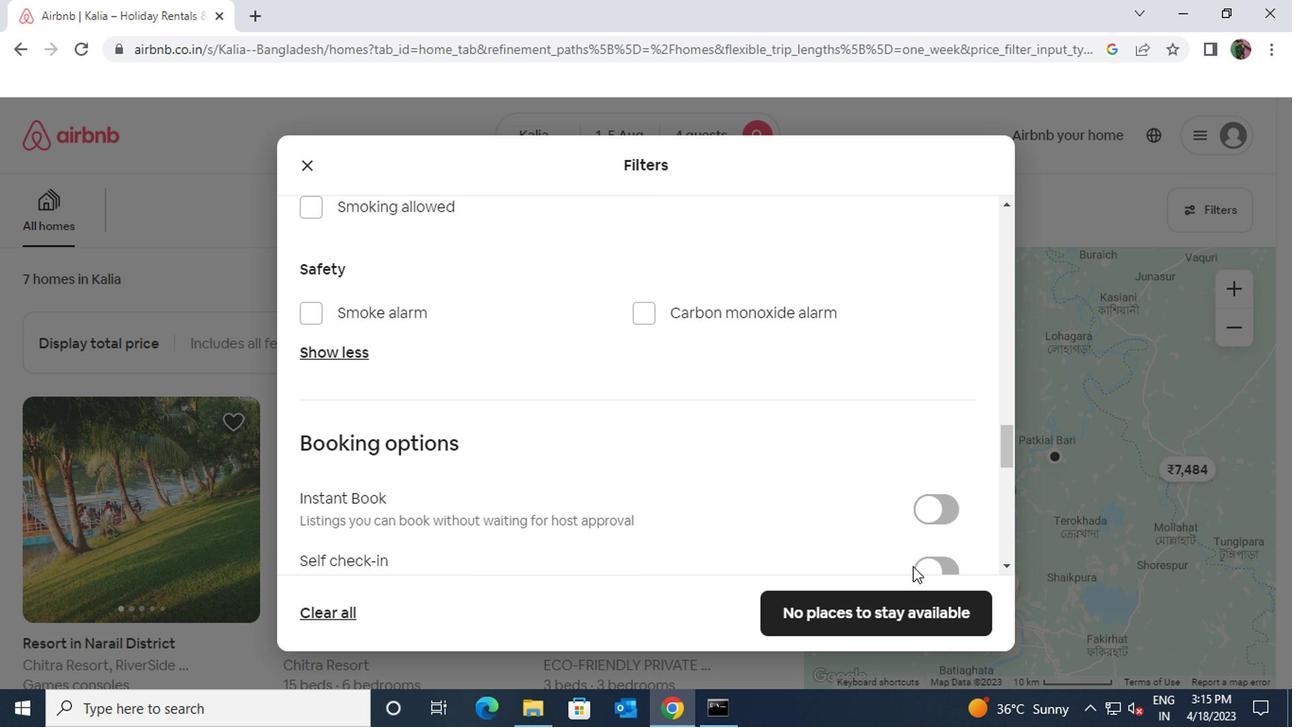 
Action: Mouse moved to (897, 525)
Screenshot: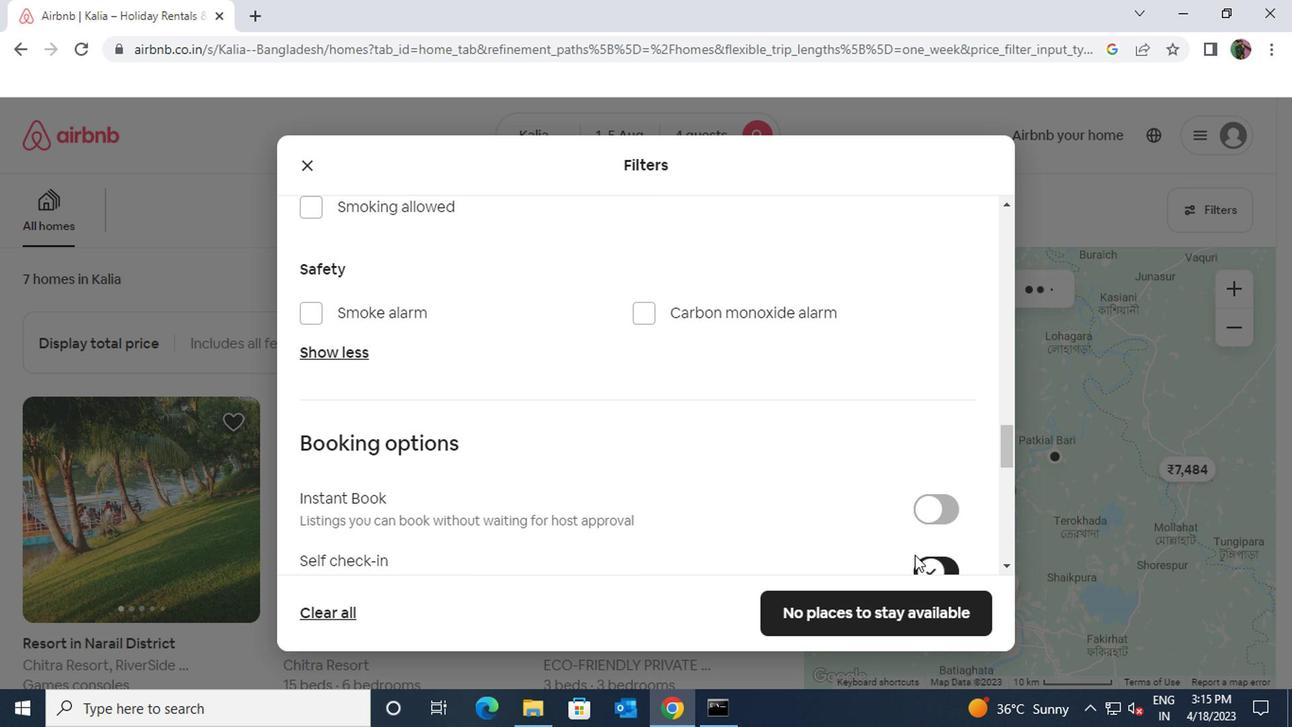 
Action: Mouse scrolled (897, 524) with delta (0, -1)
Screenshot: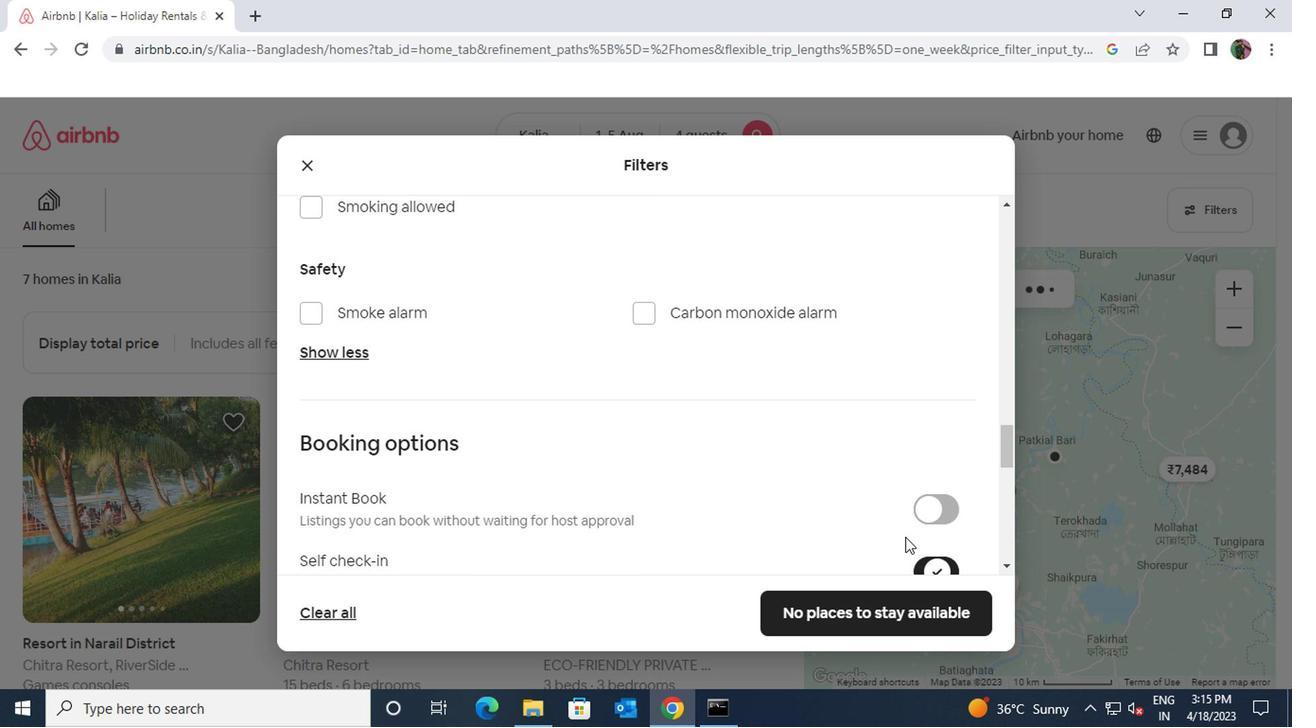
Action: Mouse scrolled (897, 524) with delta (0, -1)
Screenshot: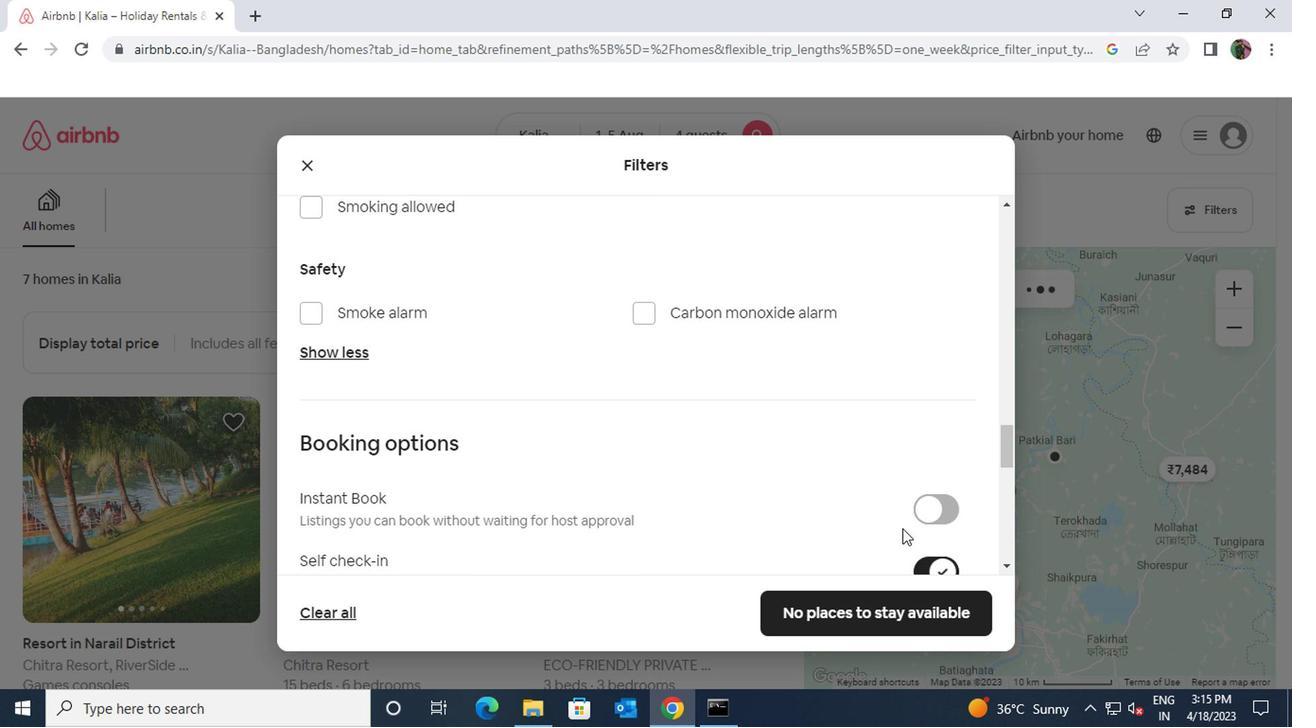 
Action: Mouse moved to (867, 507)
Screenshot: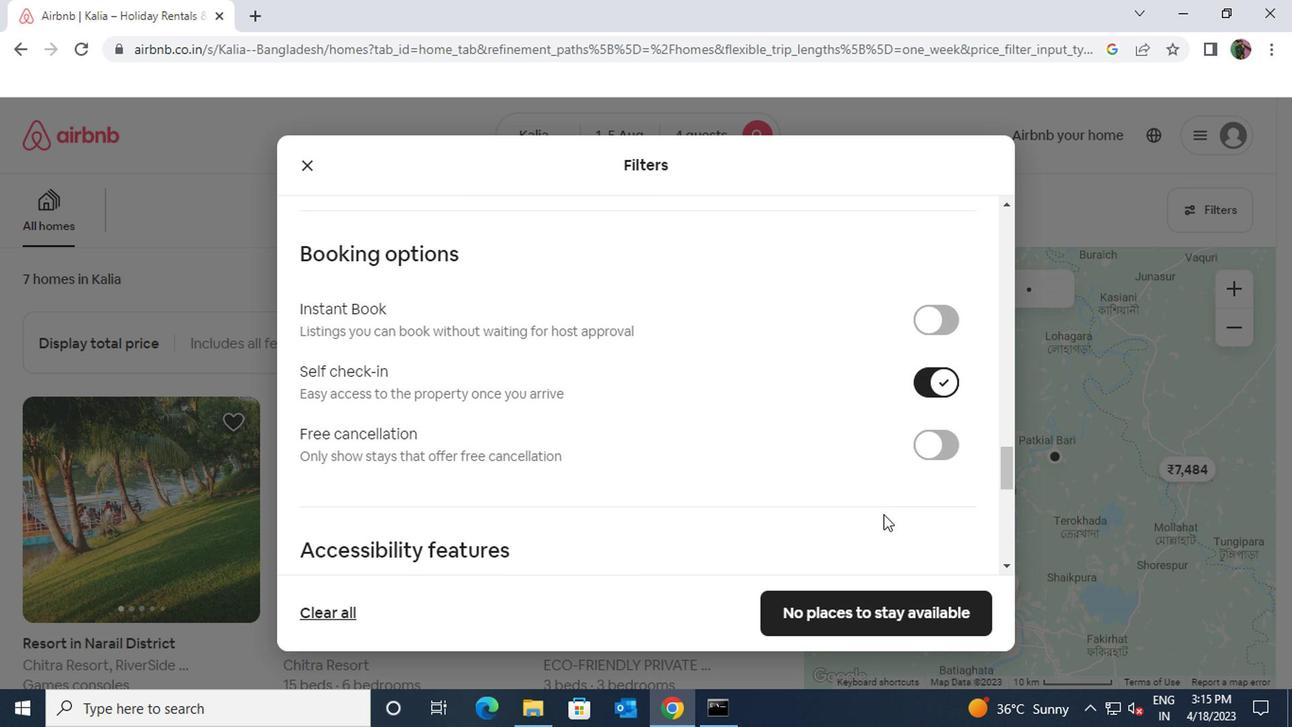 
Action: Mouse scrolled (867, 506) with delta (0, 0)
Screenshot: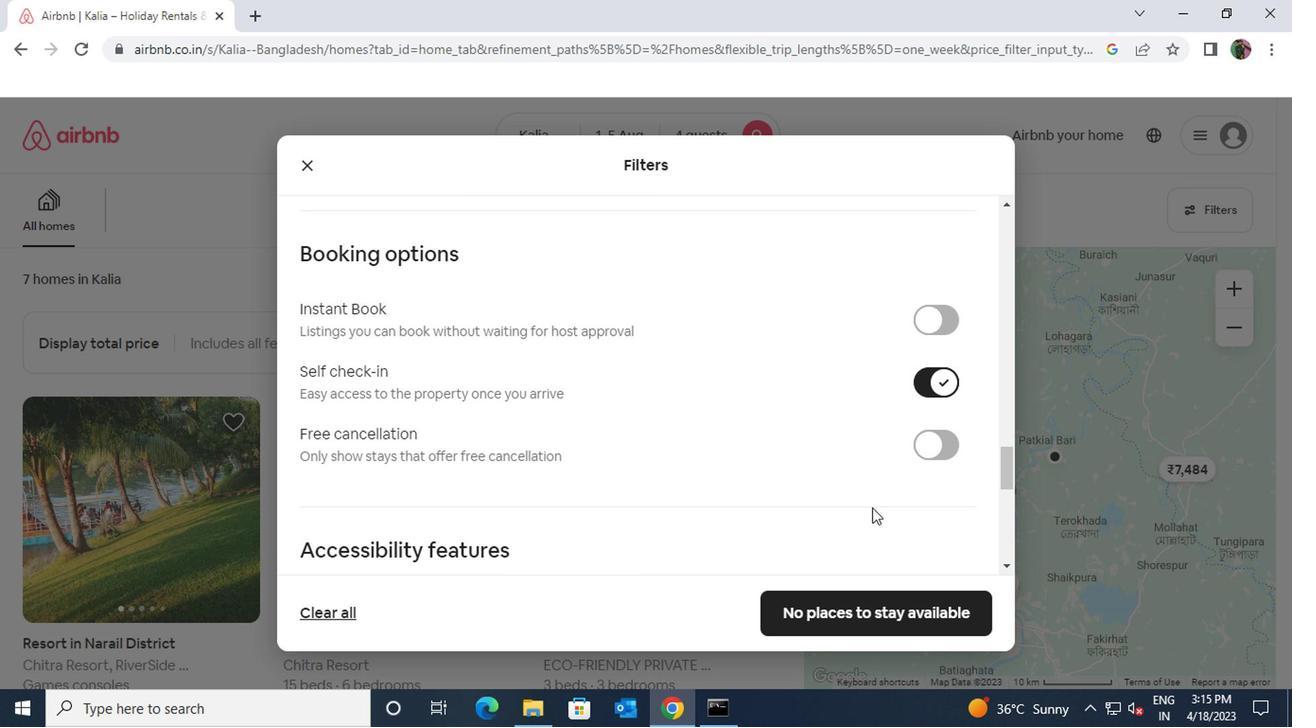 
Action: Mouse scrolled (867, 506) with delta (0, 0)
Screenshot: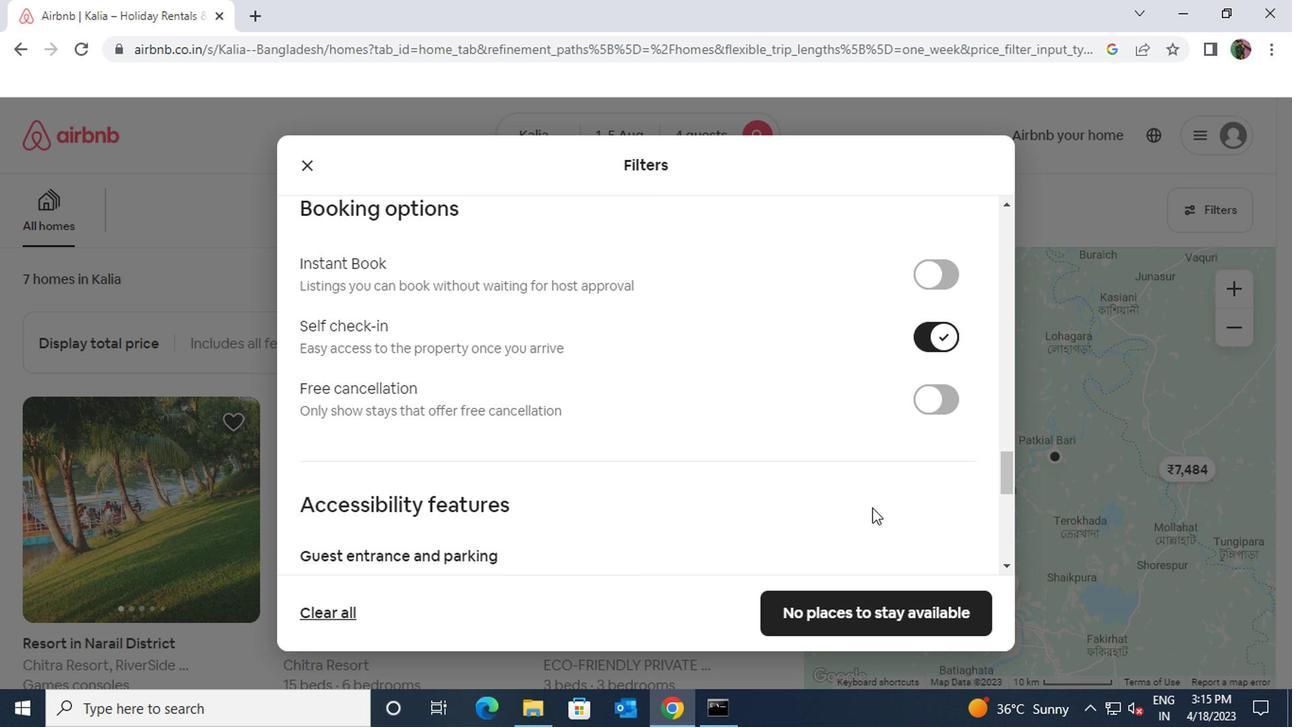 
Action: Mouse scrolled (867, 506) with delta (0, 0)
Screenshot: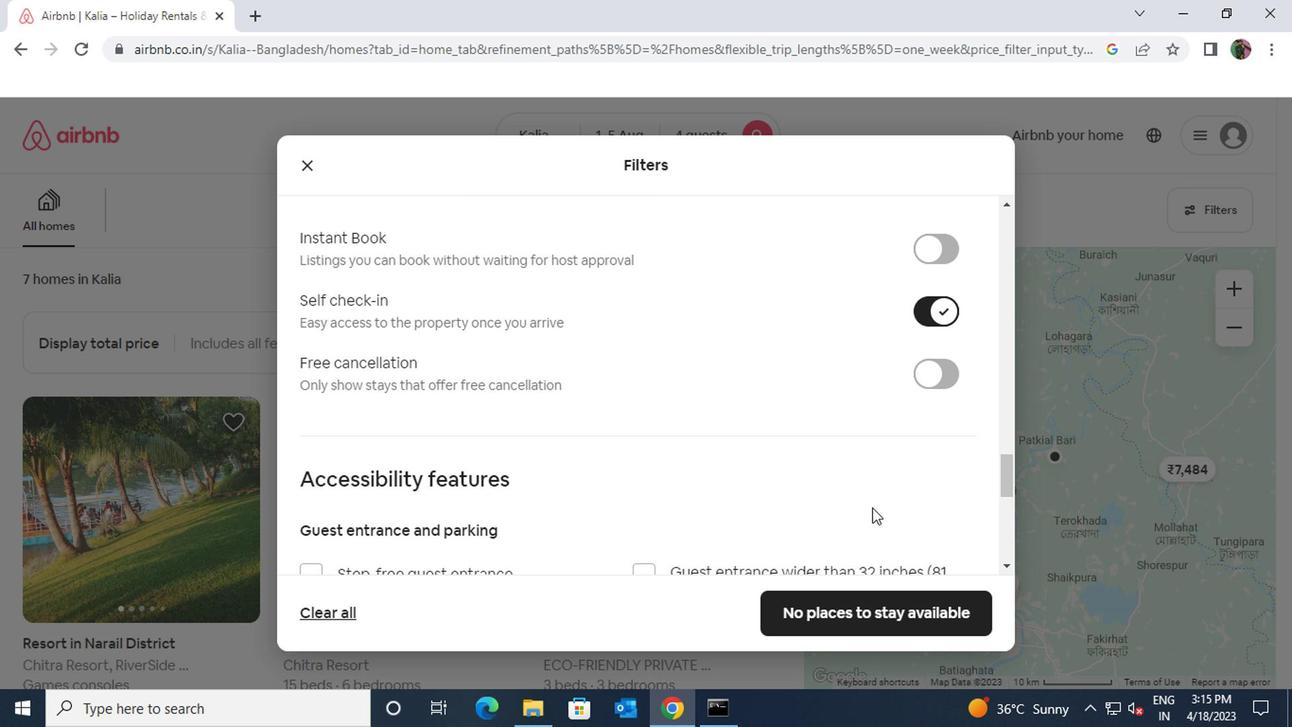 
Action: Mouse scrolled (867, 506) with delta (0, 0)
Screenshot: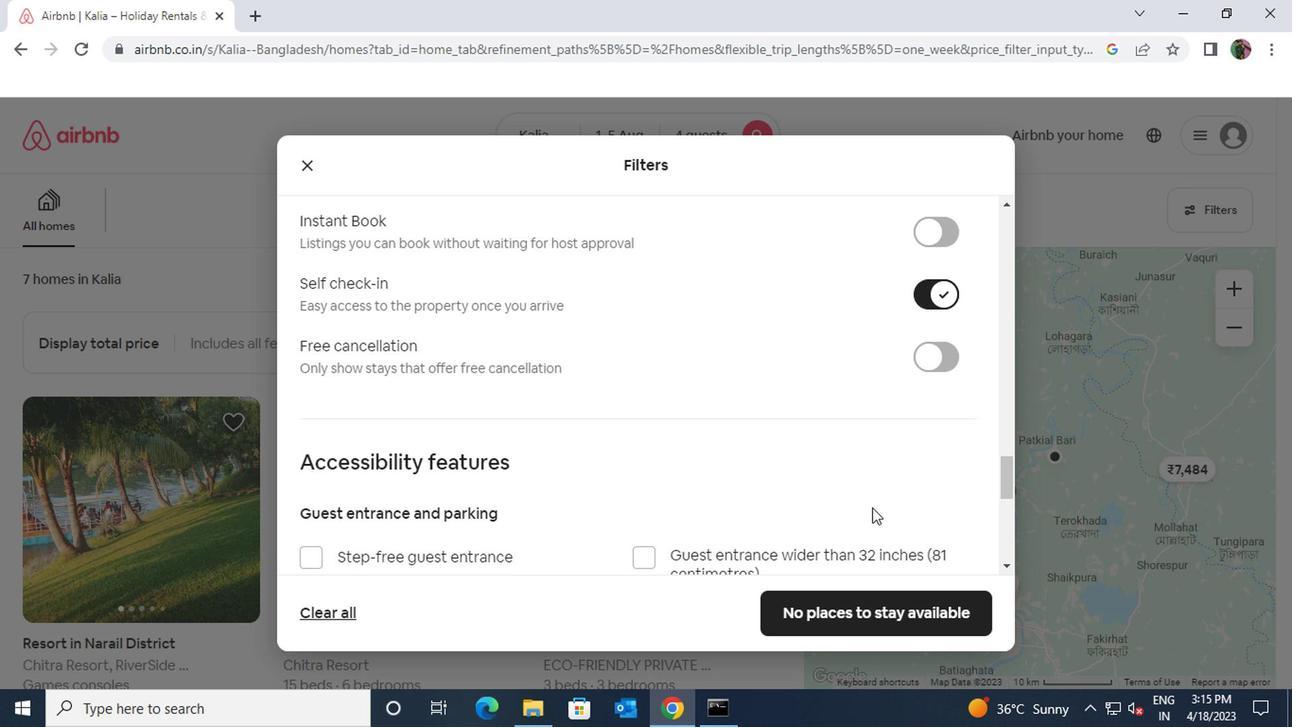 
Action: Mouse scrolled (867, 506) with delta (0, 0)
Screenshot: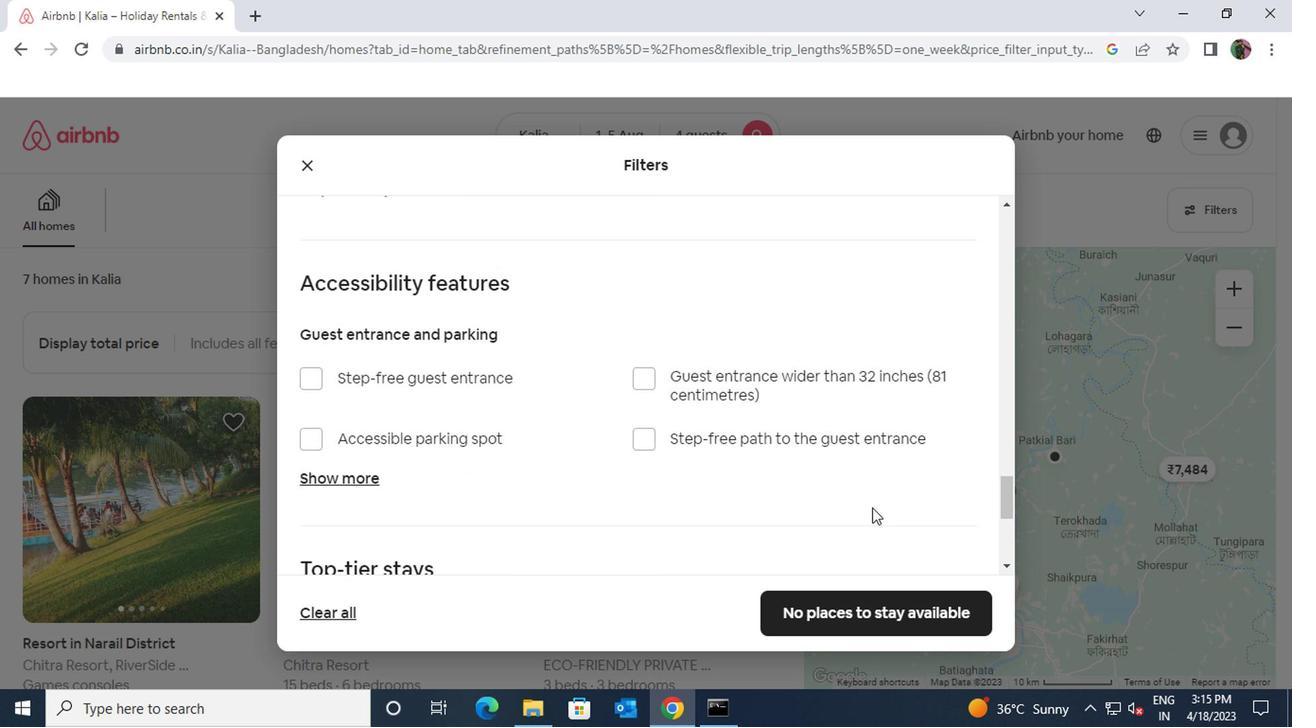 
Action: Mouse scrolled (867, 506) with delta (0, 0)
Screenshot: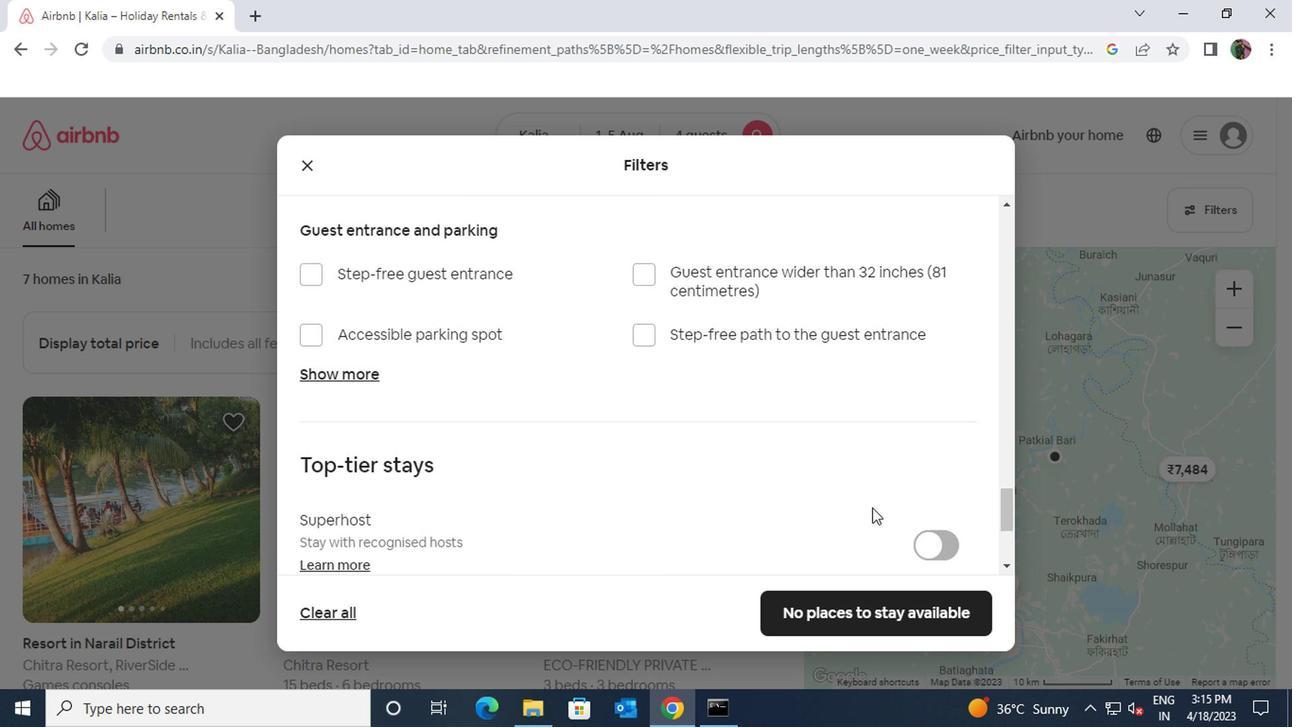 
Action: Mouse moved to (306, 516)
Screenshot: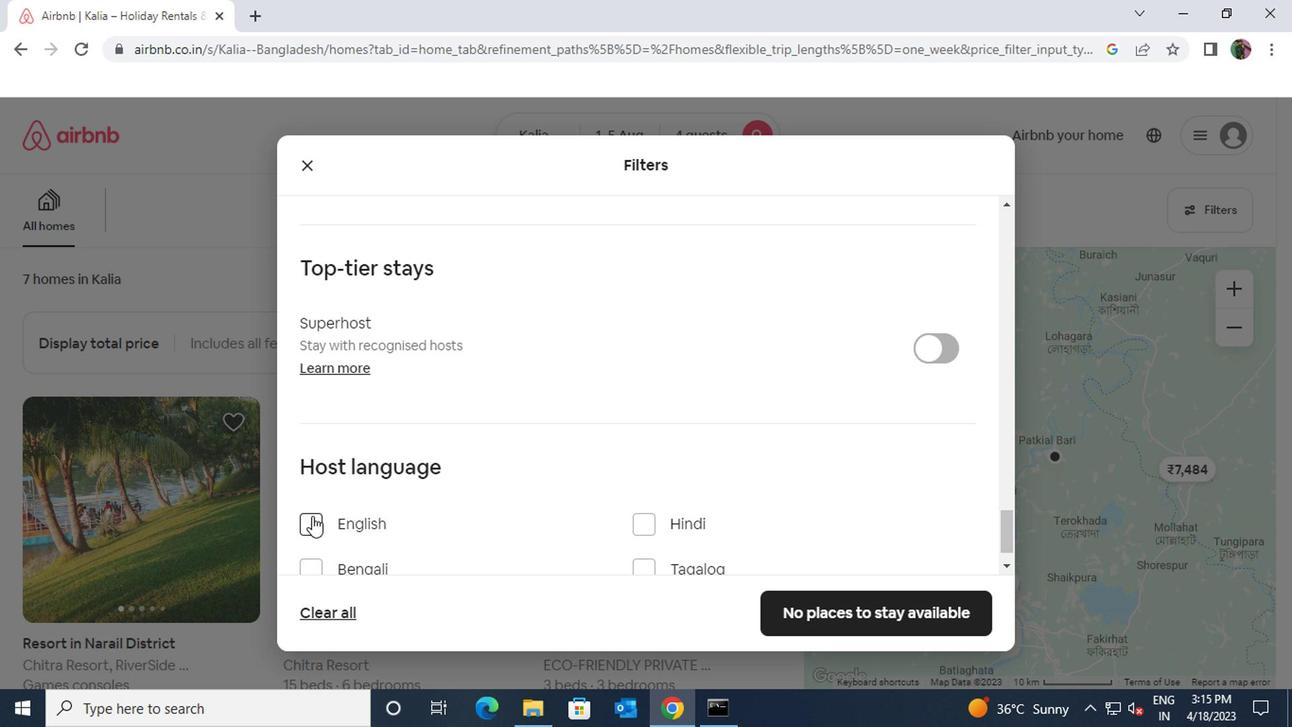 
Action: Mouse pressed left at (306, 516)
Screenshot: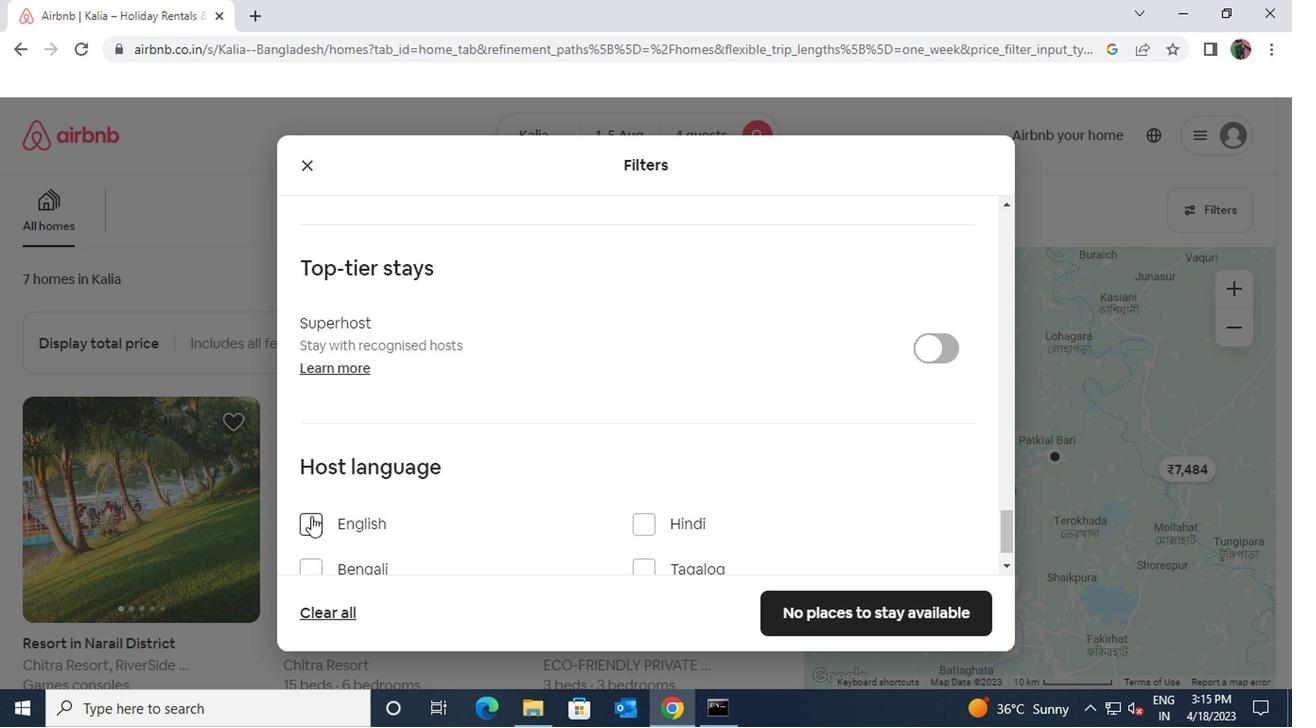 
Action: Mouse moved to (826, 611)
Screenshot: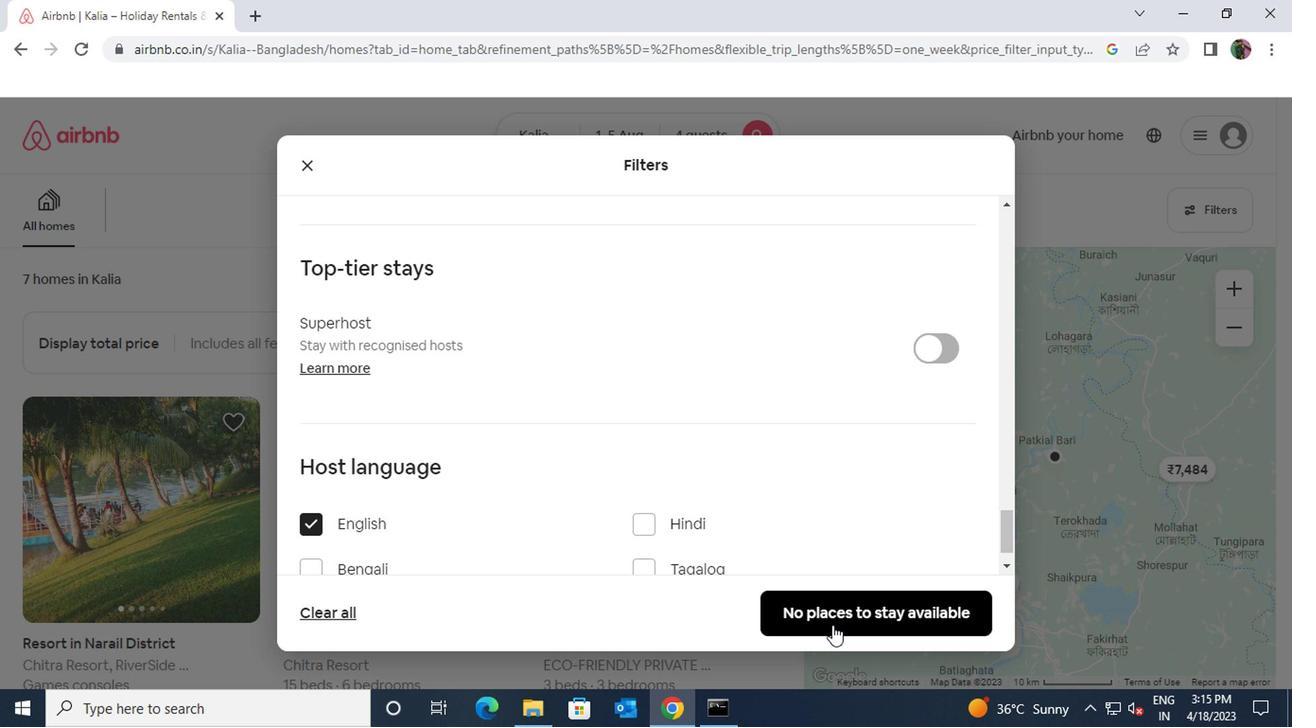 
Action: Mouse pressed left at (826, 611)
Screenshot: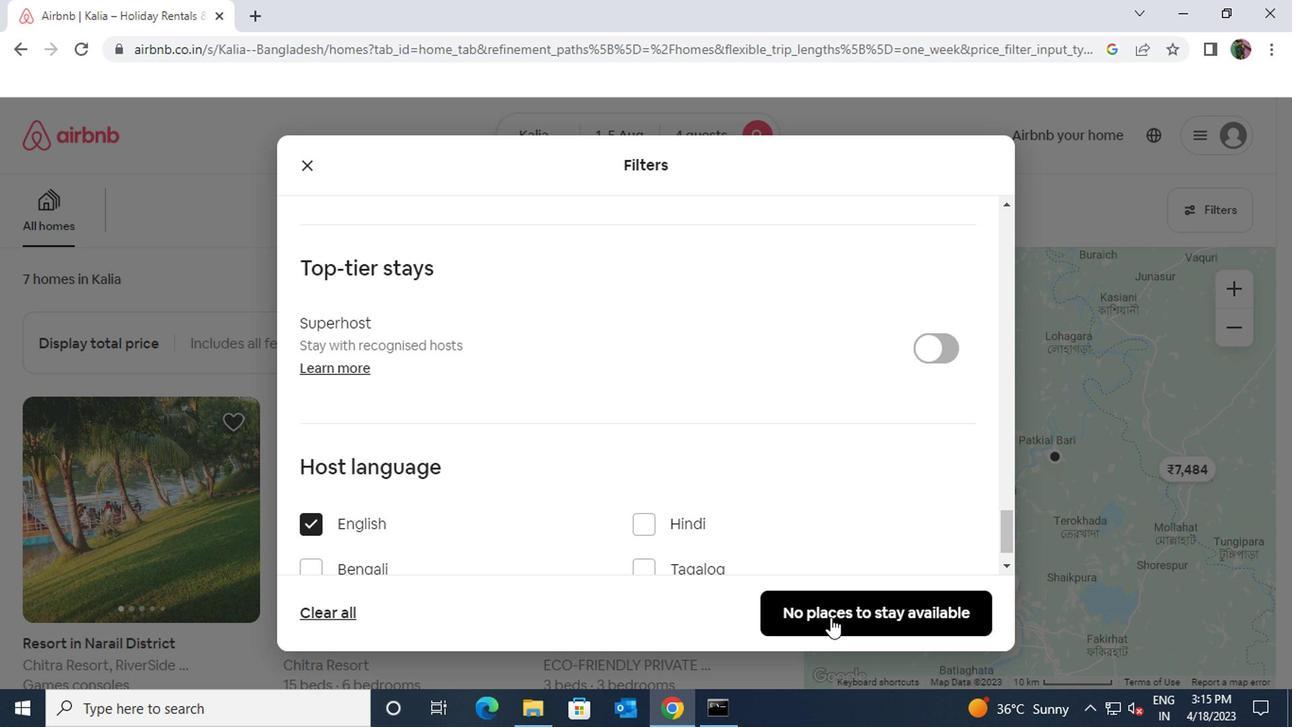 
Action: Mouse moved to (826, 605)
Screenshot: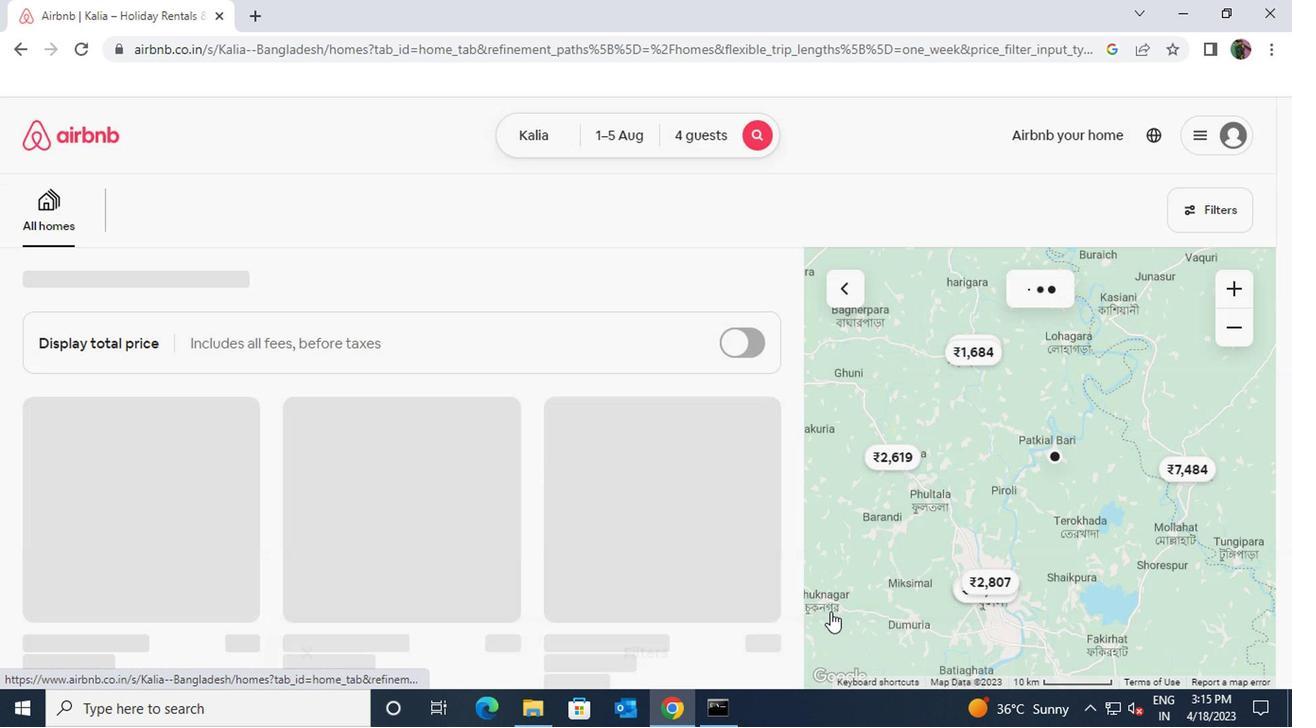 
